 Task: Search one way flight ticket for 2 adults, 4 children and 1 infant on lap in business from Worcester: Worcester Regional Airport to Indianapolis: Indianapolis International Airport on 8-5-2023. Choice of flights is Frontier. Number of bags: 8 checked bags. Price is upto 60000. Outbound departure time preference is 23:30.
Action: Mouse moved to (338, 318)
Screenshot: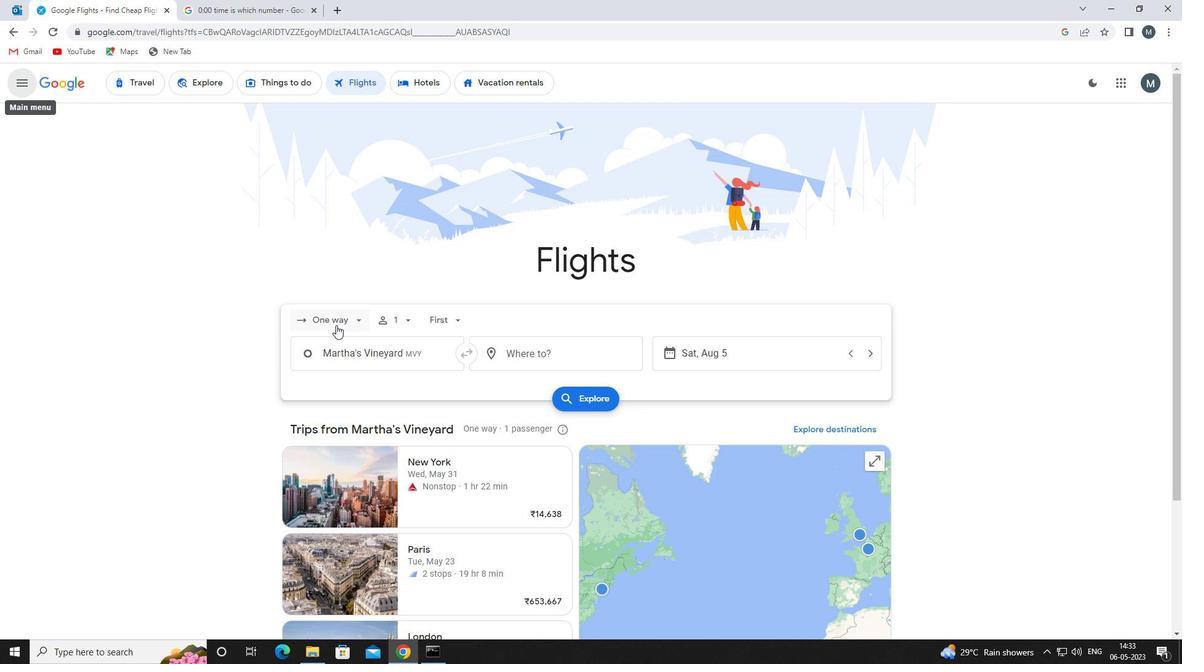 
Action: Mouse pressed left at (338, 318)
Screenshot: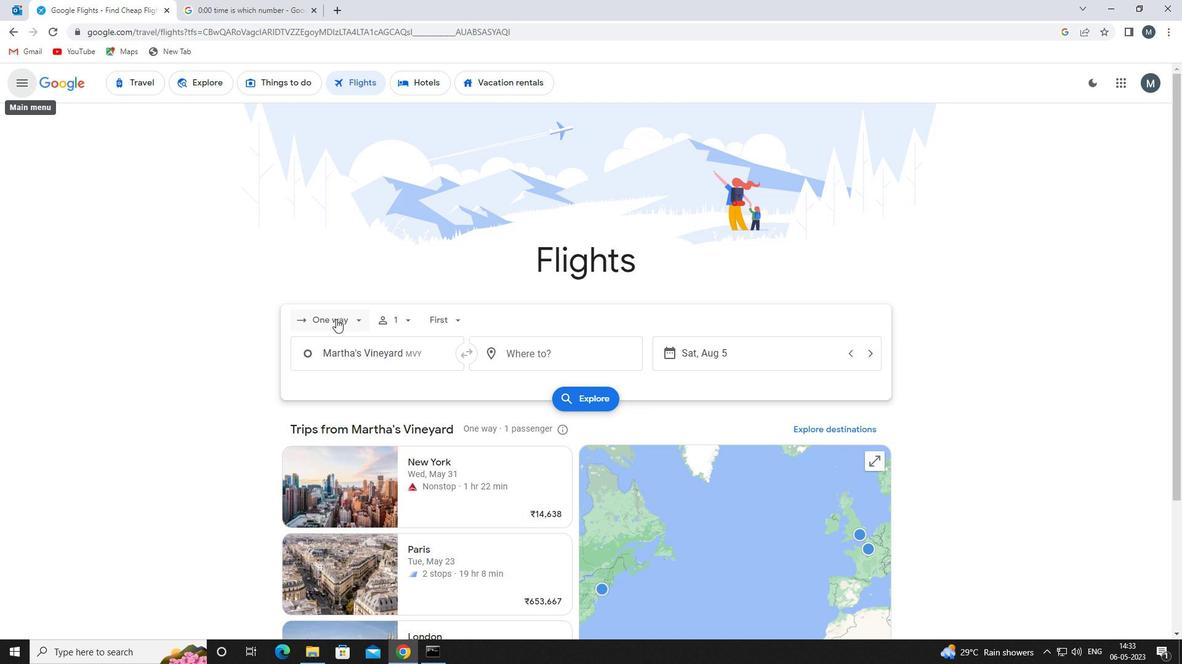 
Action: Mouse moved to (352, 373)
Screenshot: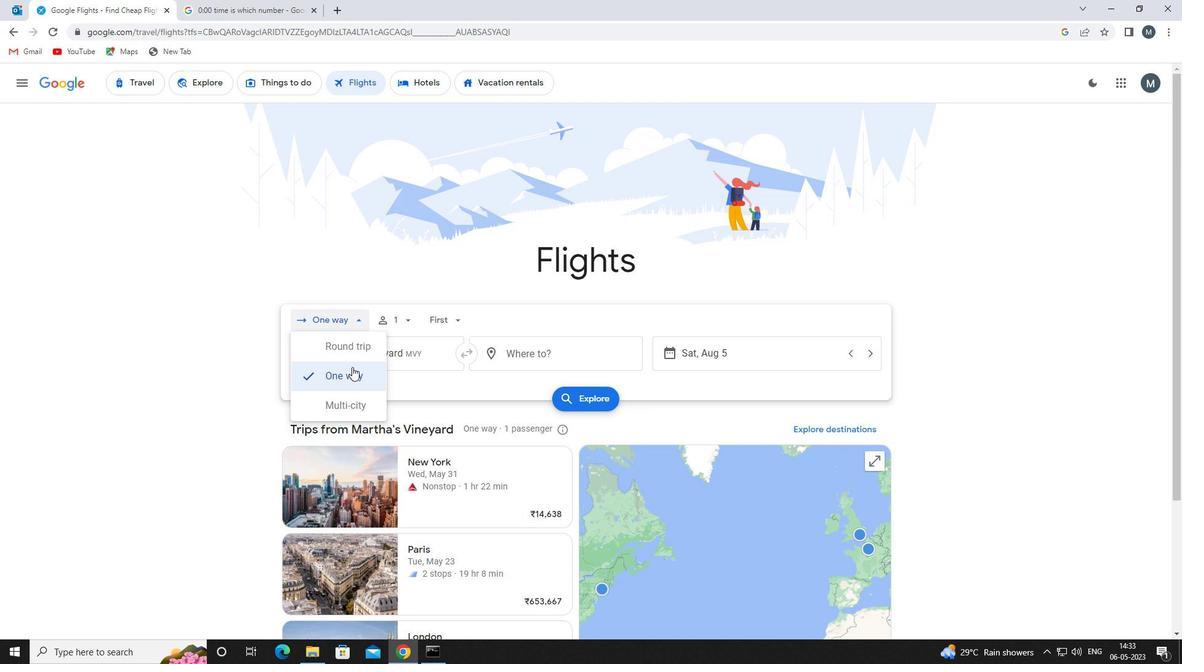 
Action: Mouse pressed left at (352, 373)
Screenshot: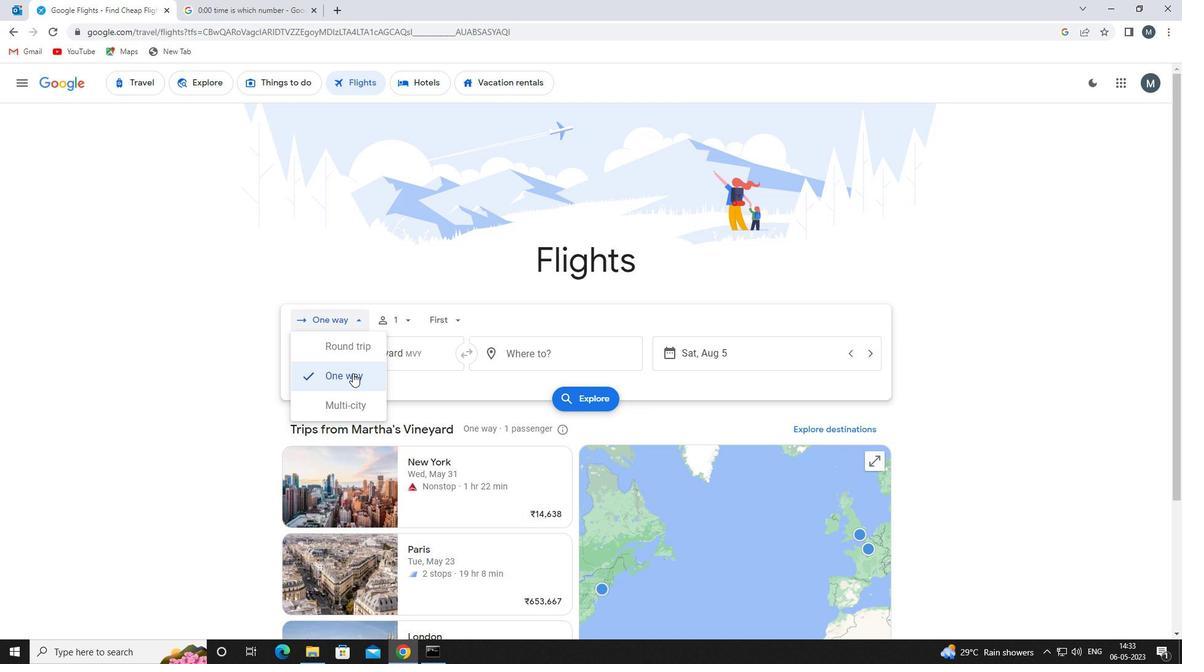 
Action: Mouse moved to (398, 325)
Screenshot: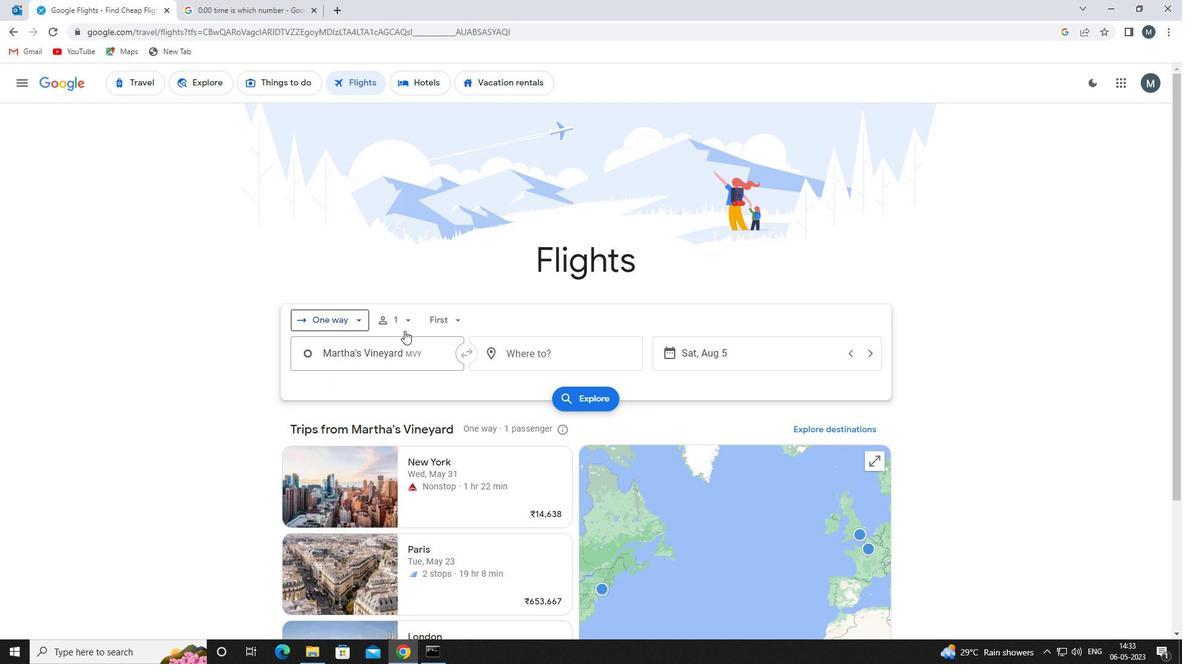 
Action: Mouse pressed left at (398, 325)
Screenshot: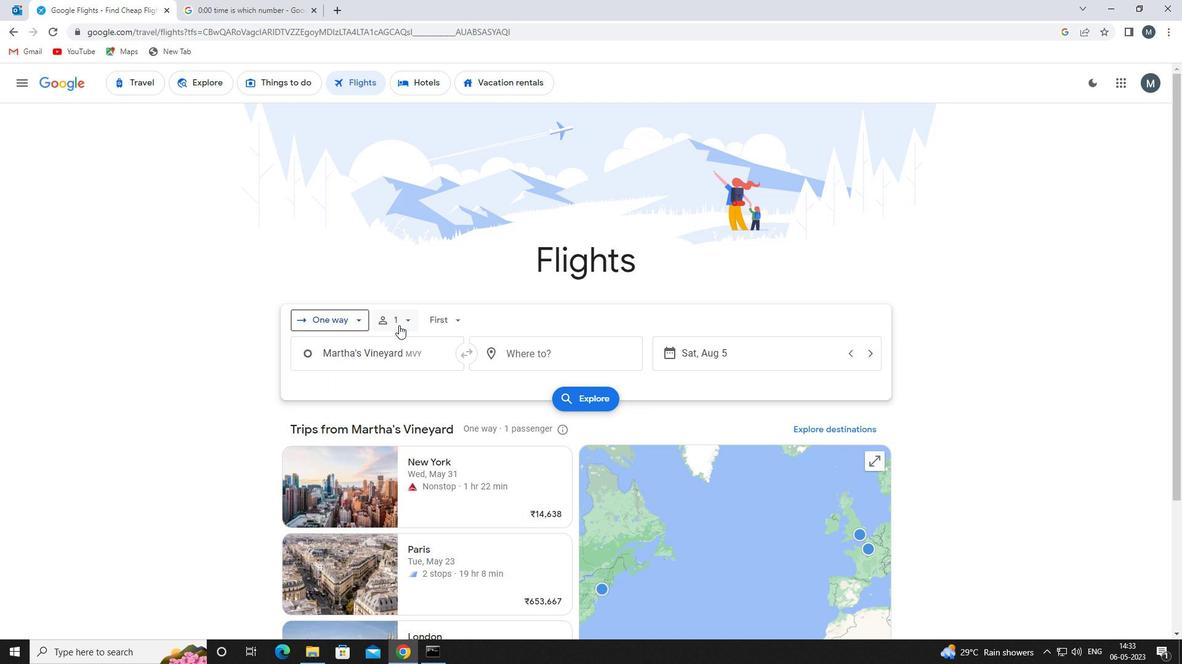 
Action: Mouse moved to (501, 349)
Screenshot: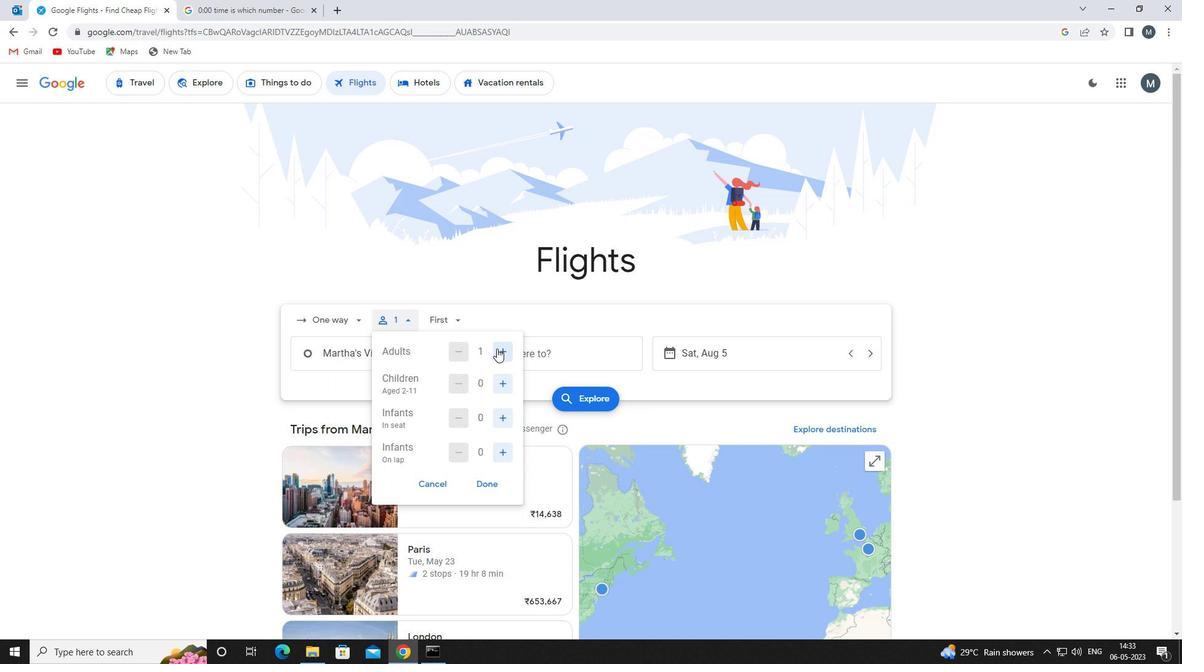 
Action: Mouse pressed left at (501, 349)
Screenshot: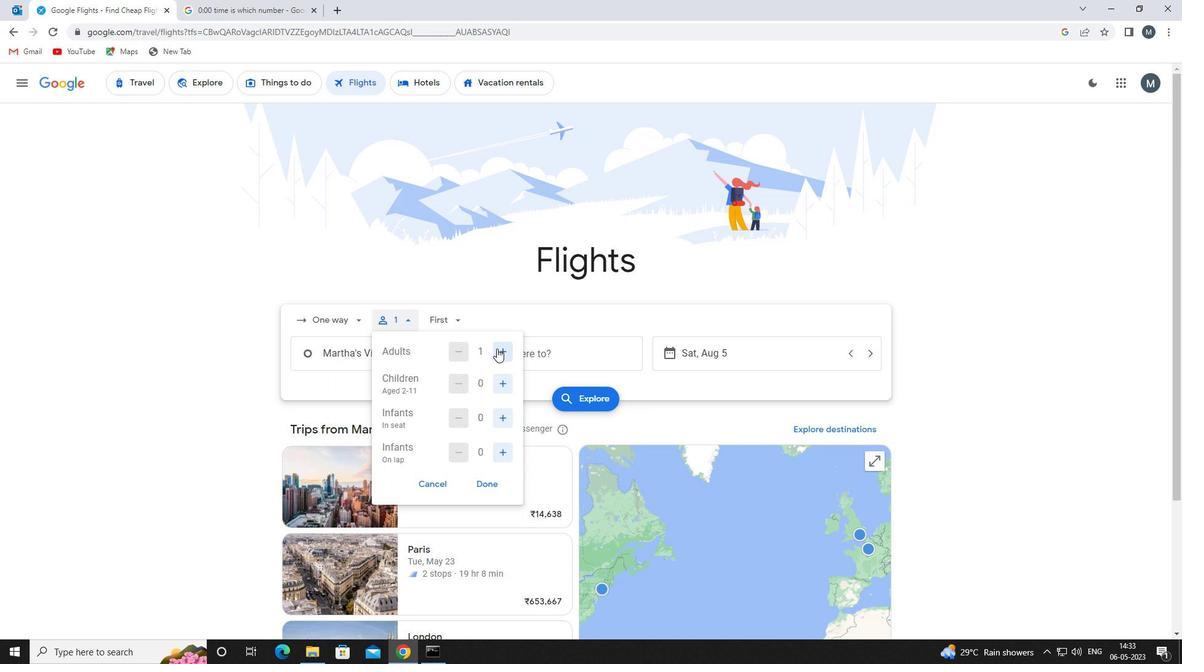 
Action: Mouse moved to (503, 386)
Screenshot: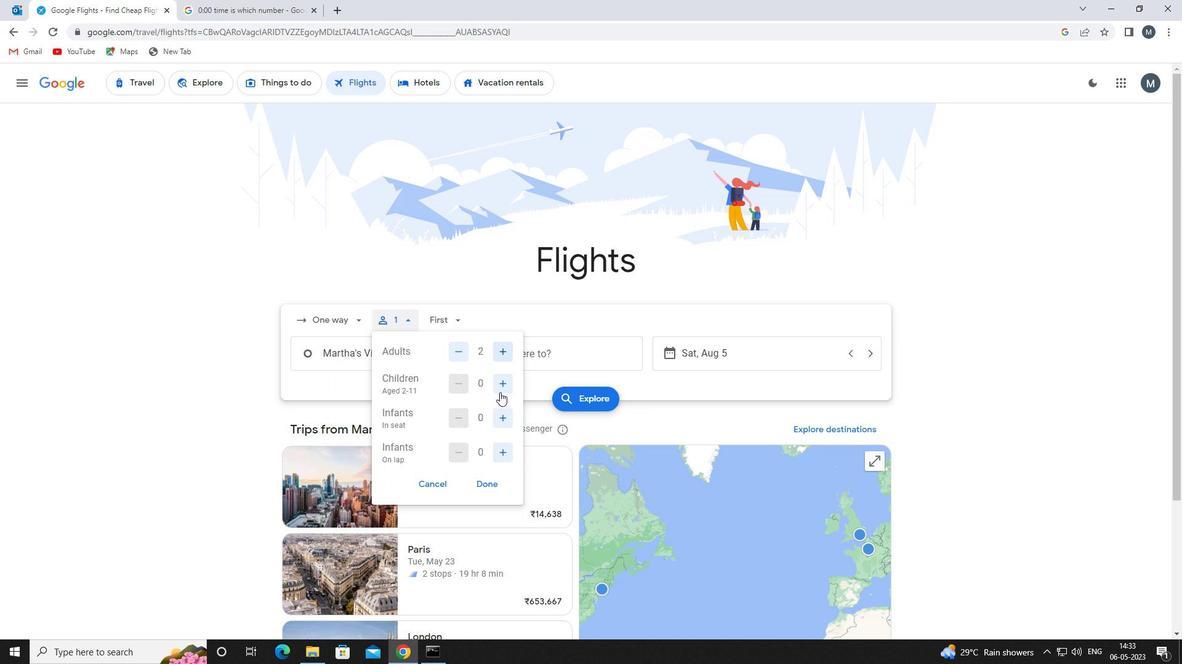 
Action: Mouse pressed left at (503, 386)
Screenshot: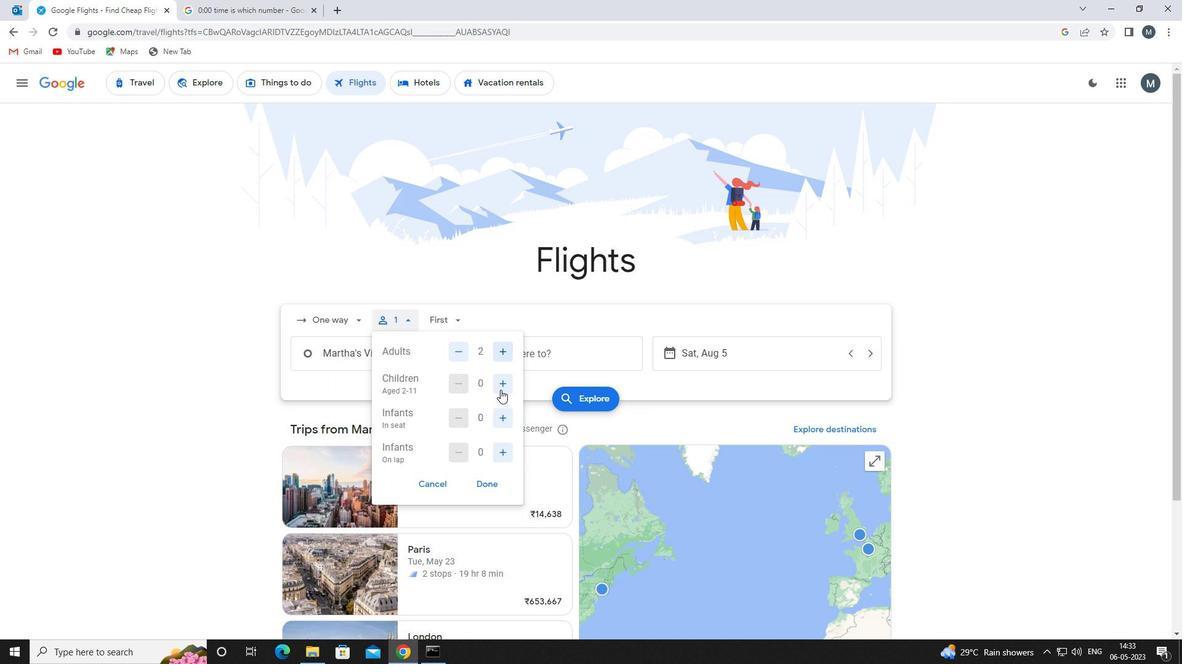 
Action: Mouse pressed left at (503, 386)
Screenshot: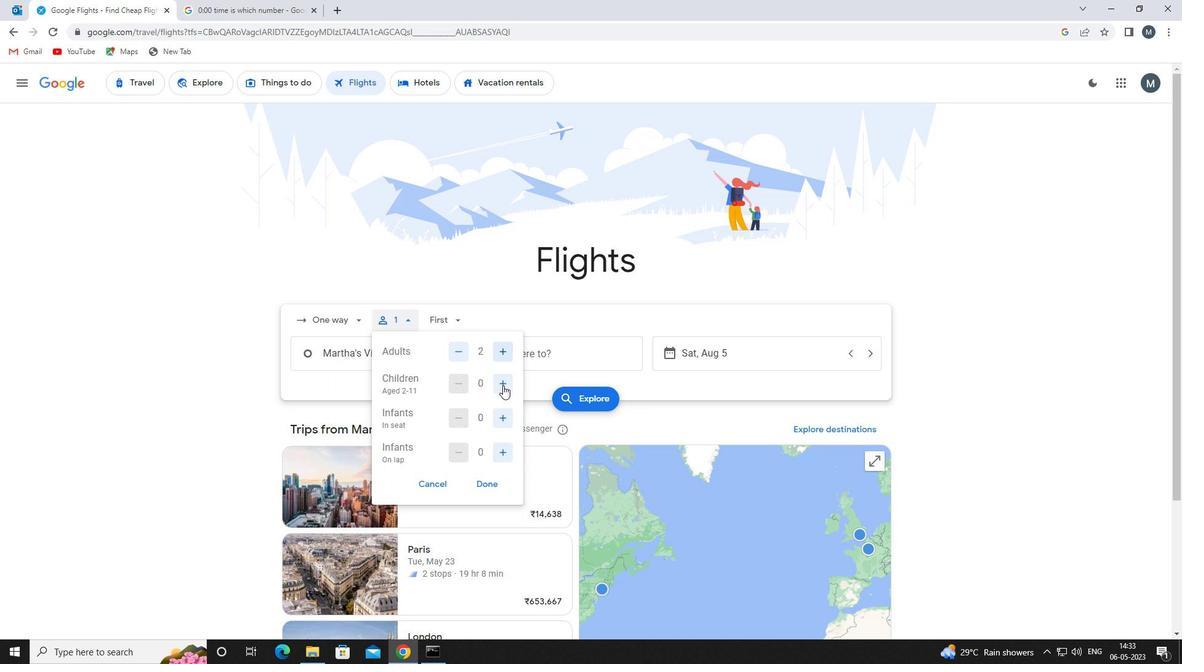 
Action: Mouse pressed left at (503, 386)
Screenshot: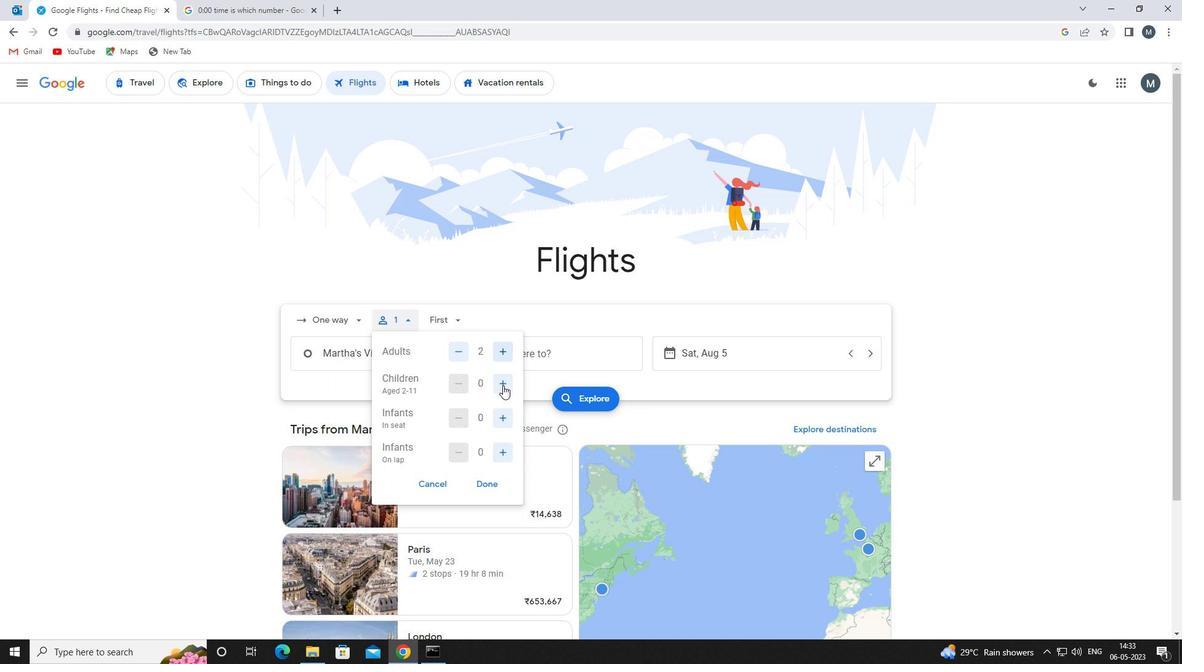
Action: Mouse pressed left at (503, 386)
Screenshot: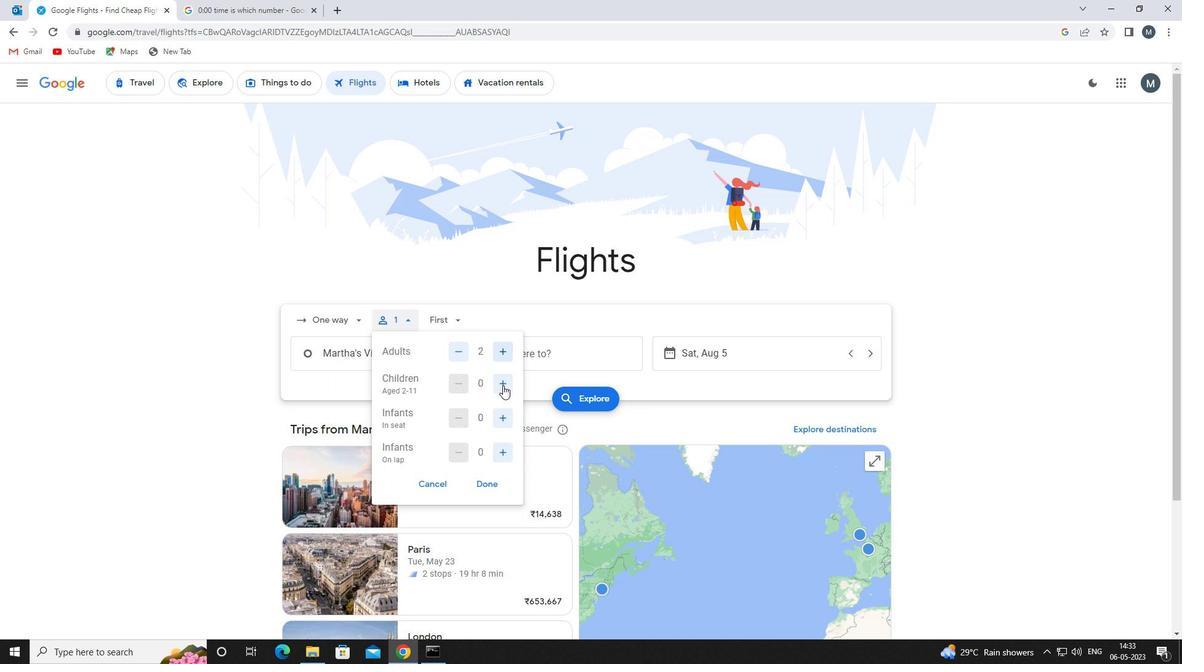 
Action: Mouse moved to (508, 447)
Screenshot: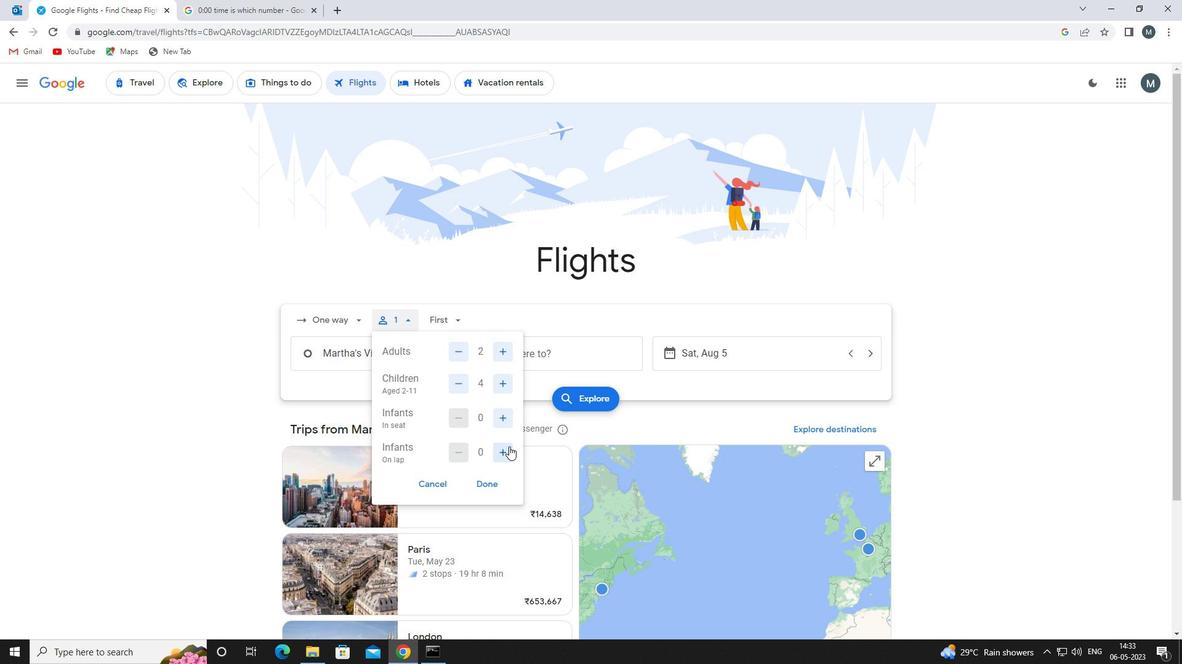 
Action: Mouse pressed left at (508, 447)
Screenshot: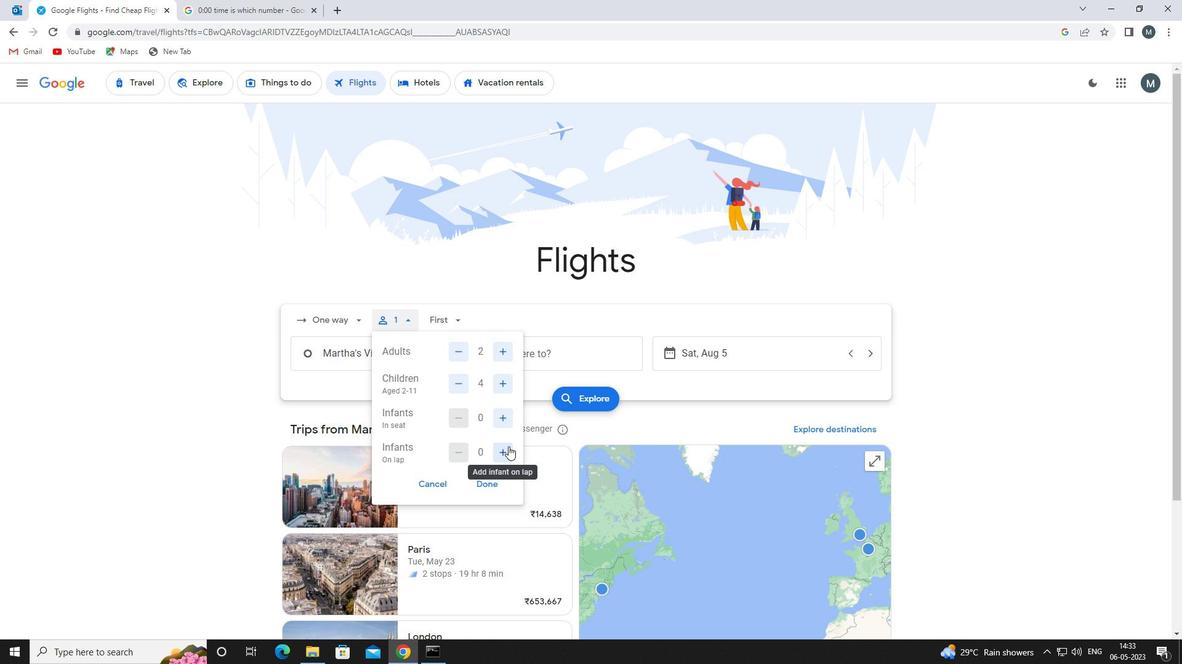 
Action: Mouse moved to (485, 485)
Screenshot: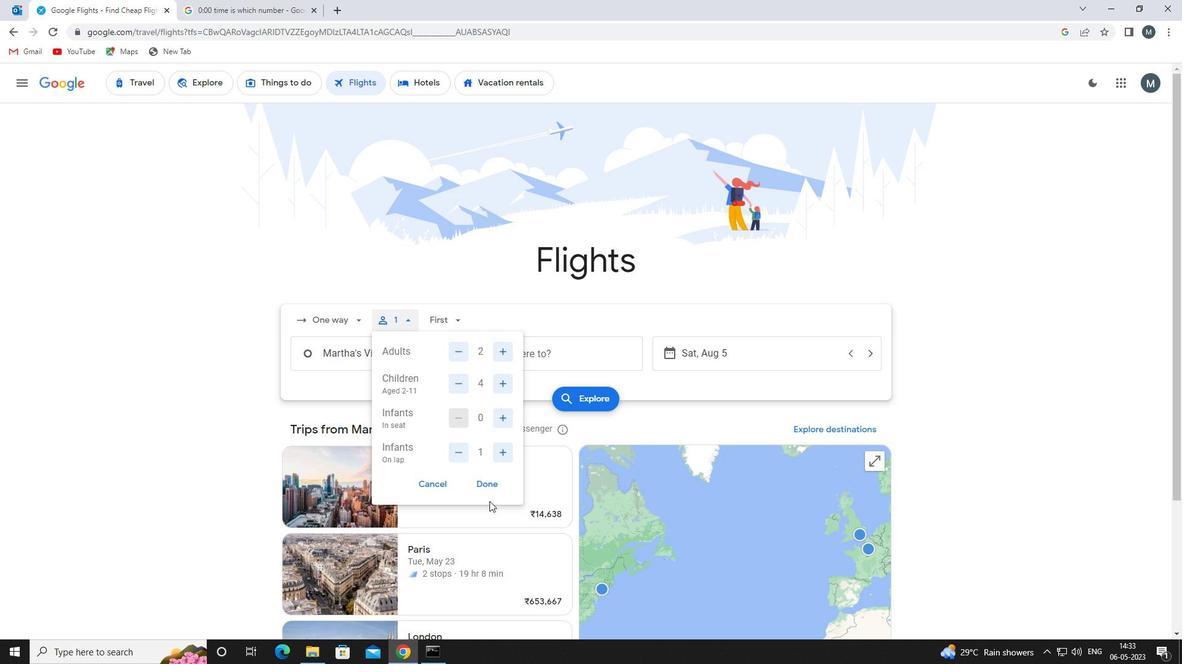 
Action: Mouse pressed left at (485, 485)
Screenshot: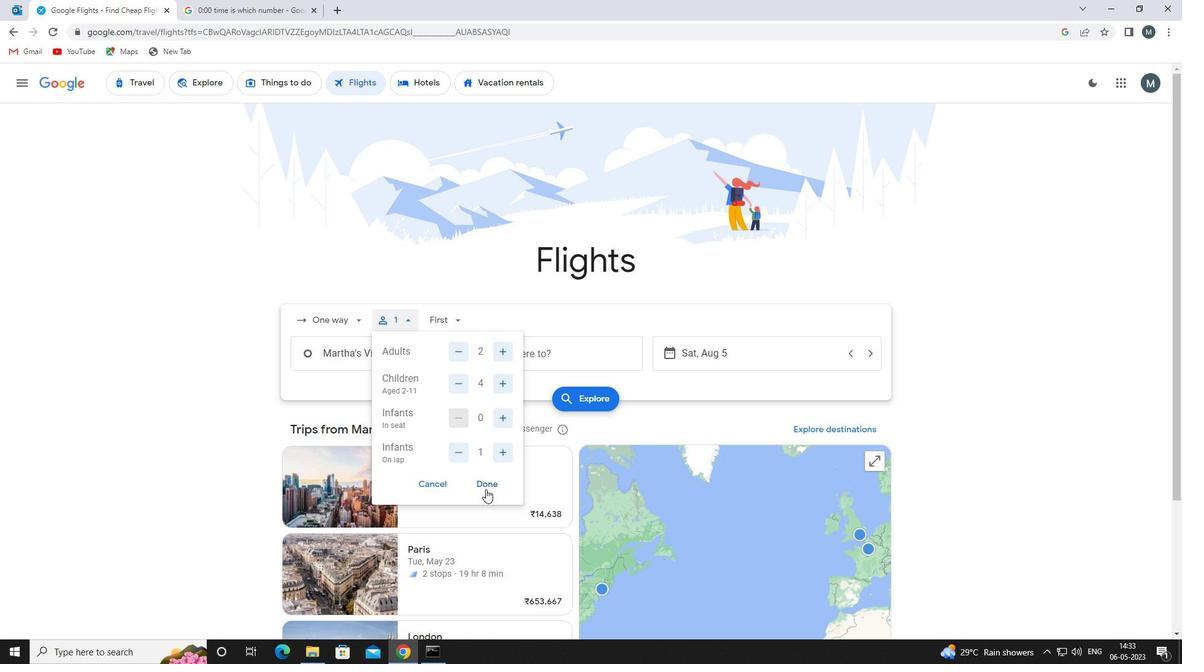 
Action: Mouse moved to (441, 319)
Screenshot: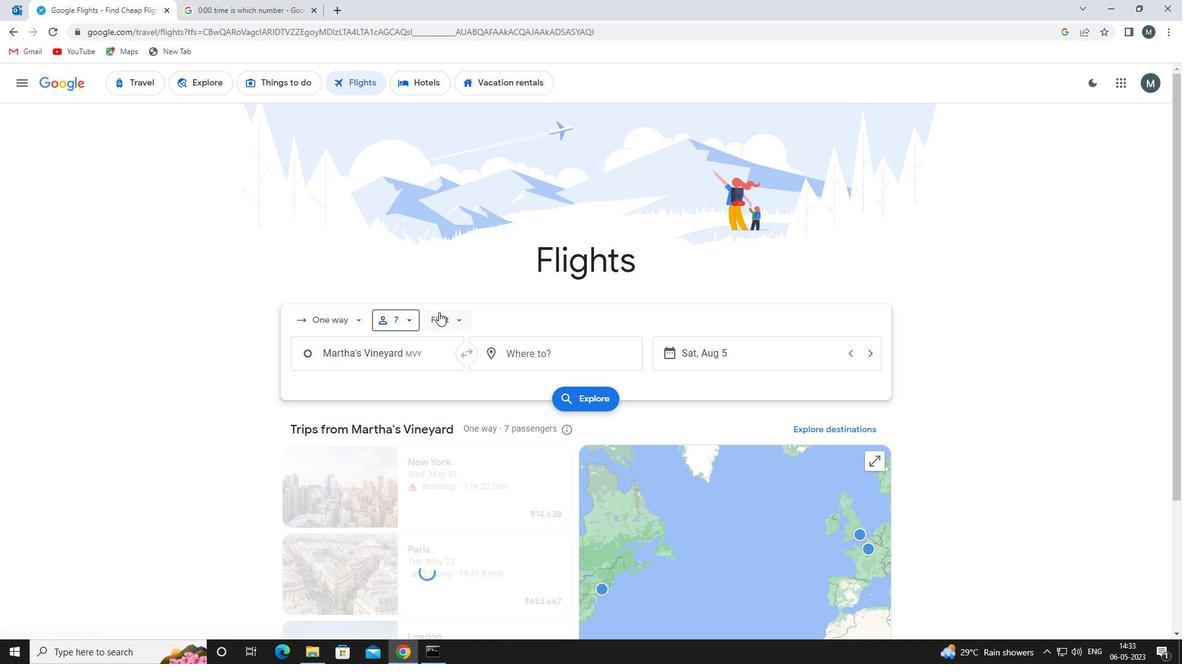 
Action: Mouse pressed left at (441, 319)
Screenshot: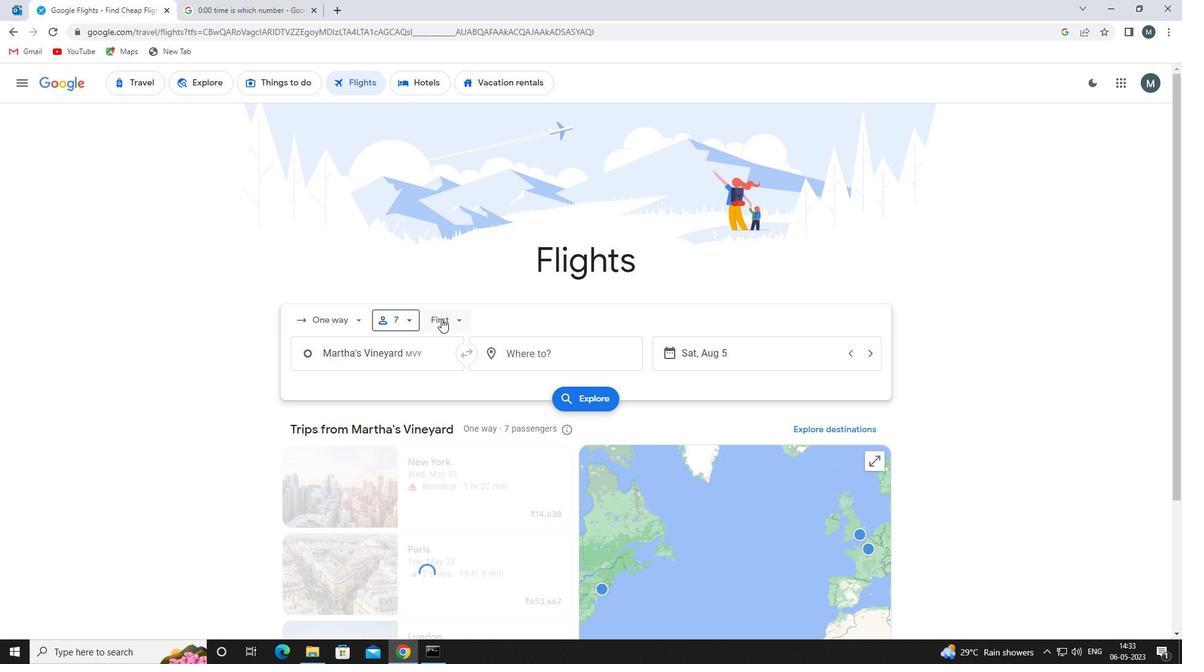 
Action: Mouse moved to (475, 403)
Screenshot: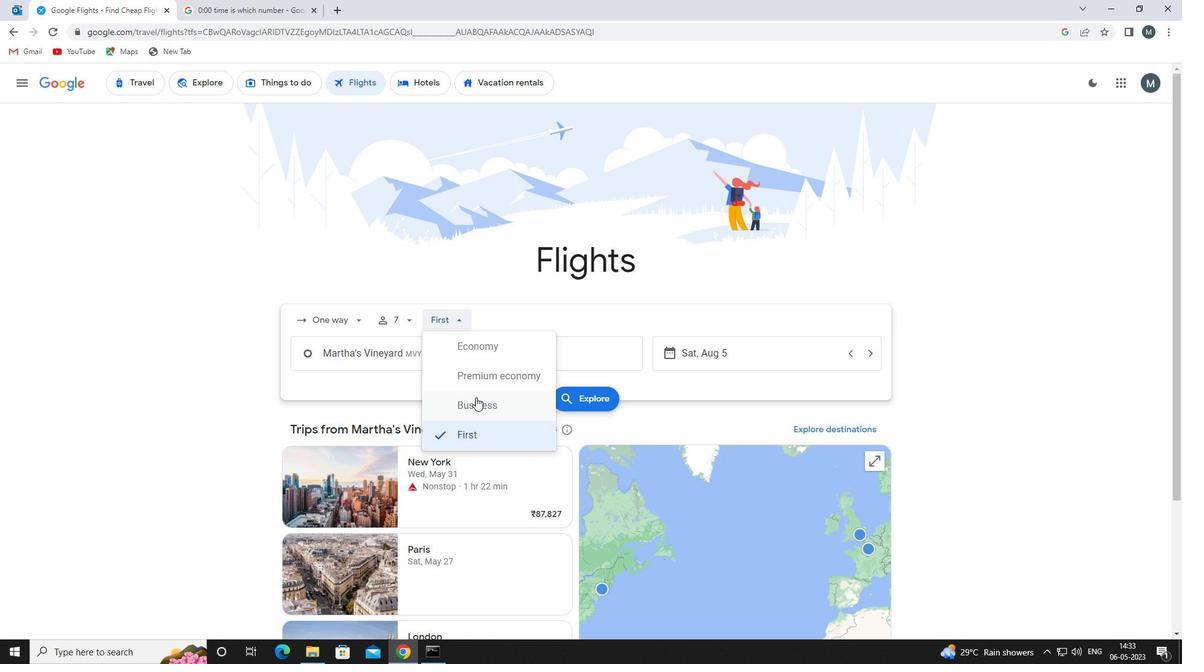 
Action: Mouse pressed left at (475, 403)
Screenshot: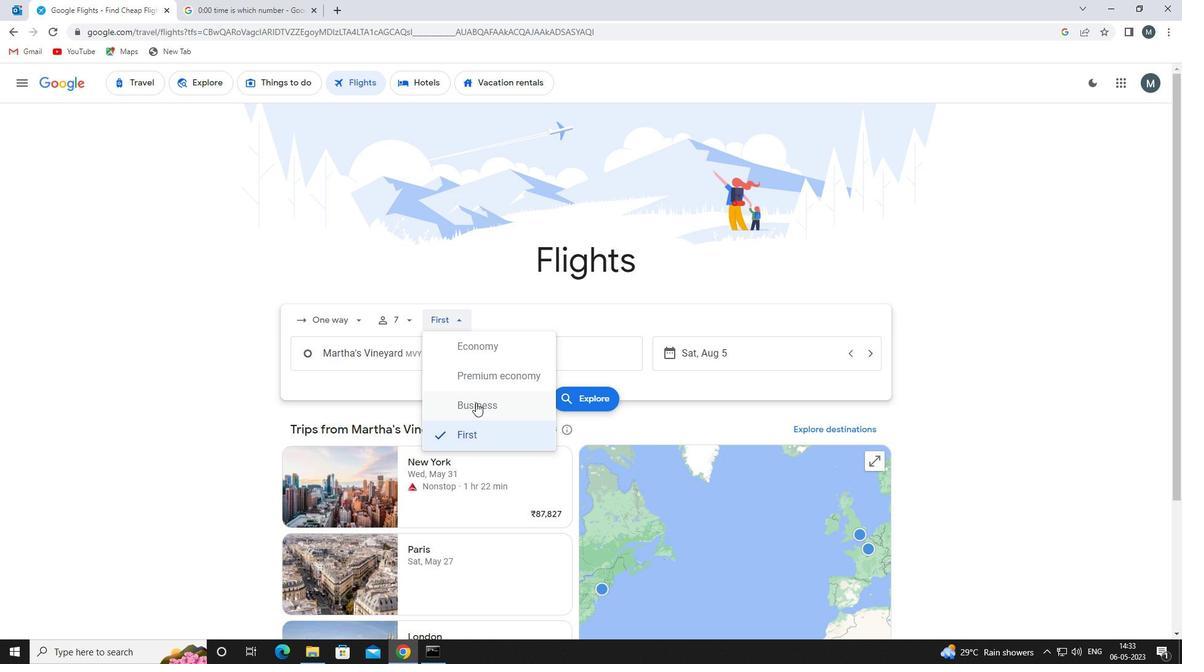 
Action: Mouse moved to (423, 357)
Screenshot: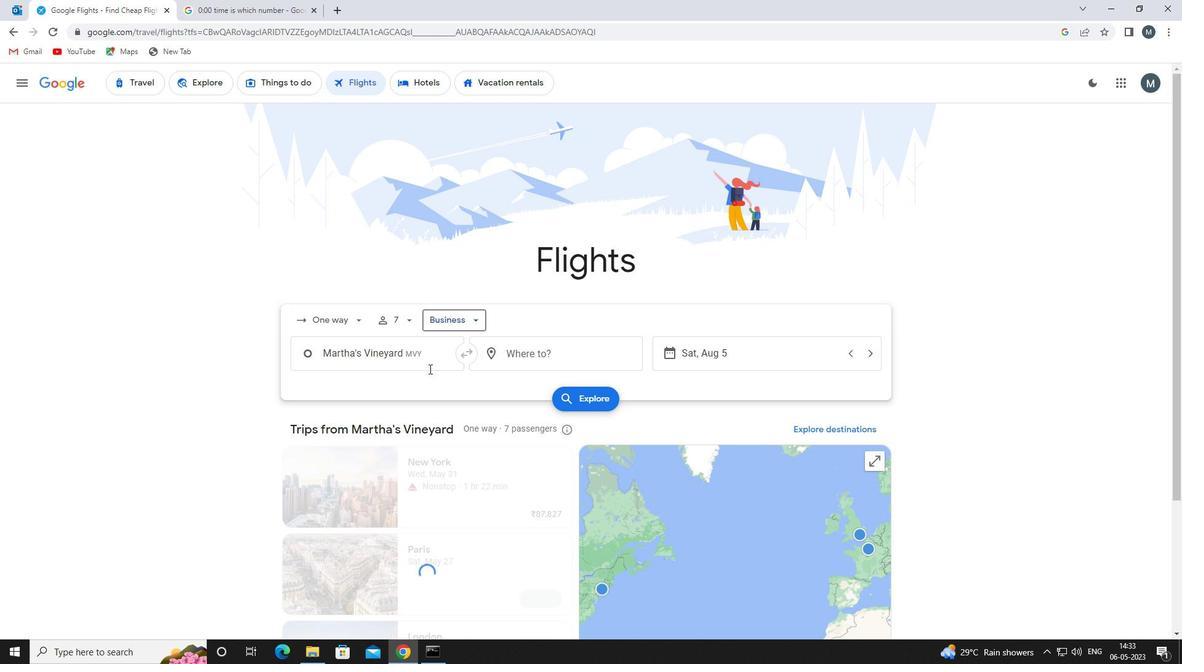 
Action: Mouse pressed left at (423, 357)
Screenshot: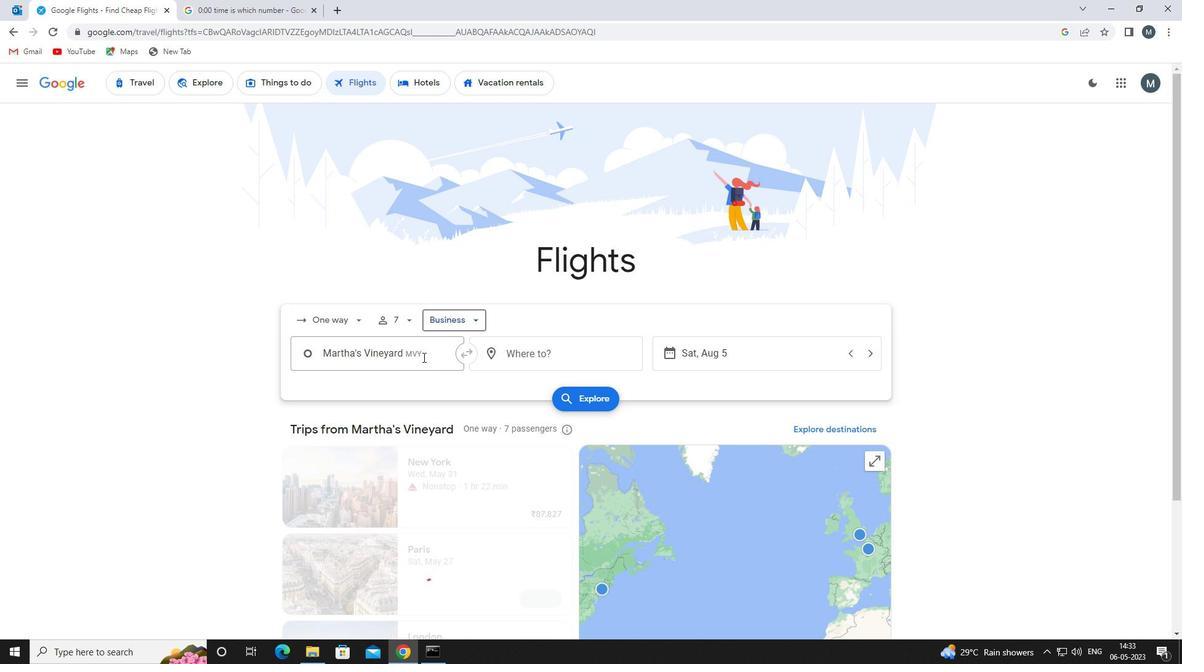 
Action: Key pressed wore<Key.backspace>cester<Key.space>re
Screenshot: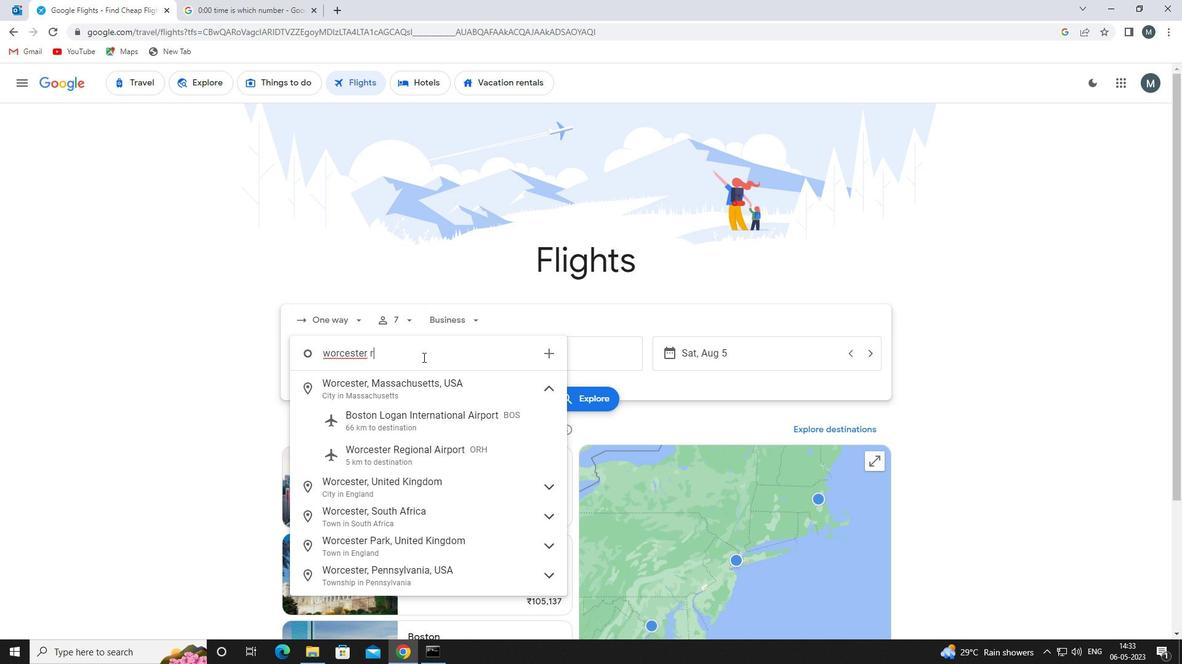 
Action: Mouse moved to (419, 385)
Screenshot: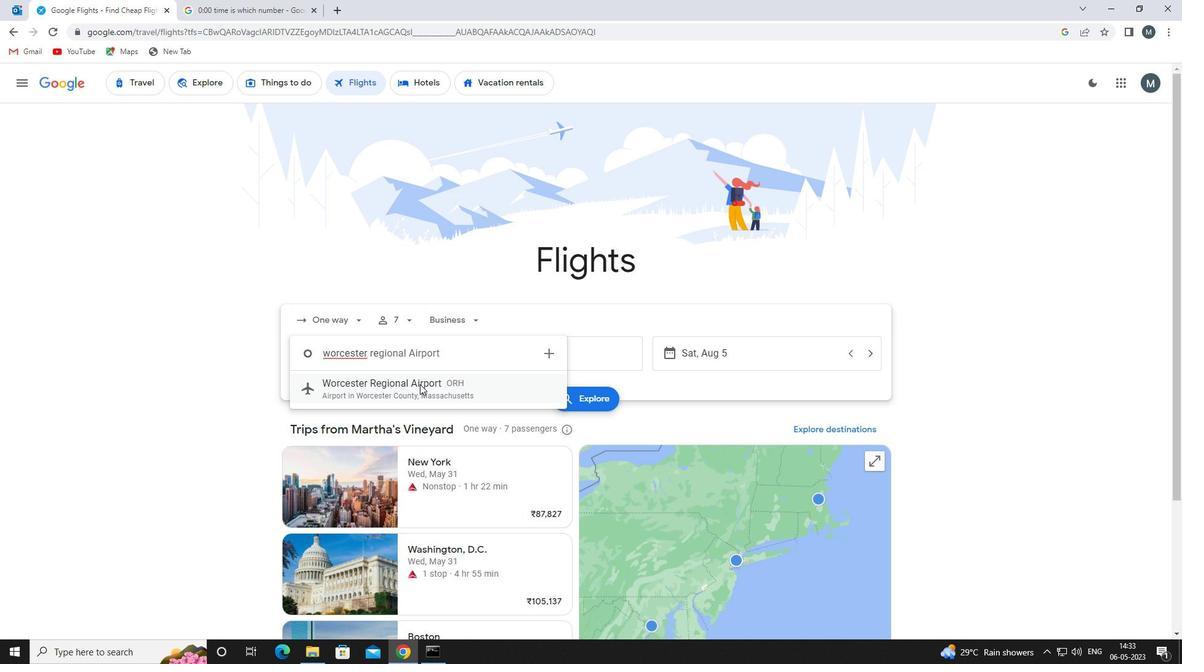 
Action: Mouse pressed left at (419, 385)
Screenshot: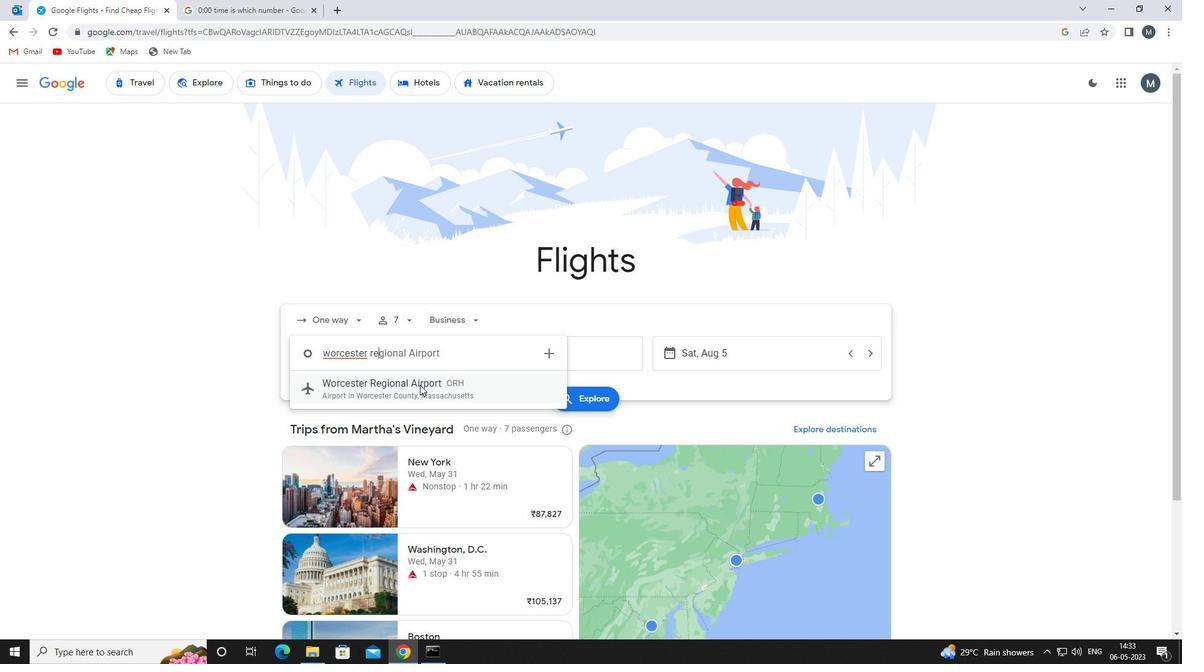 
Action: Mouse moved to (557, 347)
Screenshot: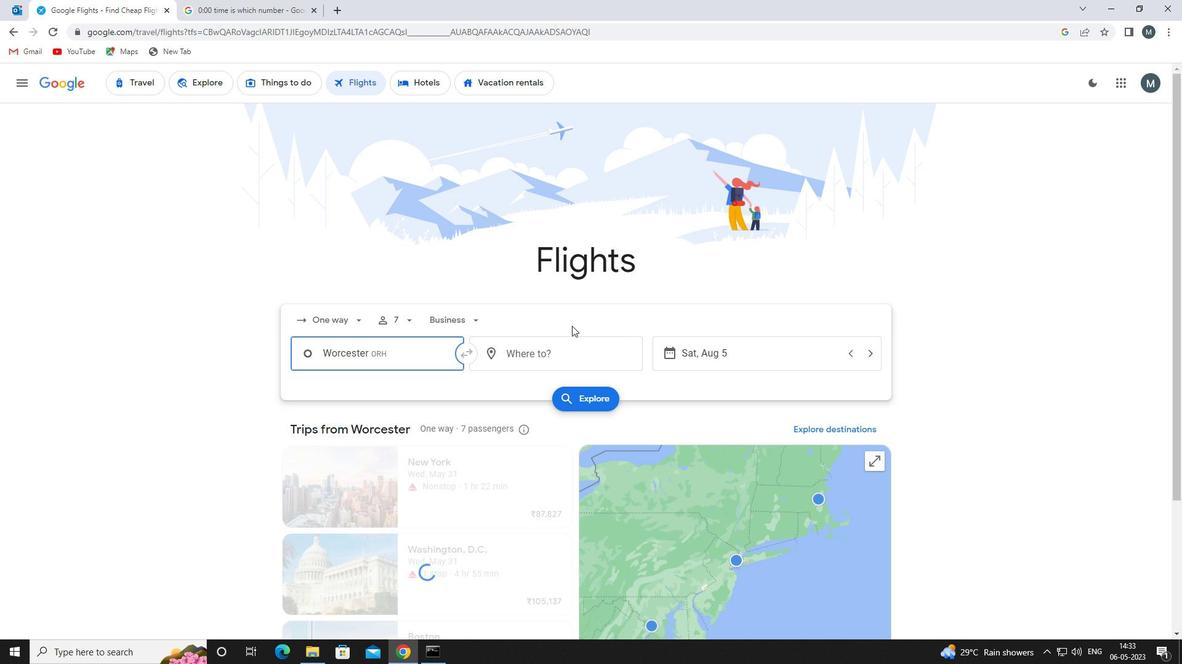 
Action: Mouse pressed left at (557, 347)
Screenshot: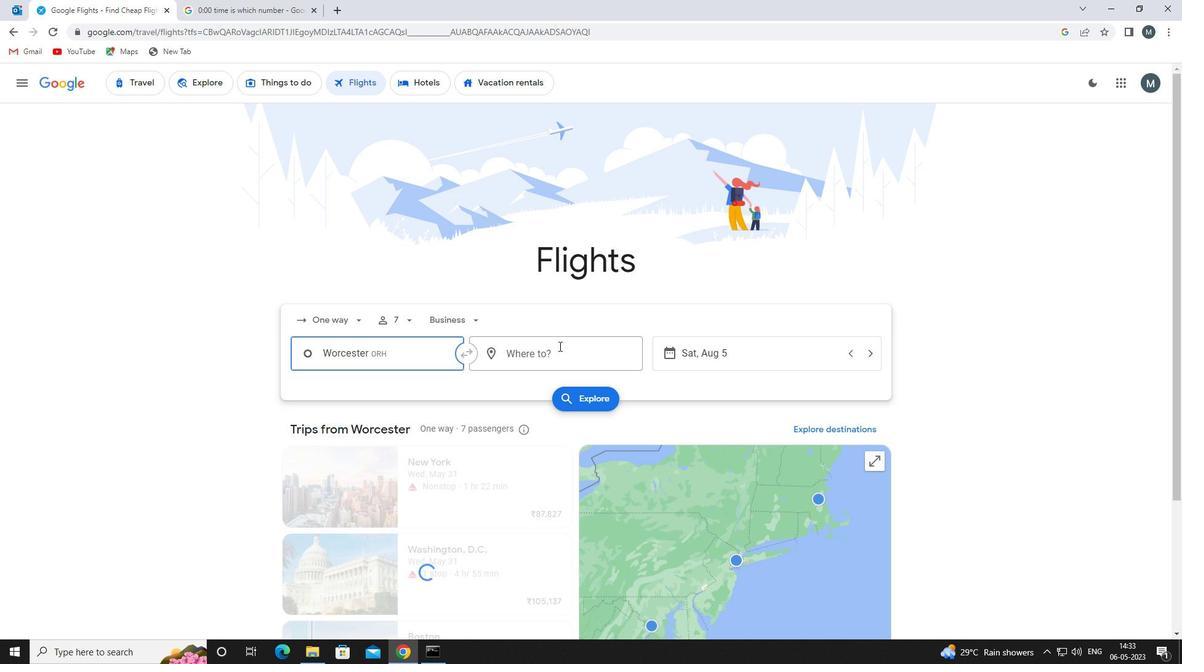 
Action: Key pressed ind
Screenshot: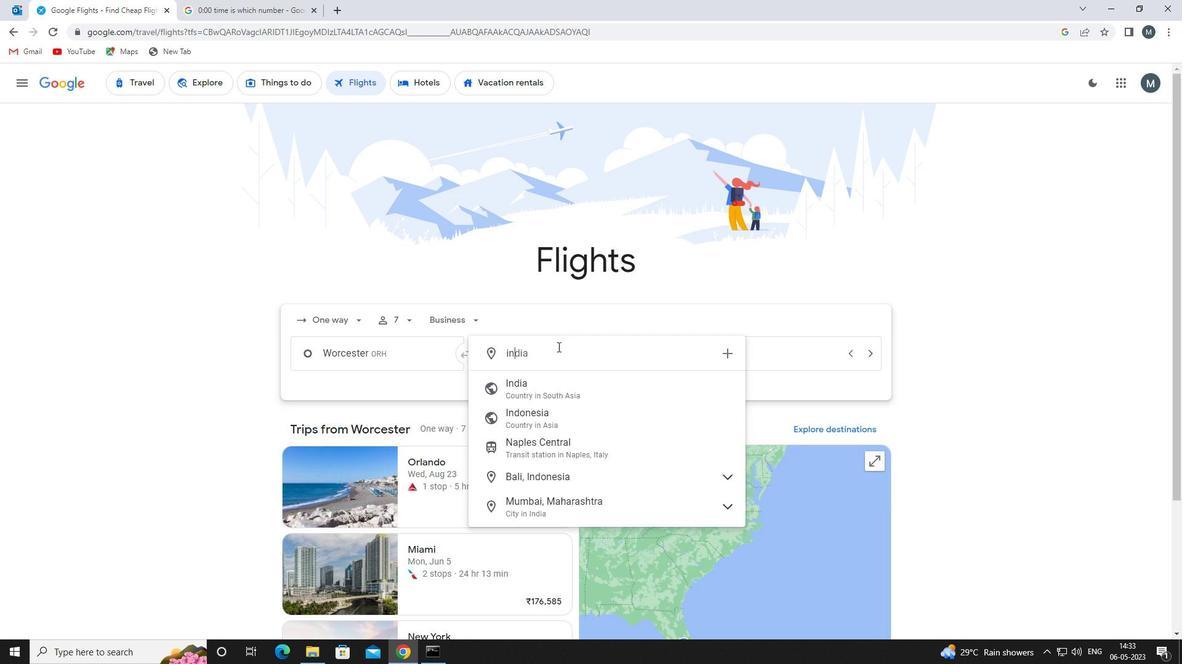 
Action: Mouse moved to (536, 392)
Screenshot: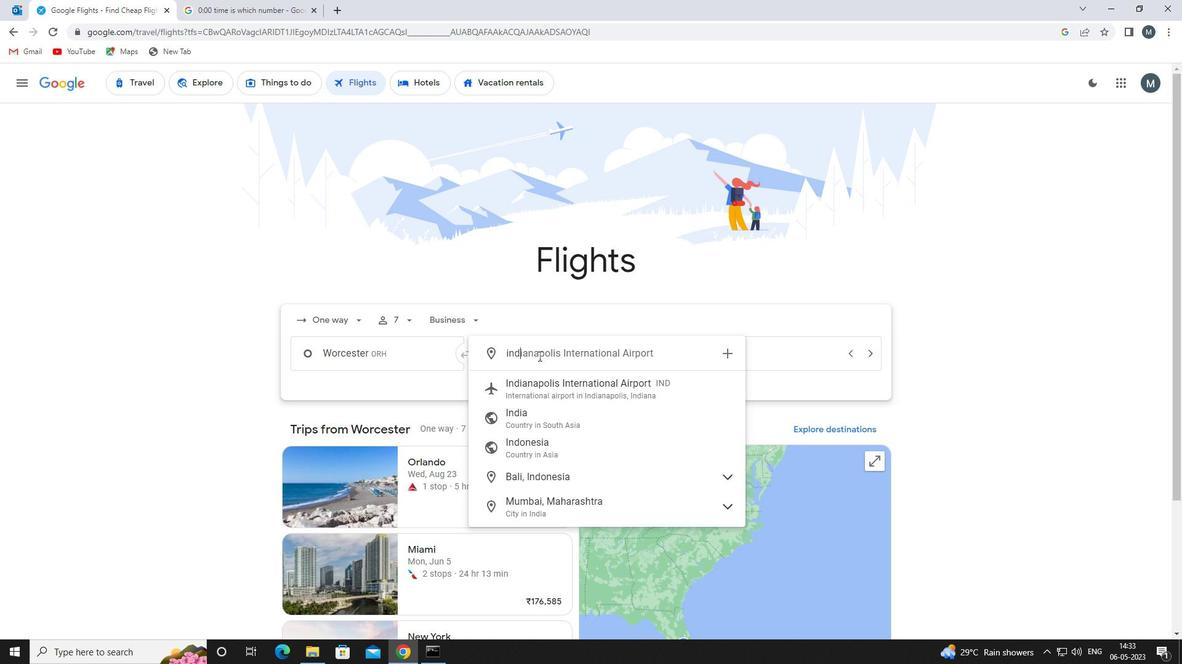 
Action: Mouse pressed left at (536, 392)
Screenshot: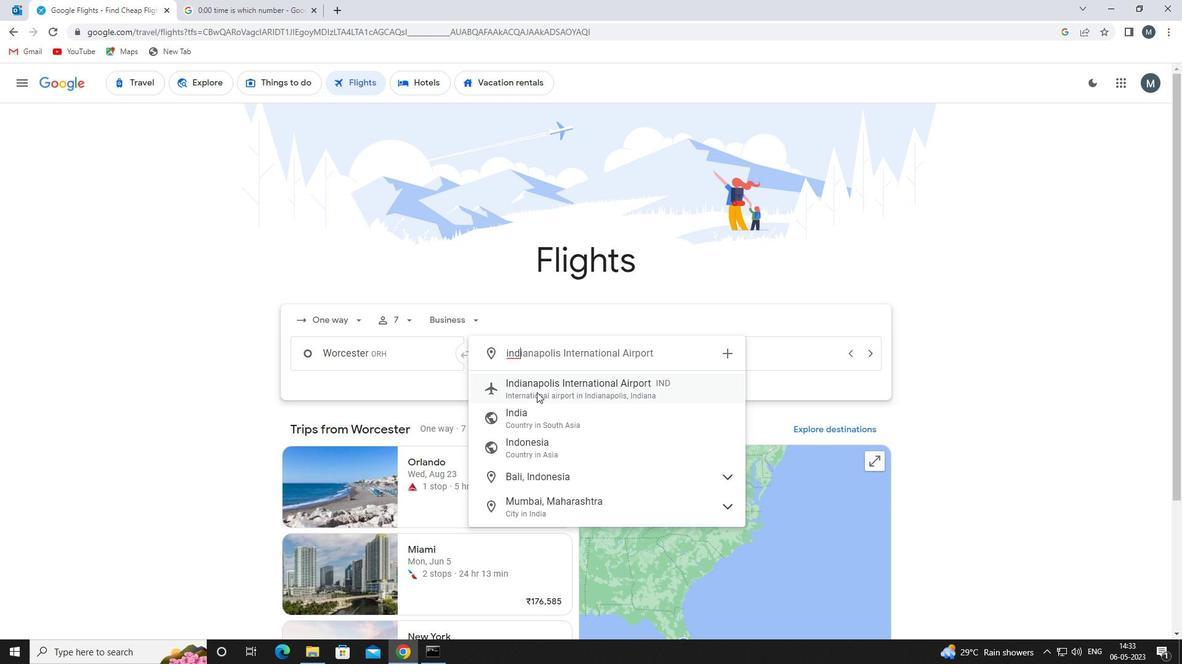 
Action: Mouse moved to (725, 358)
Screenshot: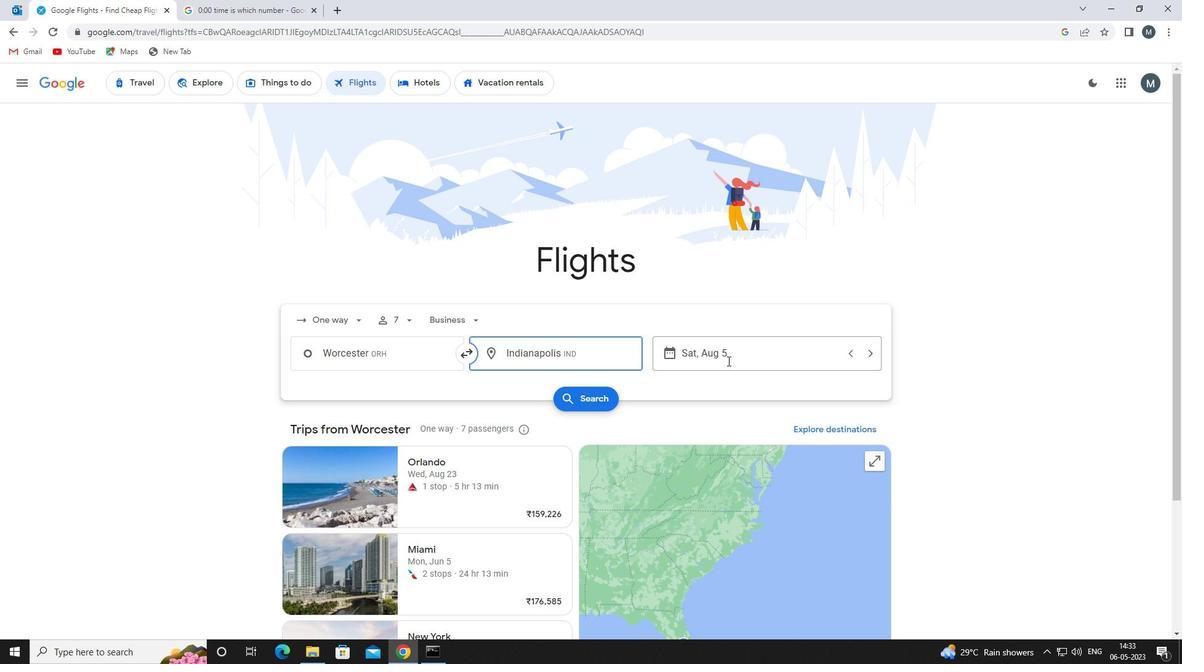 
Action: Mouse pressed left at (725, 358)
Screenshot: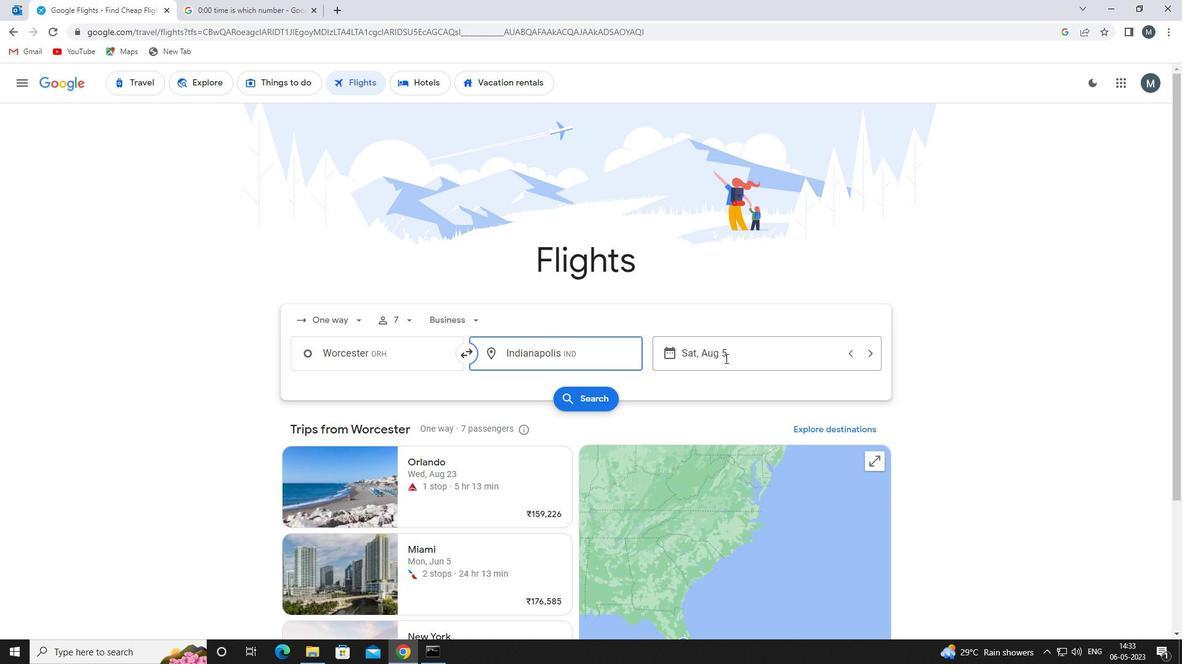 
Action: Mouse moved to (615, 417)
Screenshot: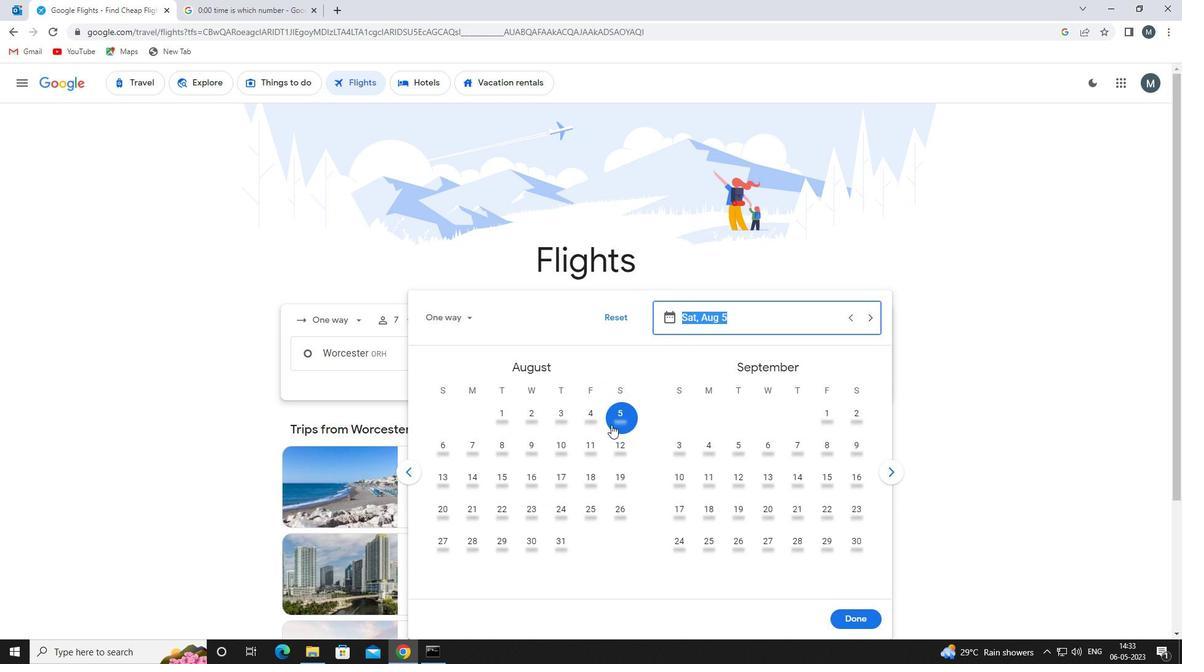 
Action: Mouse pressed left at (615, 417)
Screenshot: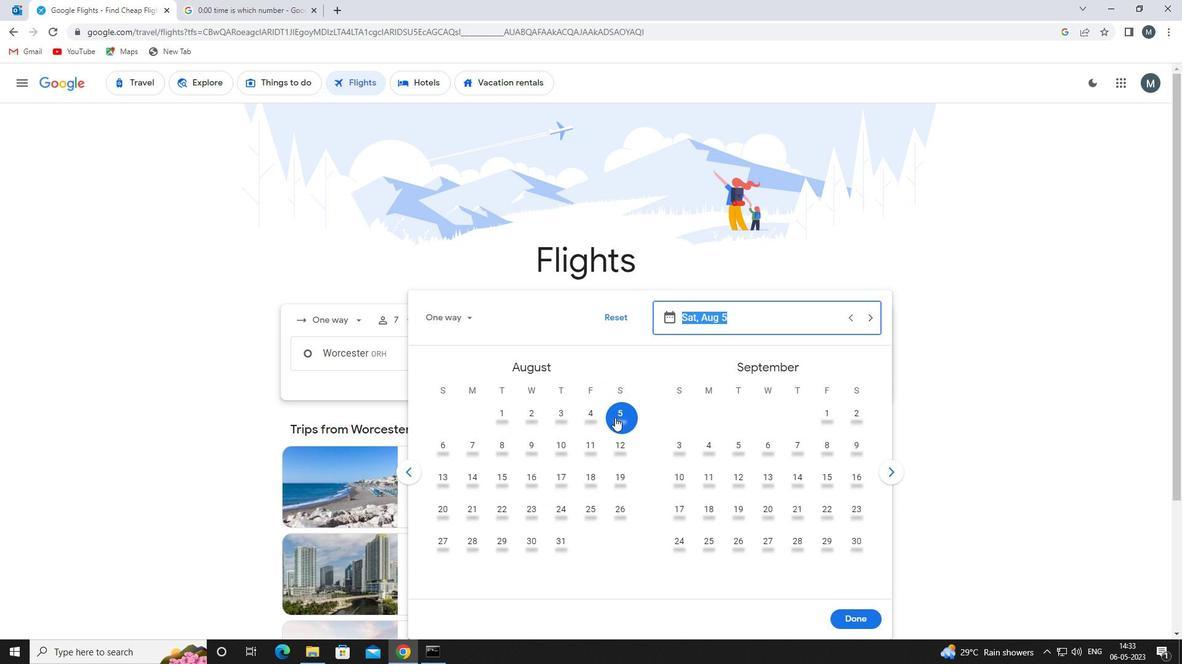 
Action: Mouse moved to (861, 619)
Screenshot: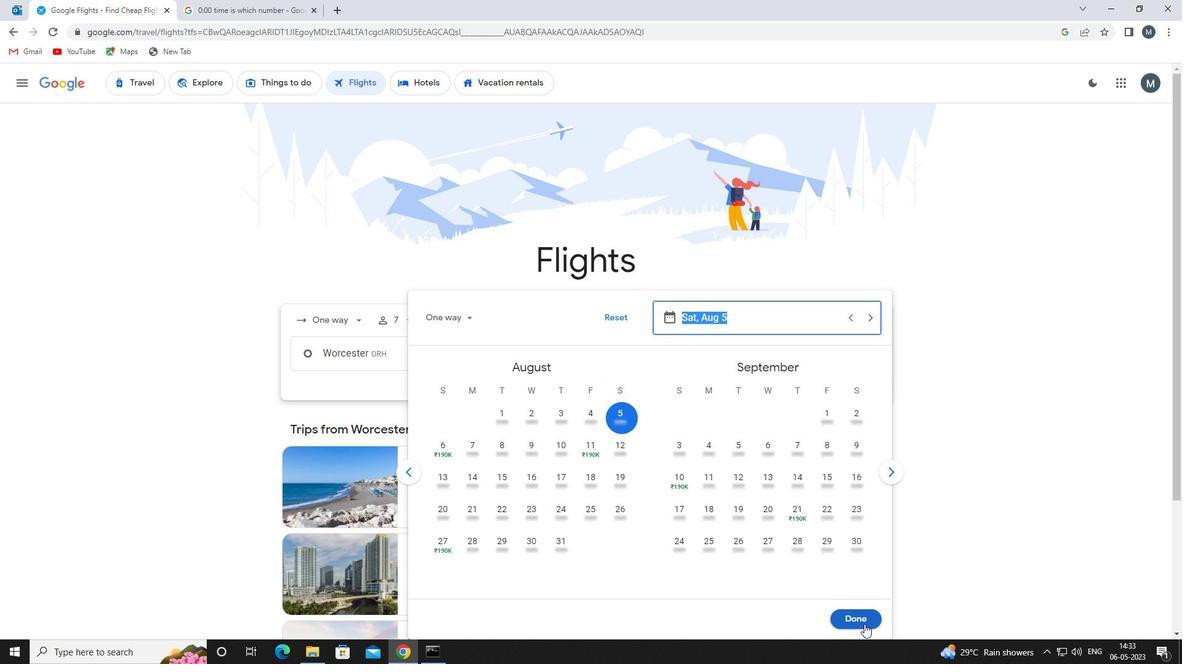 
Action: Mouse pressed left at (861, 619)
Screenshot: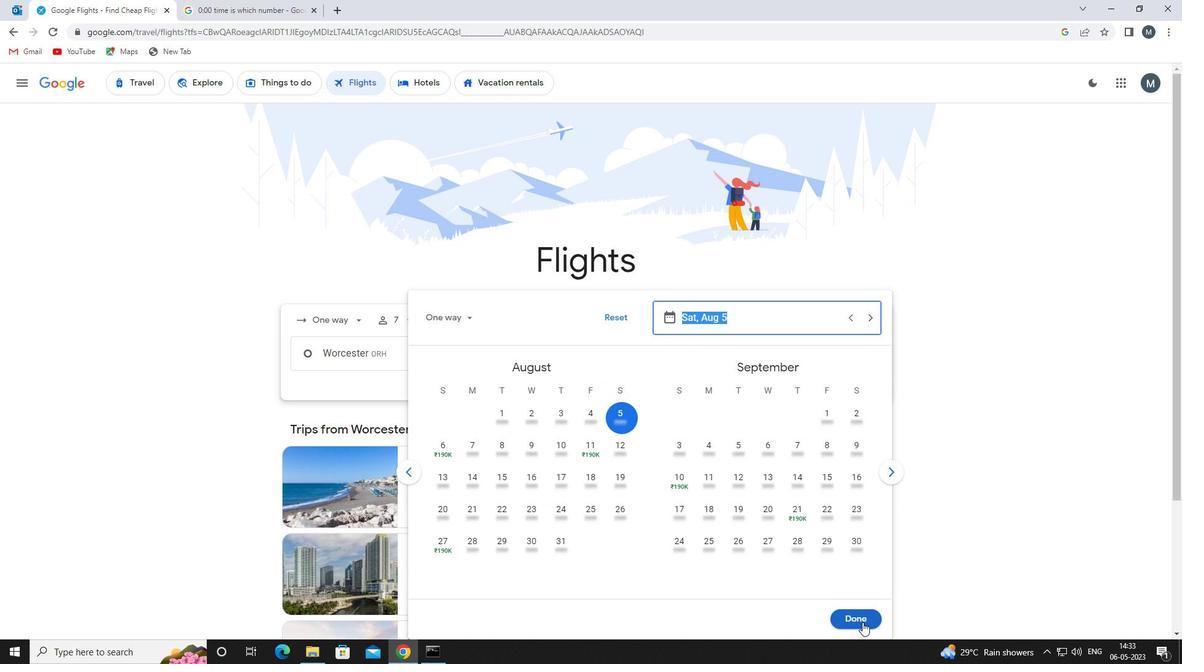 
Action: Mouse moved to (600, 403)
Screenshot: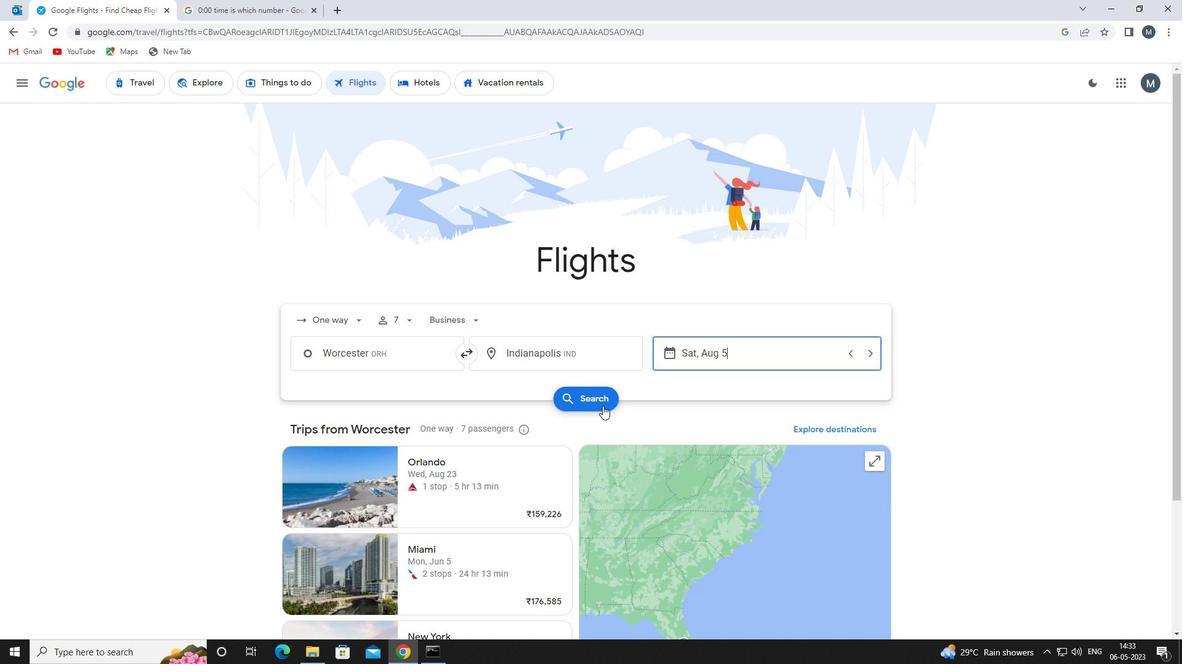 
Action: Mouse pressed left at (600, 403)
Screenshot: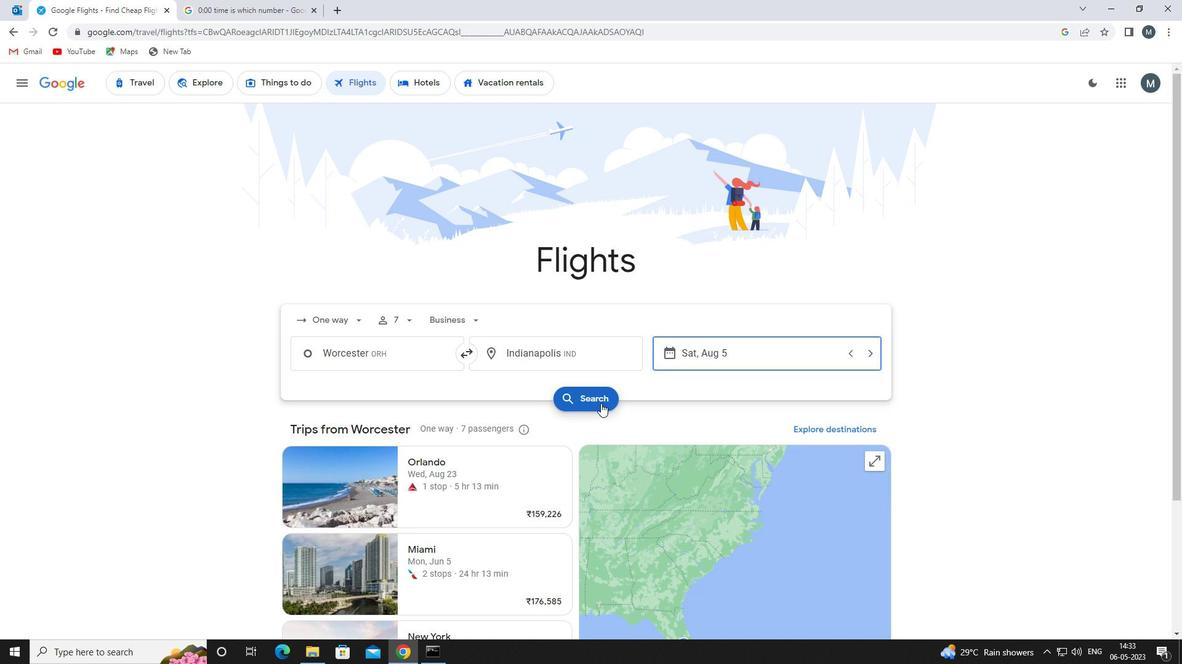 
Action: Mouse moved to (306, 194)
Screenshot: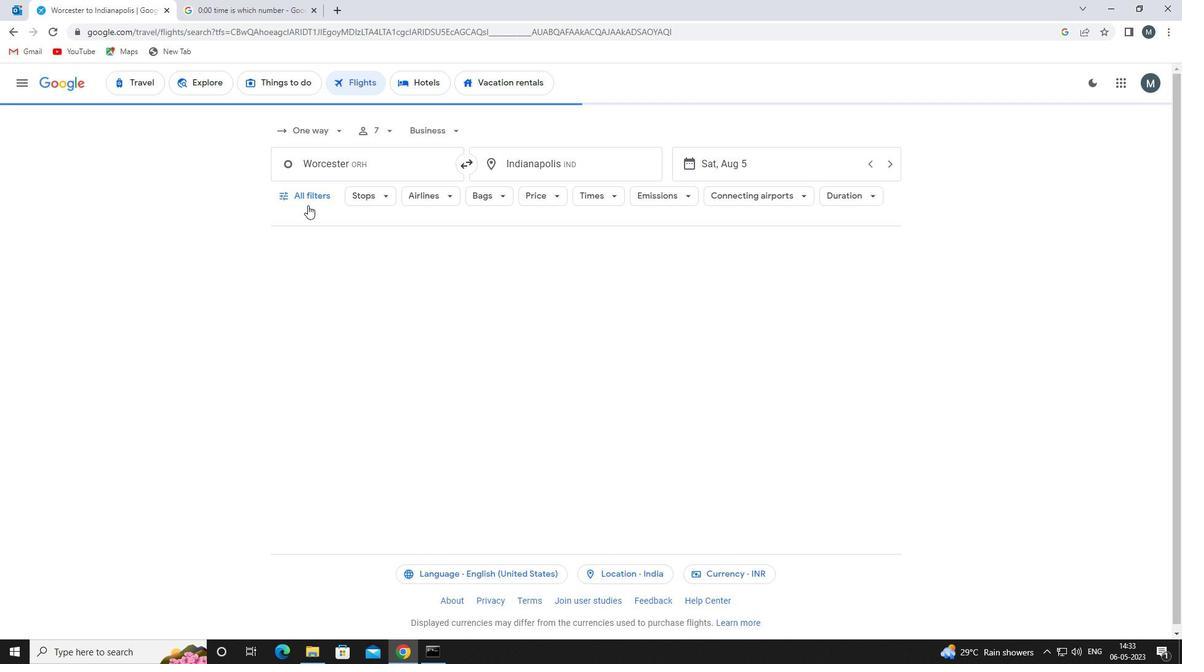 
Action: Mouse pressed left at (306, 194)
Screenshot: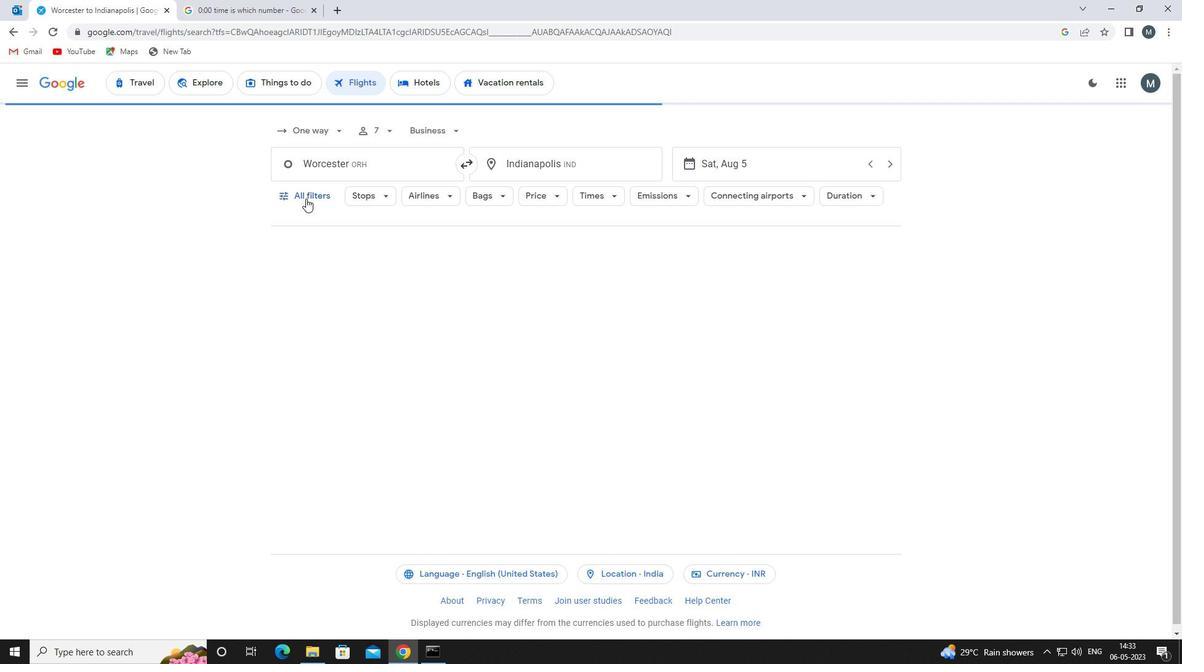
Action: Mouse moved to (391, 376)
Screenshot: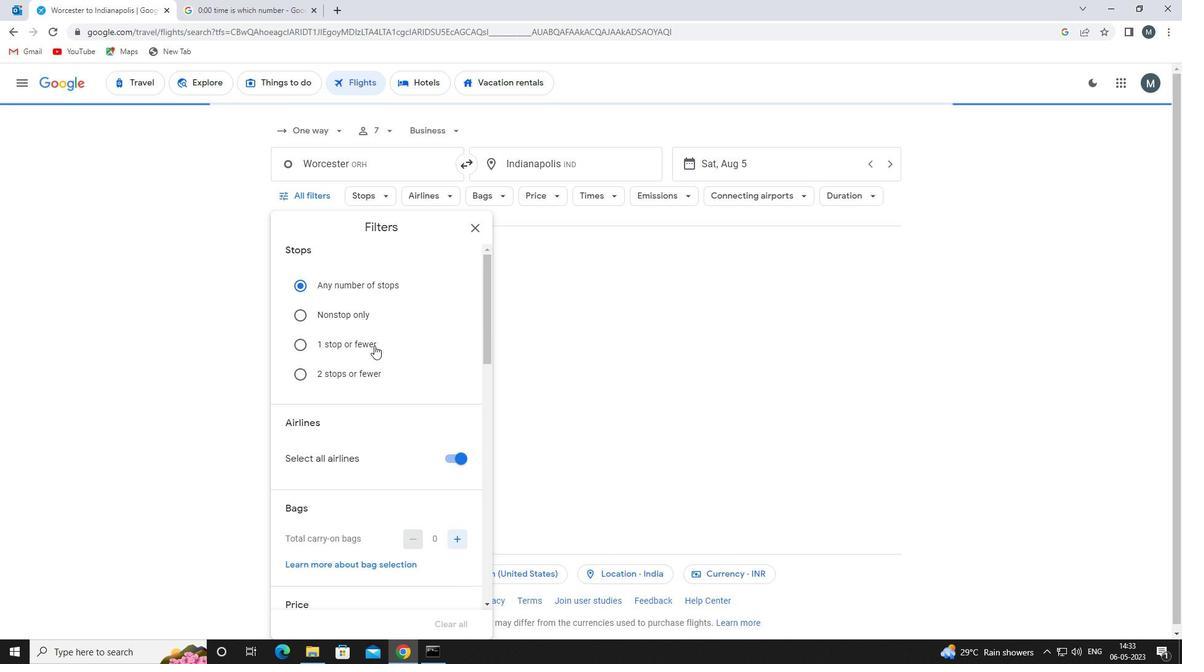
Action: Mouse scrolled (391, 376) with delta (0, 0)
Screenshot: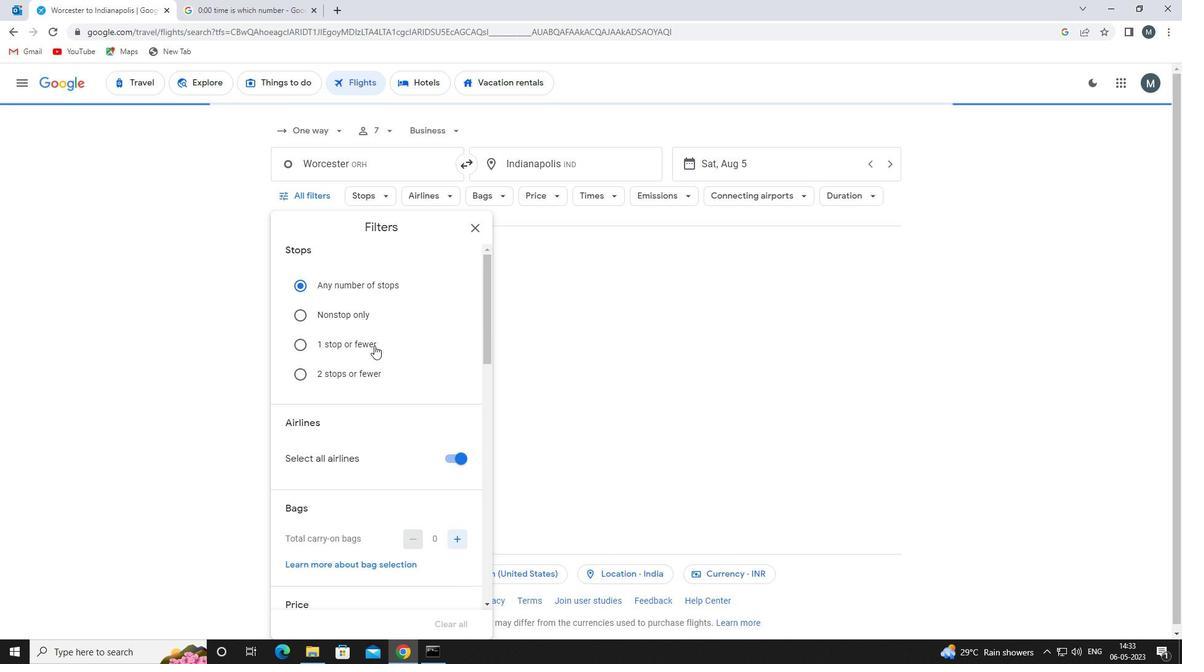 
Action: Mouse moved to (454, 396)
Screenshot: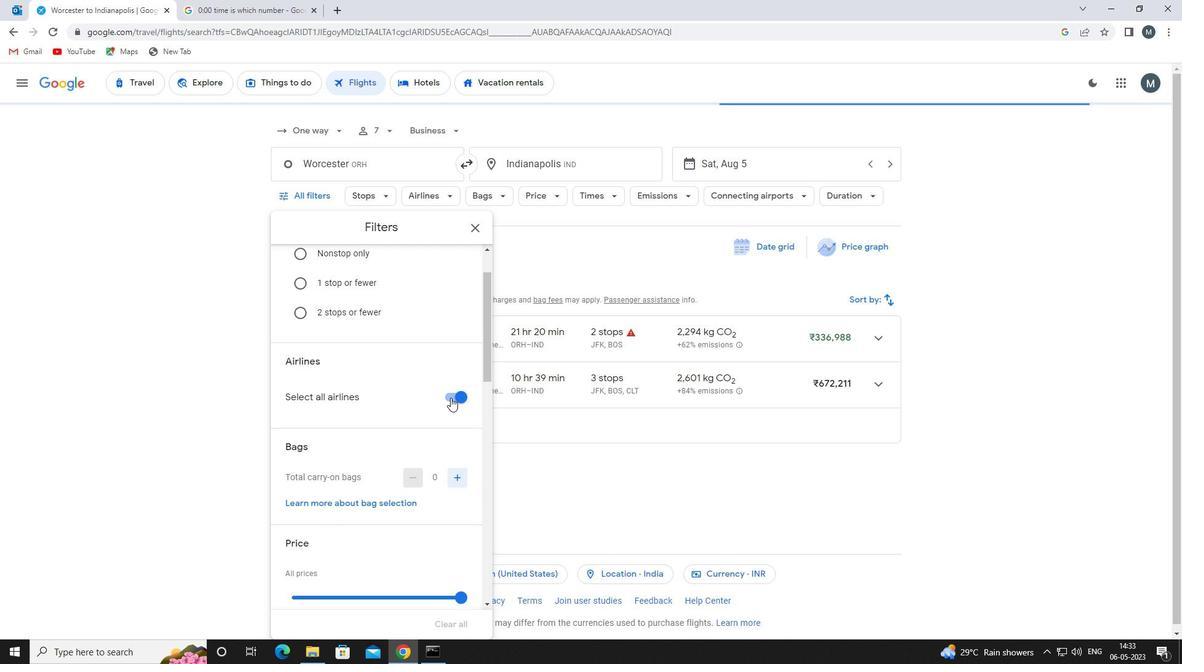 
Action: Mouse pressed left at (454, 396)
Screenshot: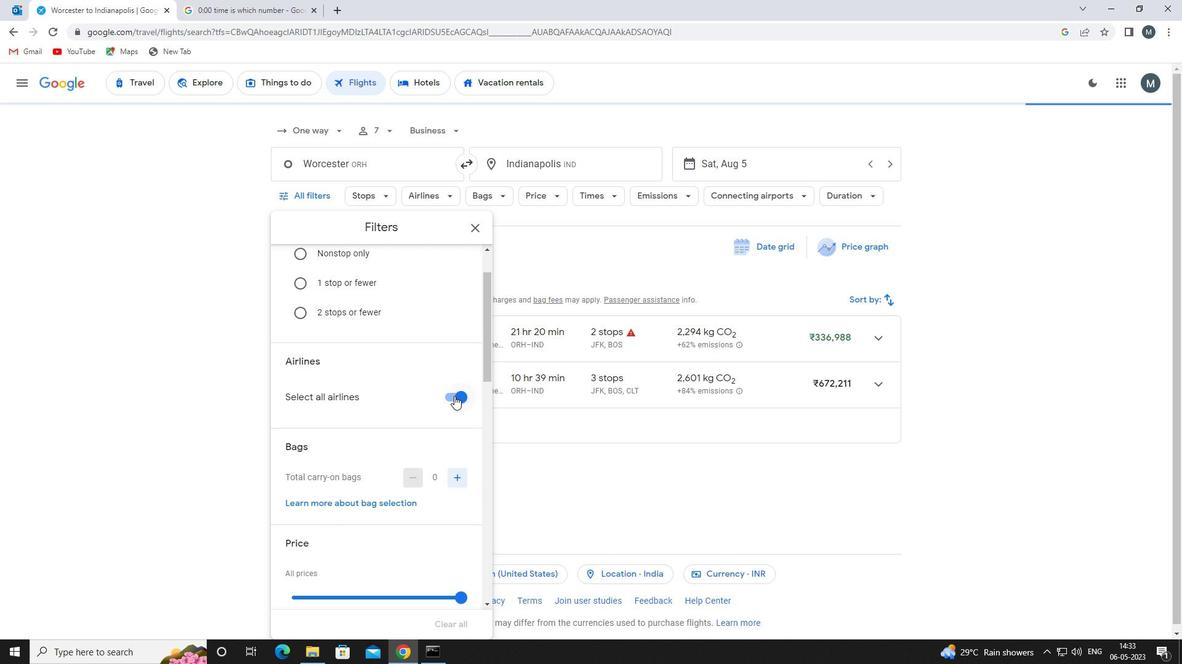 
Action: Mouse moved to (461, 397)
Screenshot: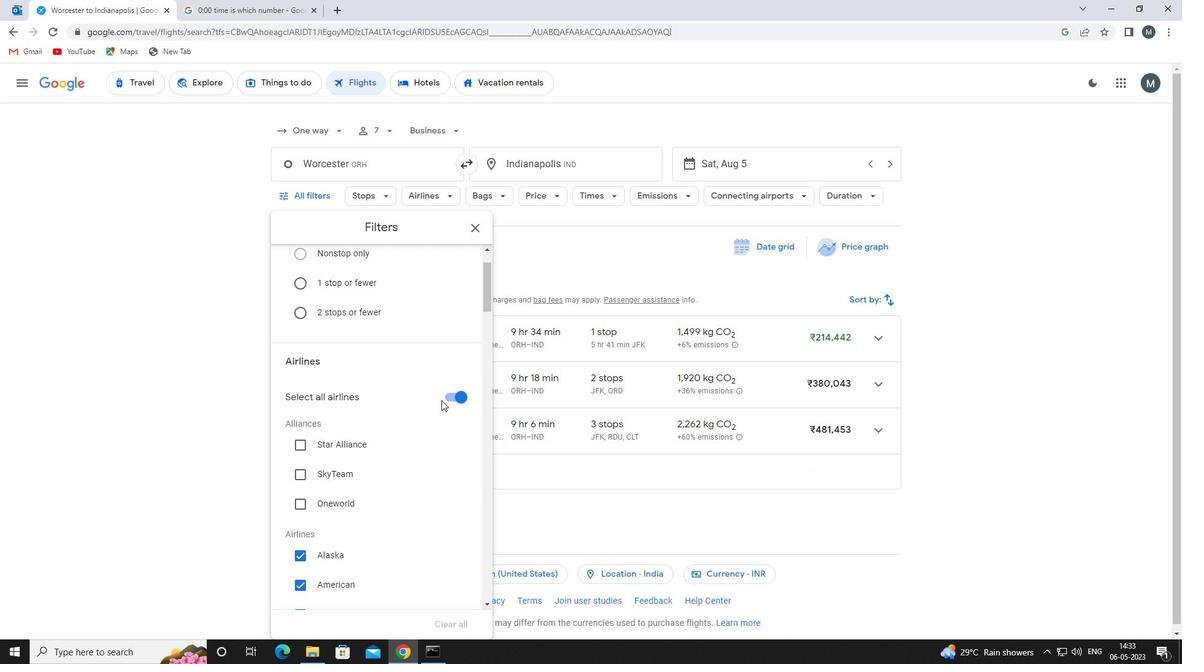 
Action: Mouse pressed left at (461, 397)
Screenshot: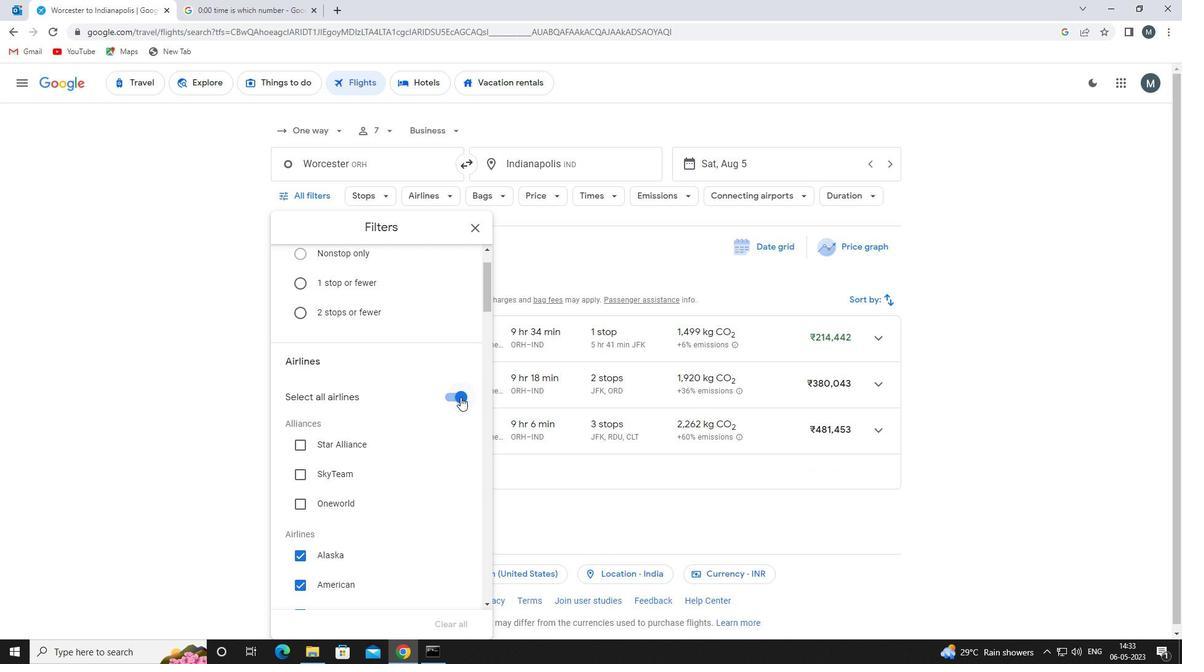 
Action: Mouse moved to (418, 403)
Screenshot: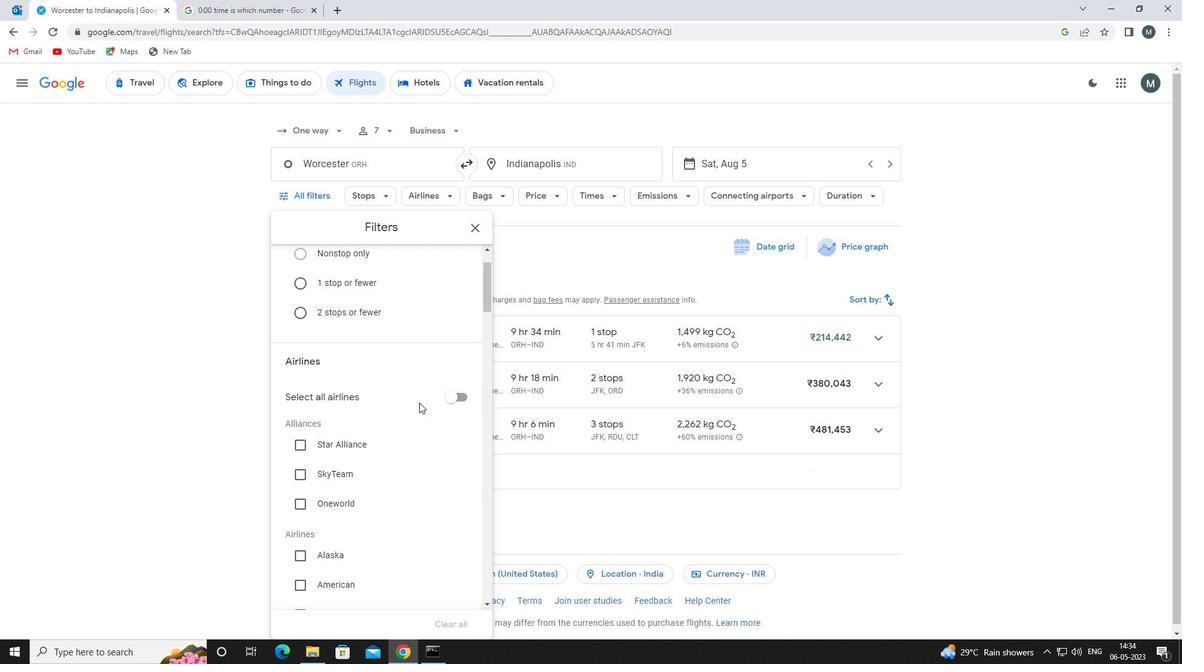 
Action: Mouse scrolled (418, 402) with delta (0, 0)
Screenshot: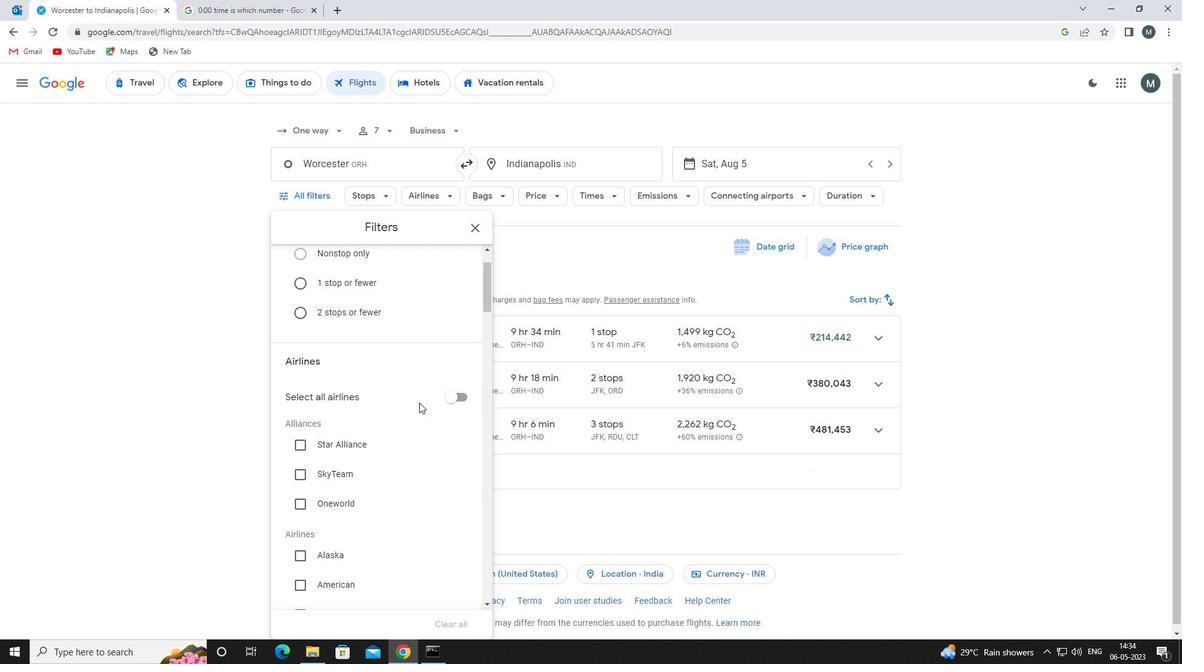 
Action: Mouse moved to (411, 404)
Screenshot: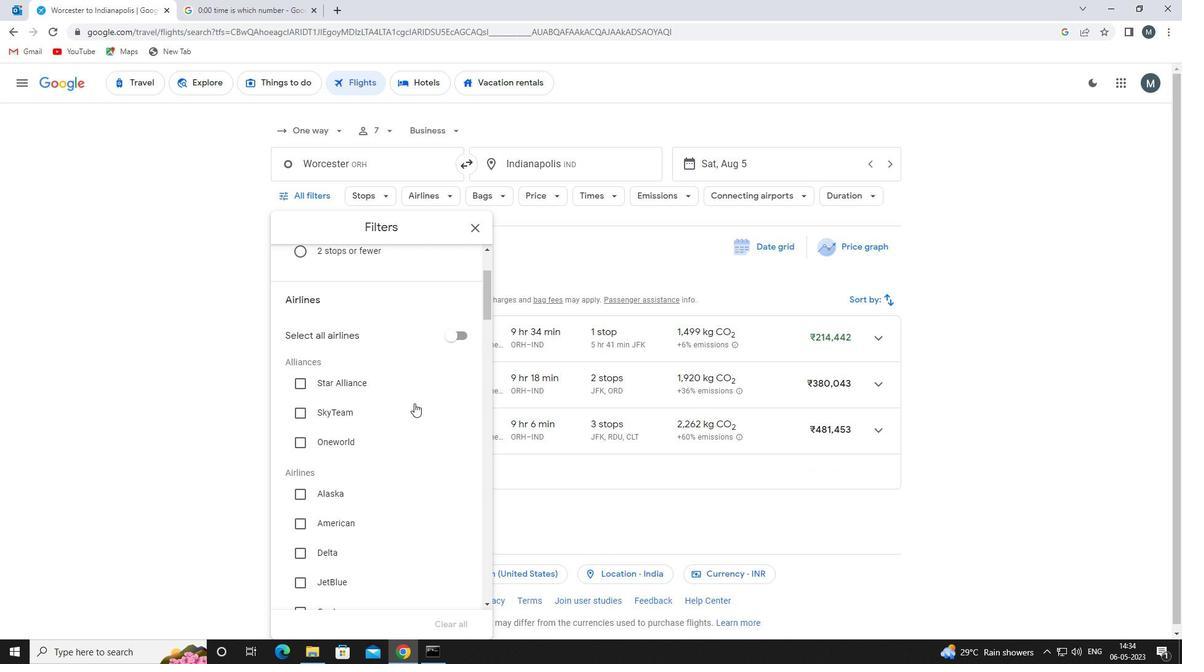
Action: Mouse scrolled (411, 403) with delta (0, 0)
Screenshot: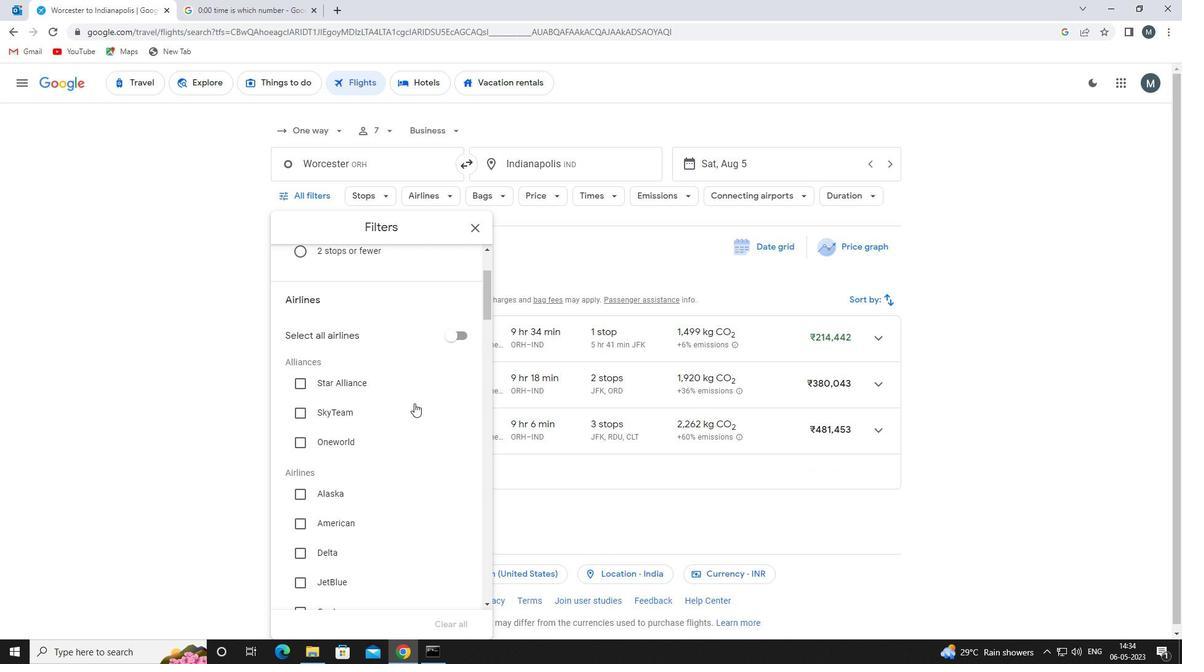 
Action: Mouse moved to (410, 405)
Screenshot: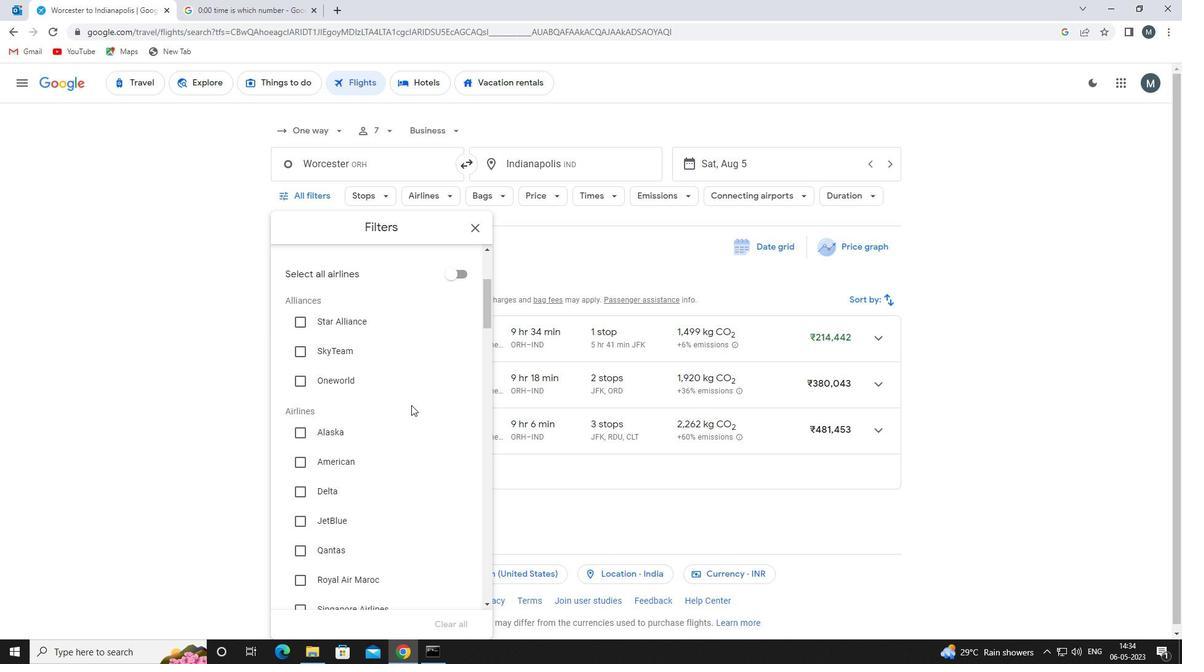 
Action: Mouse scrolled (410, 405) with delta (0, 0)
Screenshot: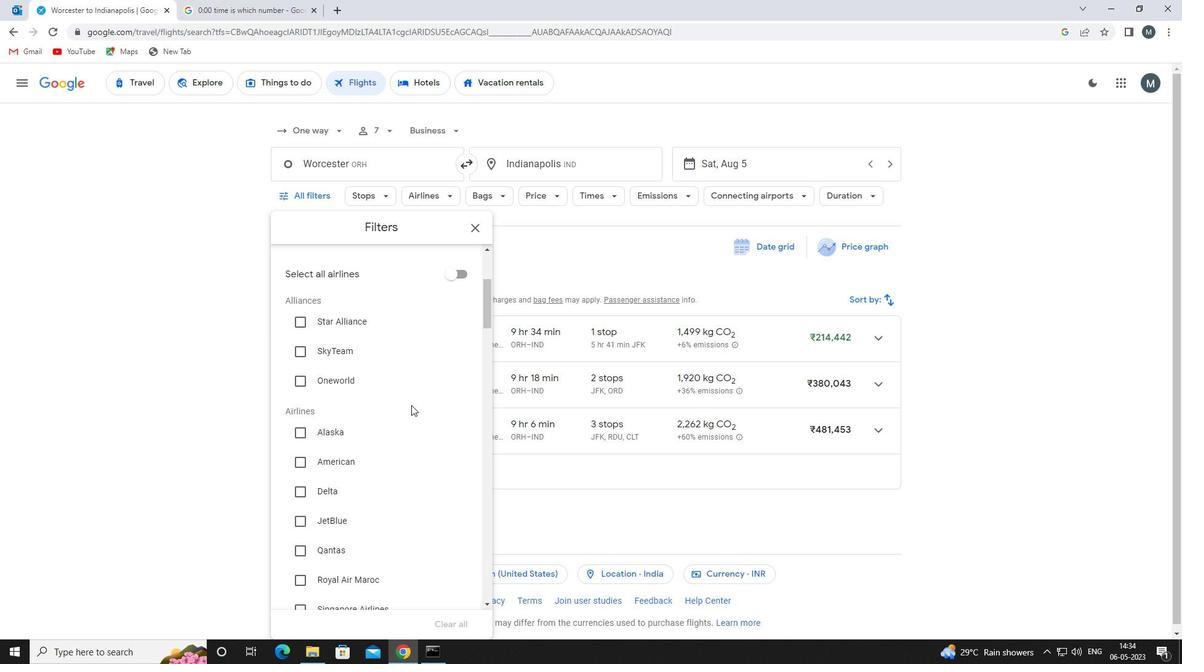 
Action: Mouse moved to (409, 407)
Screenshot: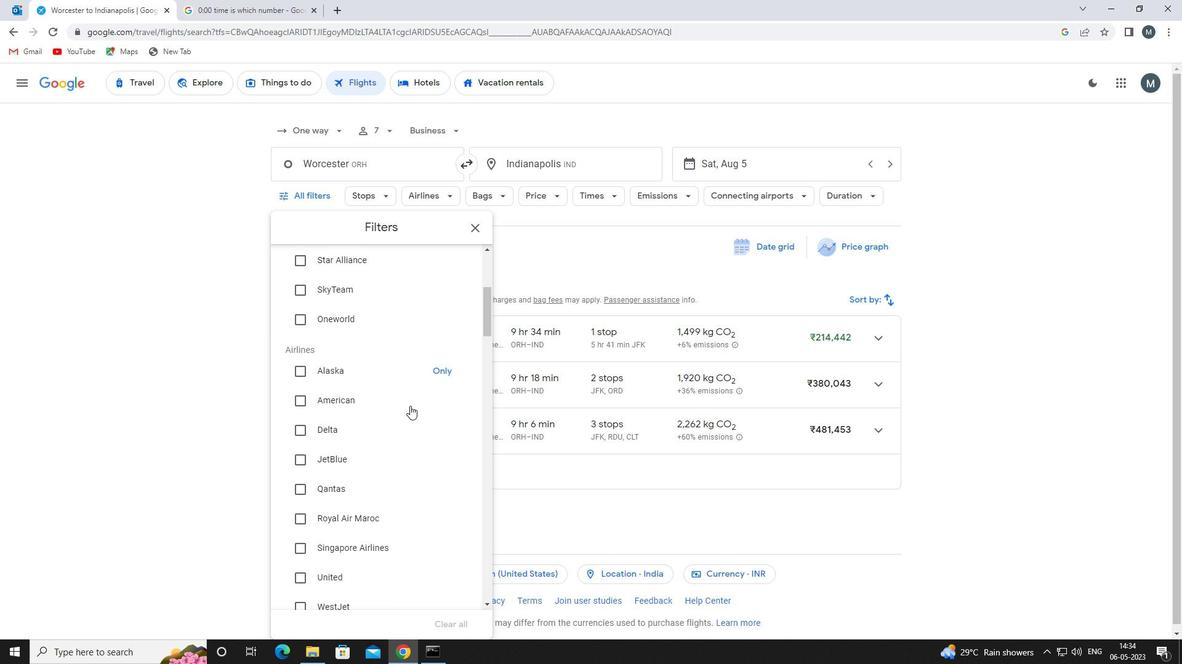 
Action: Mouse scrolled (409, 406) with delta (0, 0)
Screenshot: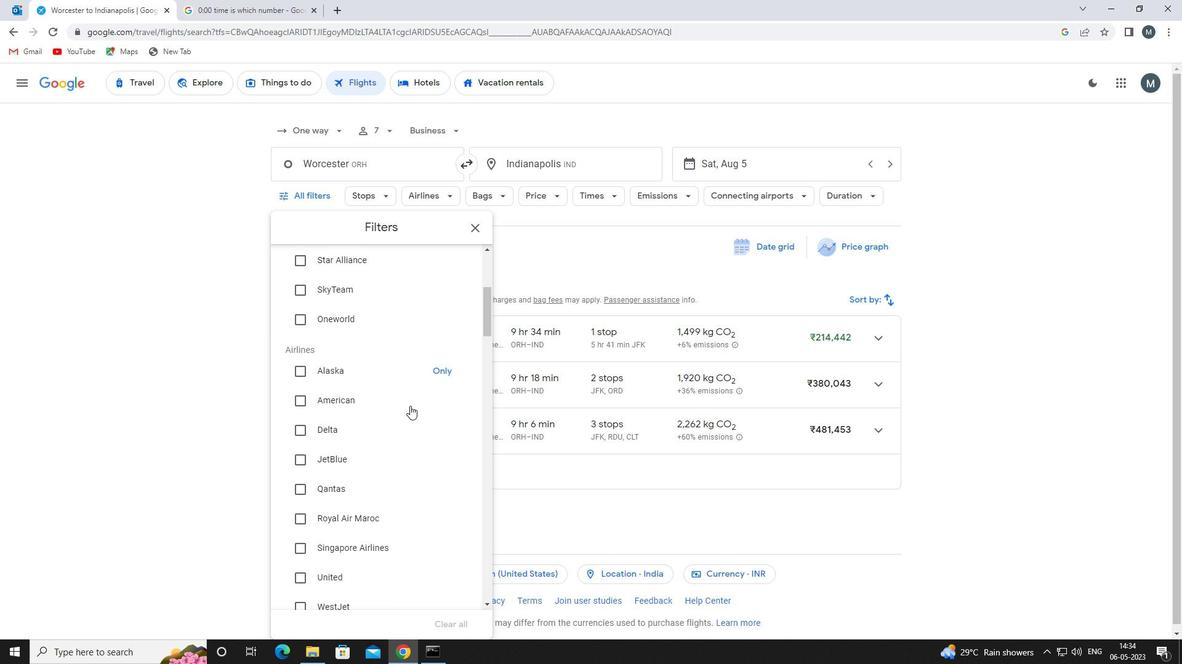 
Action: Mouse moved to (407, 408)
Screenshot: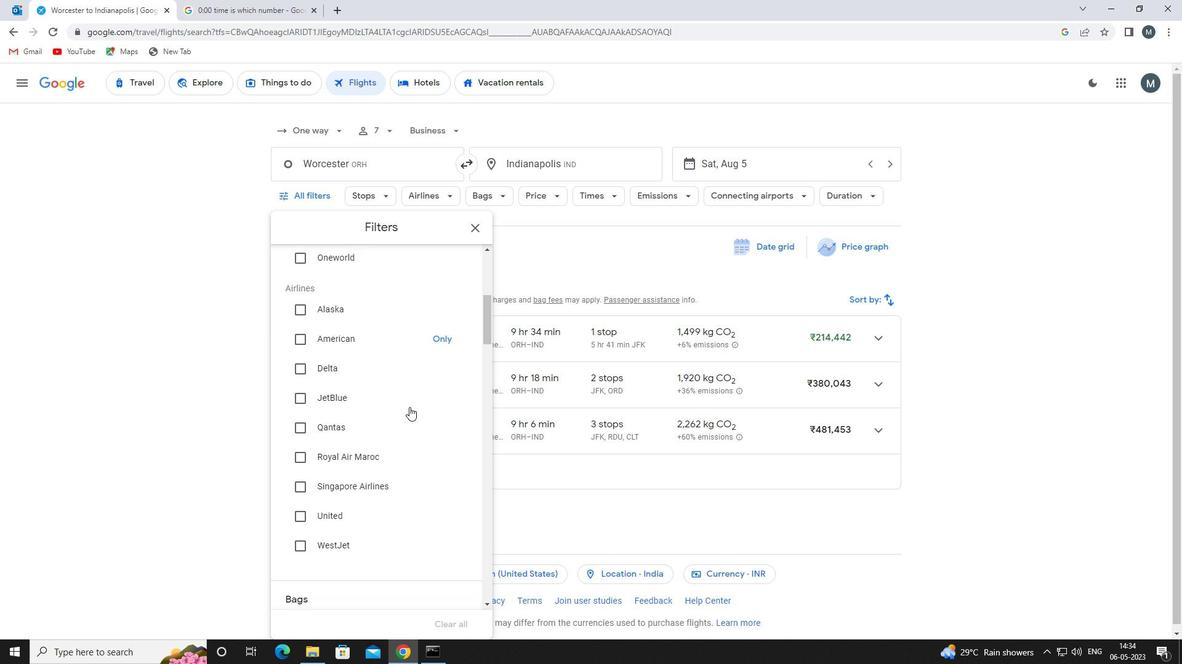
Action: Mouse scrolled (407, 408) with delta (0, 0)
Screenshot: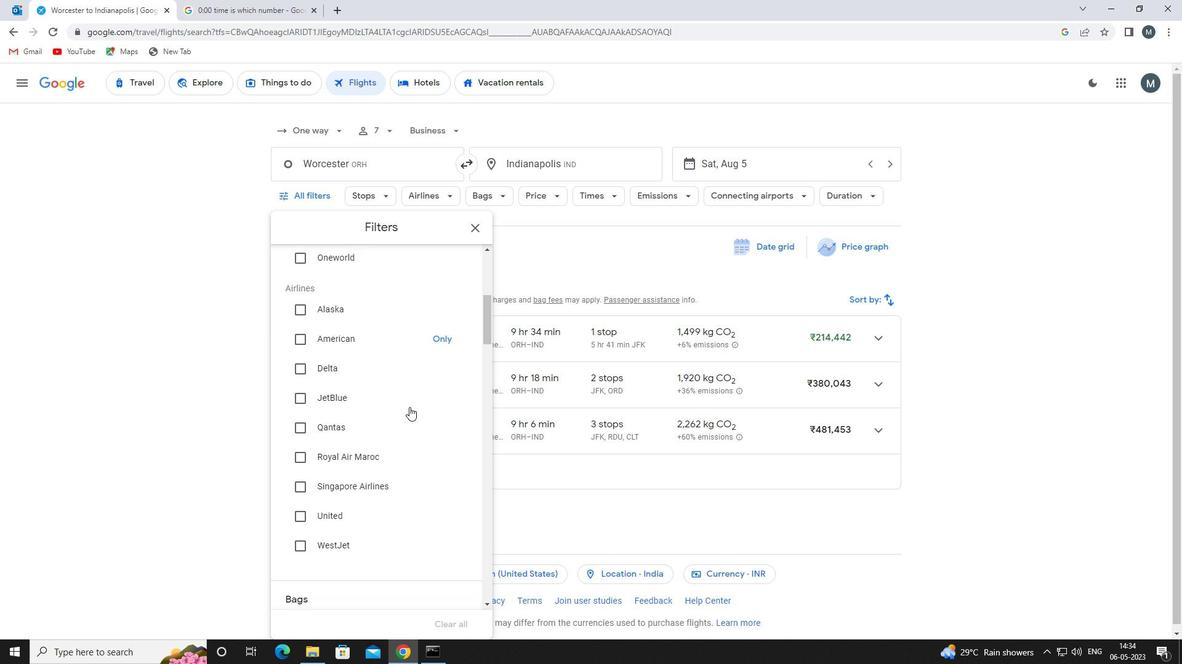 
Action: Mouse moved to (405, 415)
Screenshot: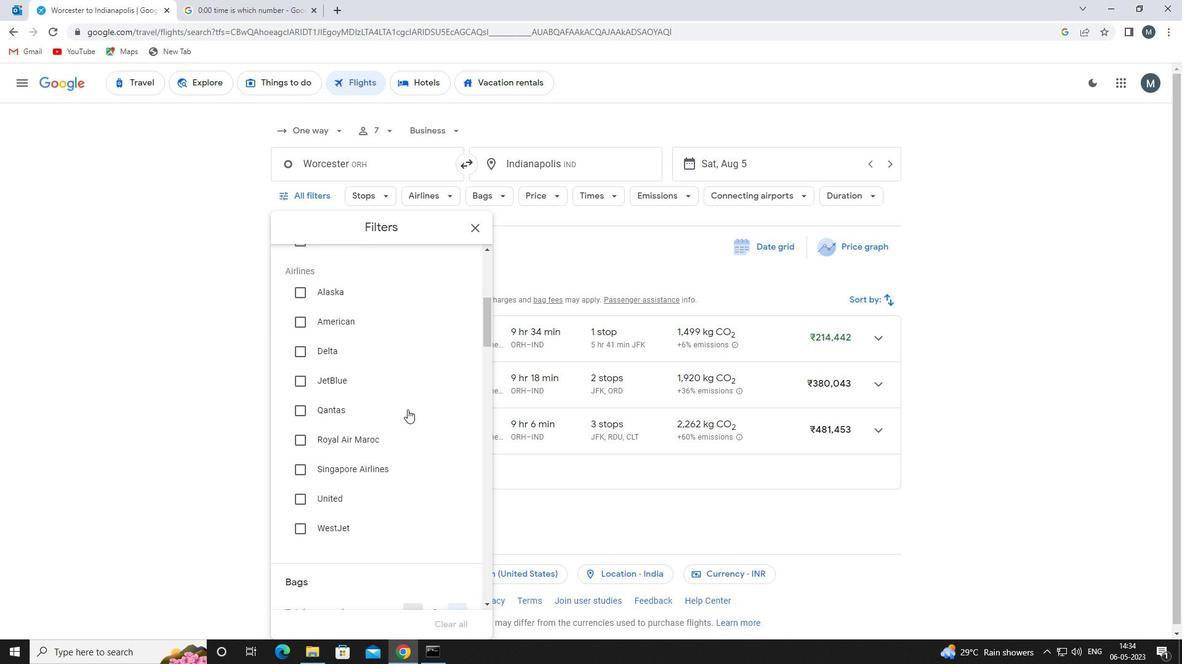 
Action: Mouse scrolled (405, 415) with delta (0, 0)
Screenshot: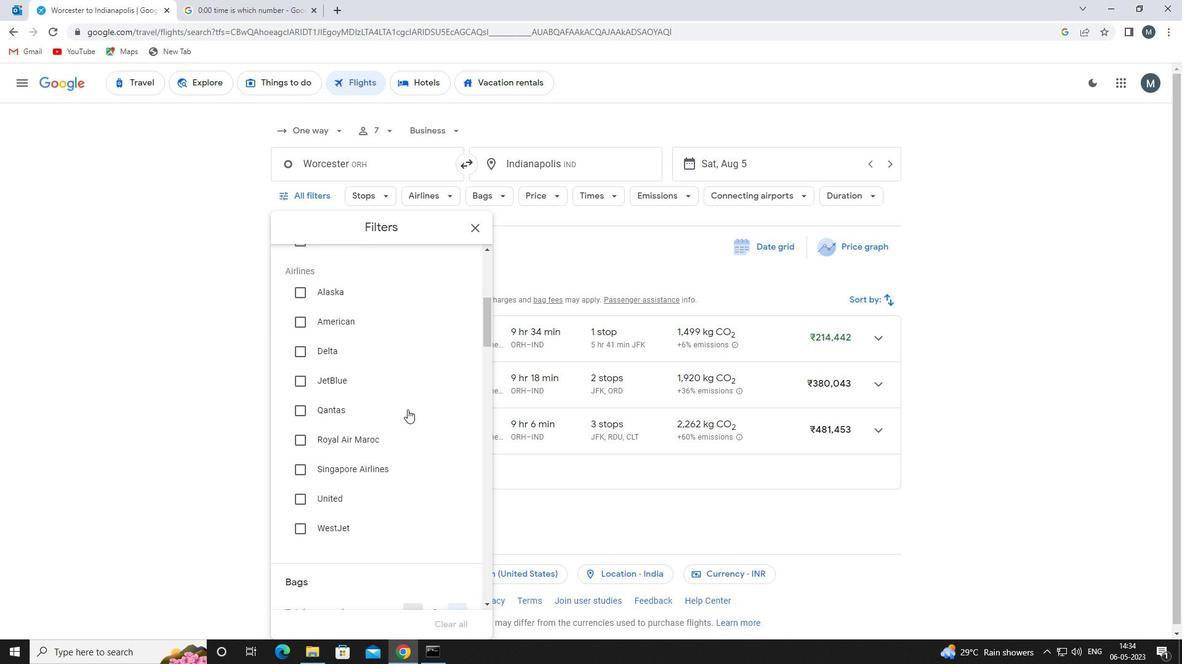 
Action: Mouse moved to (394, 418)
Screenshot: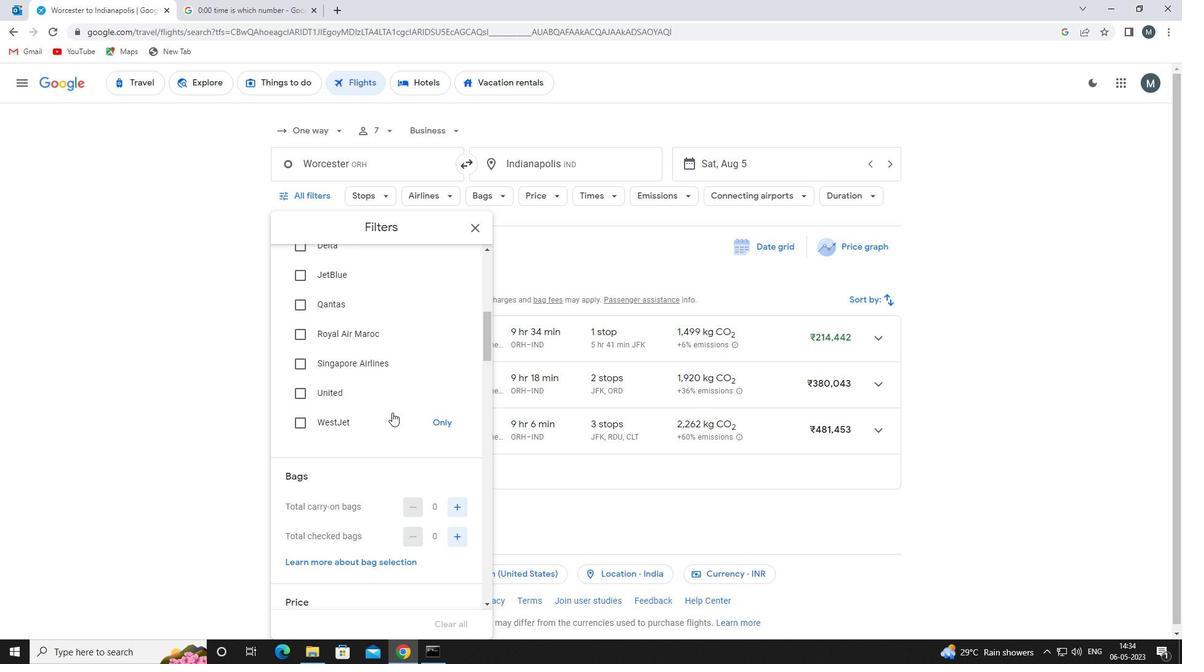 
Action: Mouse scrolled (394, 418) with delta (0, 0)
Screenshot: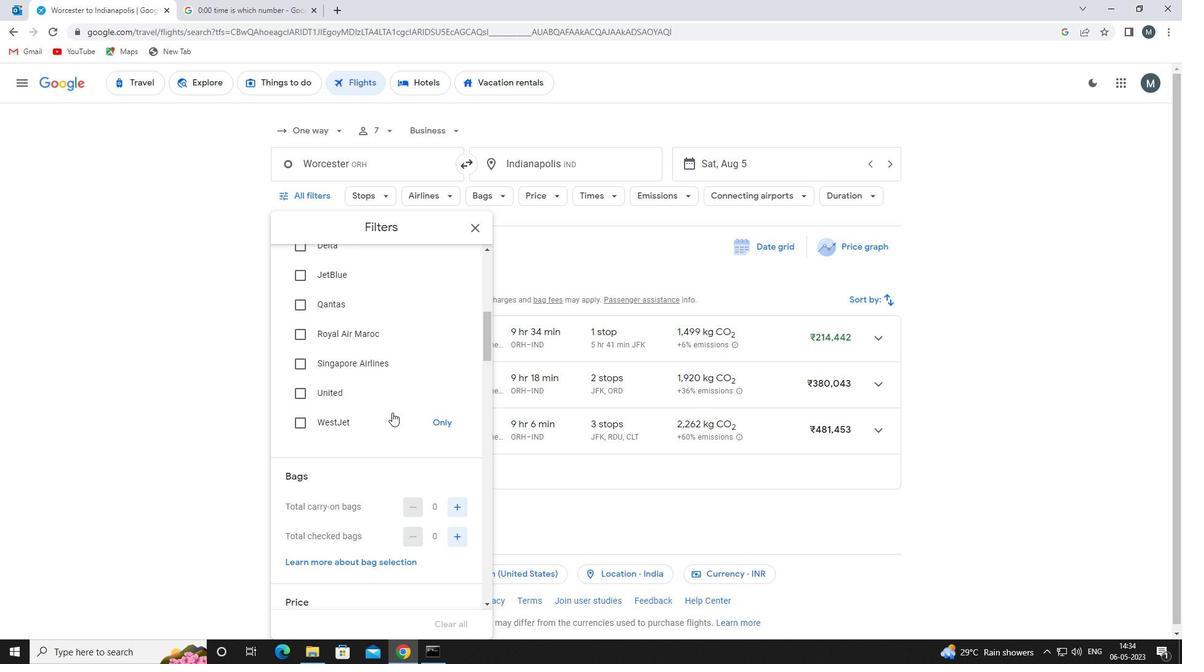 
Action: Mouse moved to (394, 423)
Screenshot: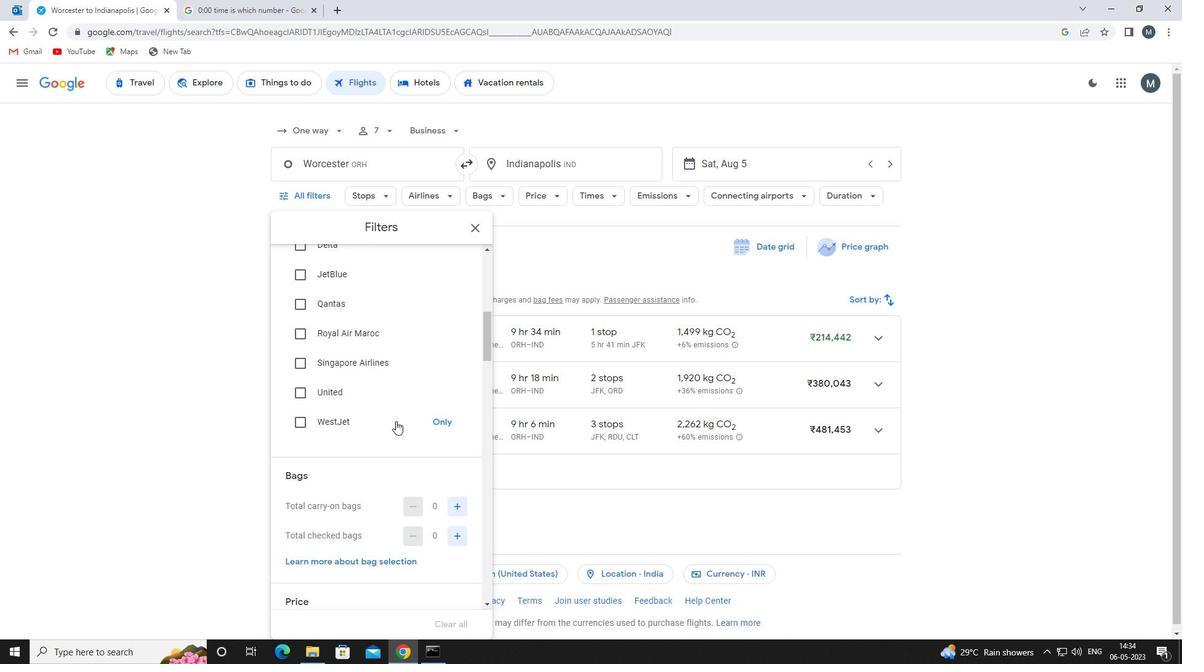 
Action: Mouse scrolled (394, 423) with delta (0, 0)
Screenshot: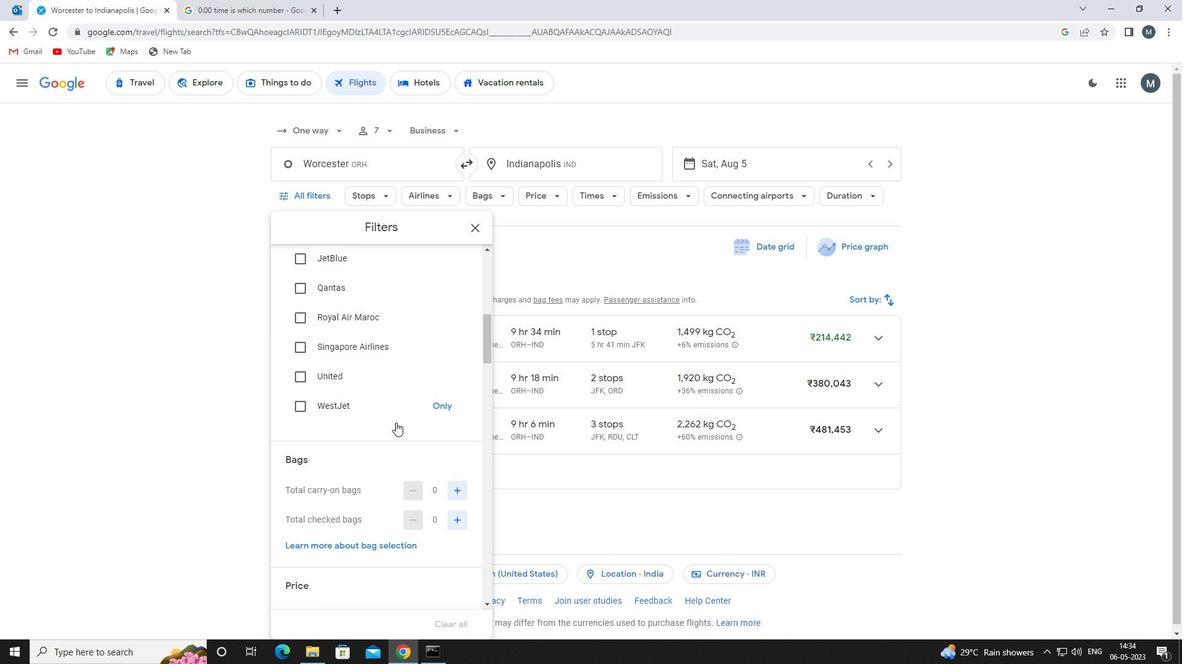 
Action: Mouse moved to (458, 414)
Screenshot: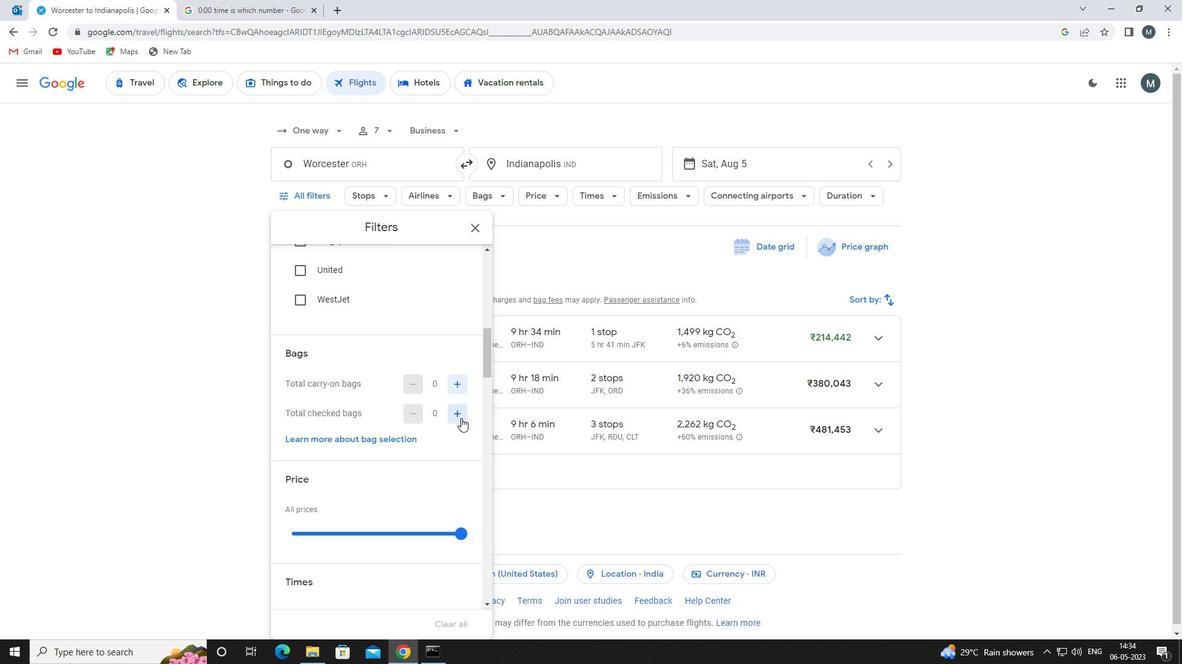 
Action: Mouse pressed left at (458, 414)
Screenshot: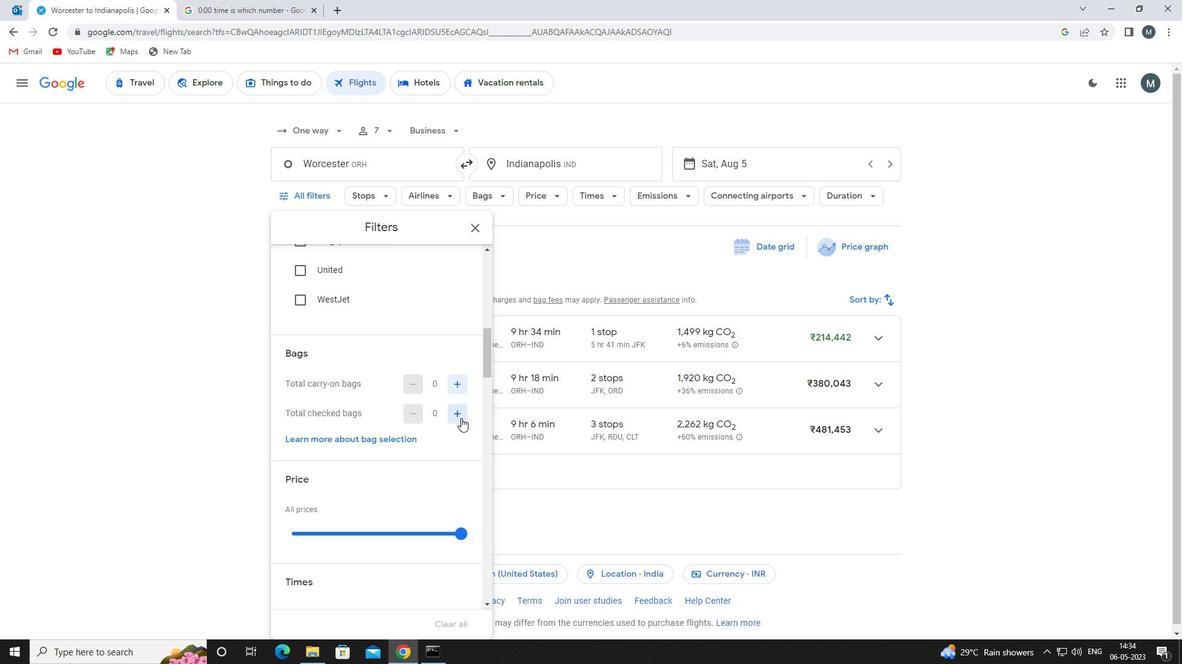 
Action: Mouse pressed left at (458, 414)
Screenshot: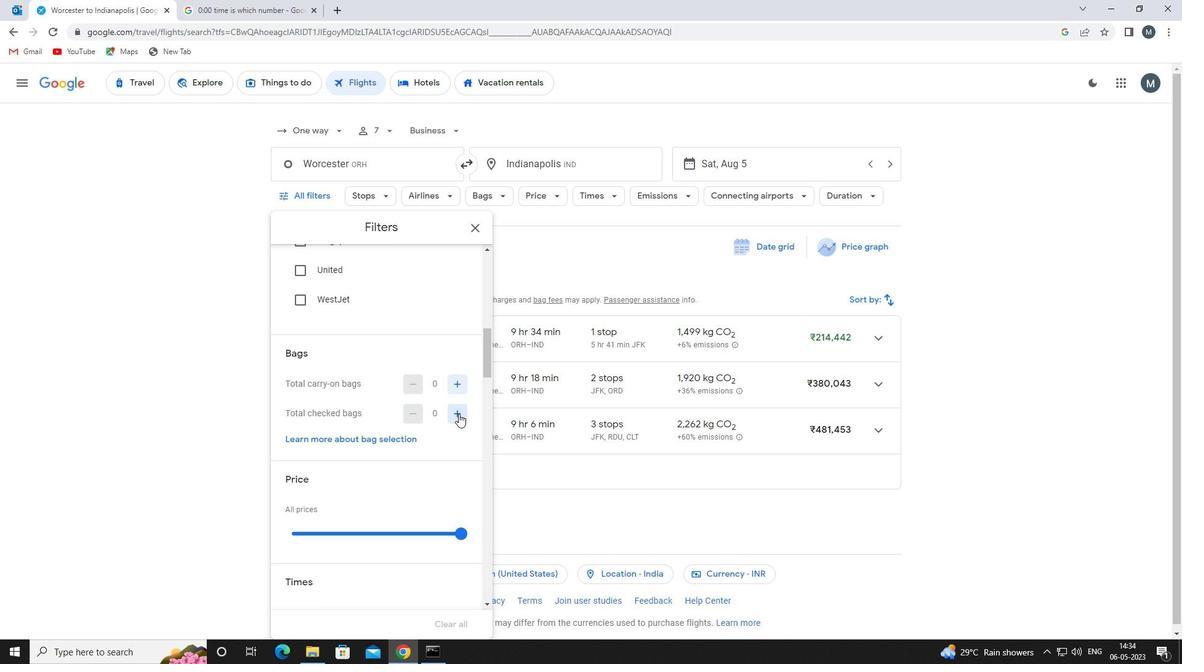 
Action: Mouse pressed left at (458, 414)
Screenshot: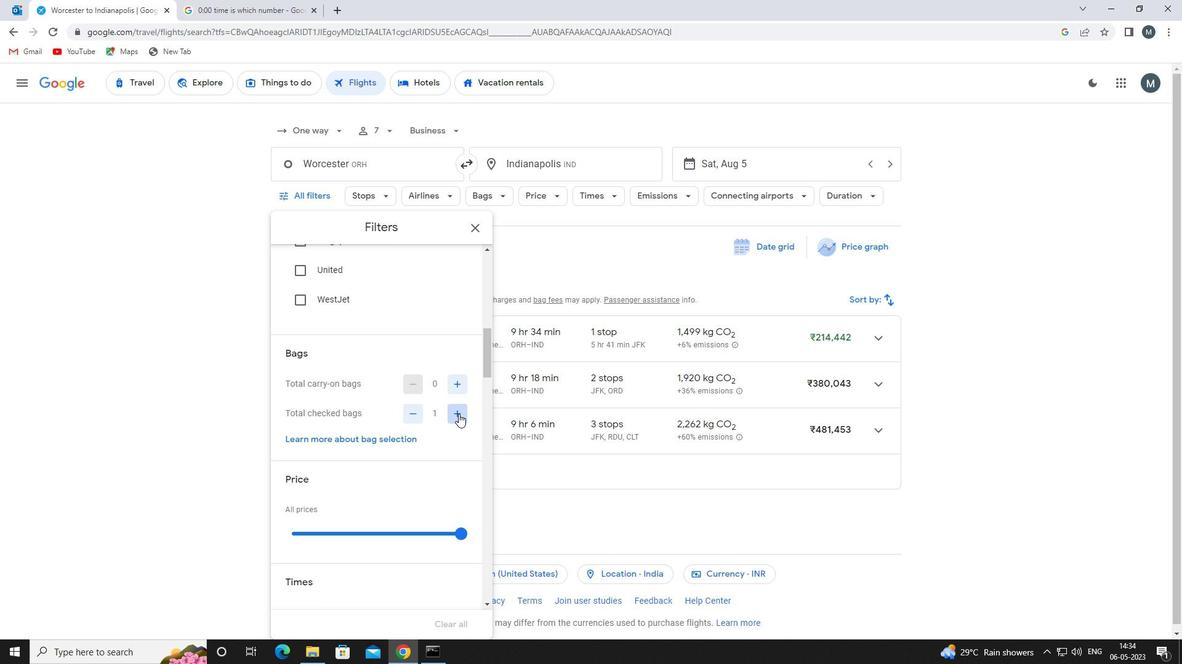 
Action: Mouse pressed left at (458, 414)
Screenshot: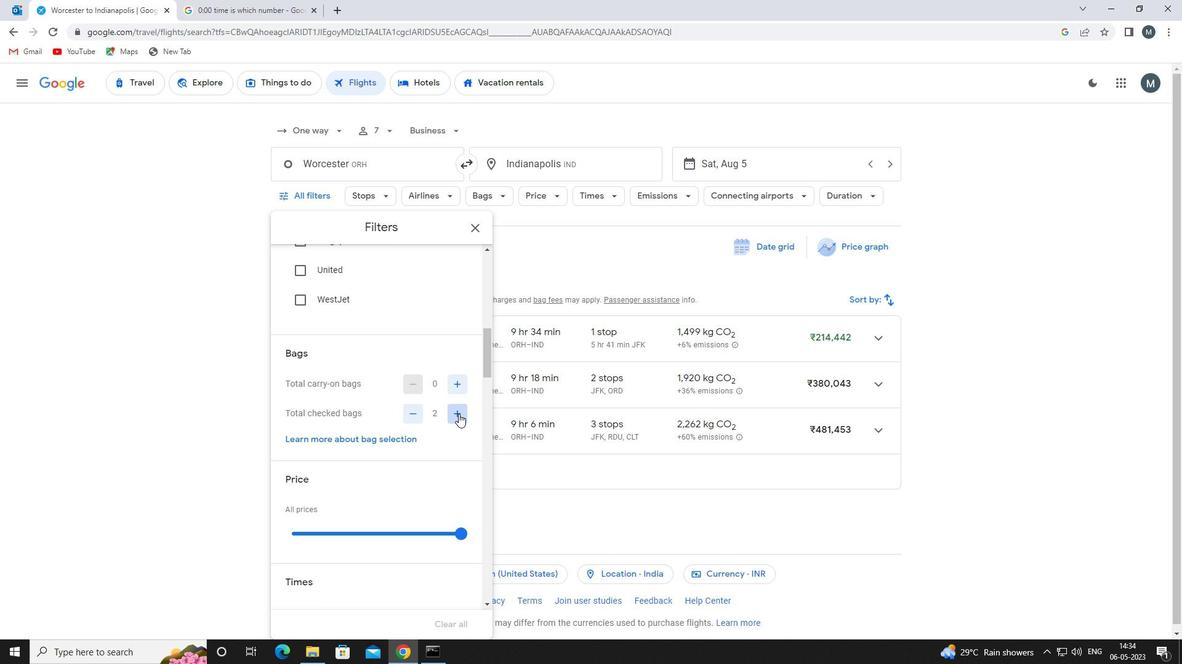 
Action: Mouse pressed left at (458, 414)
Screenshot: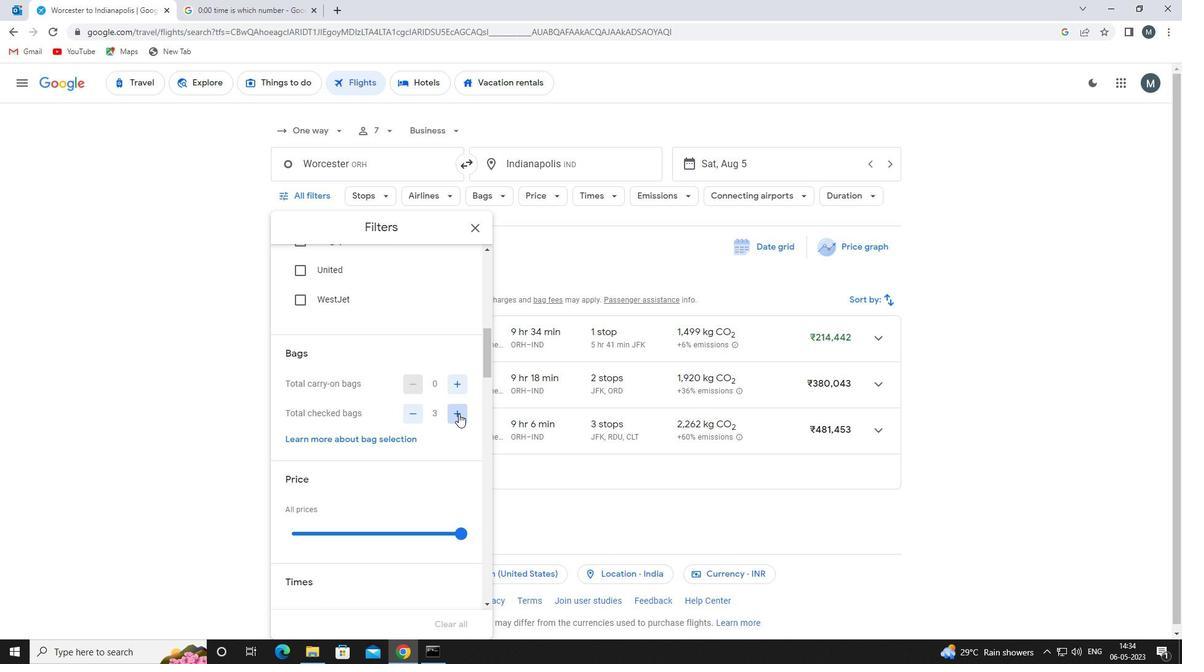 
Action: Mouse pressed left at (458, 414)
Screenshot: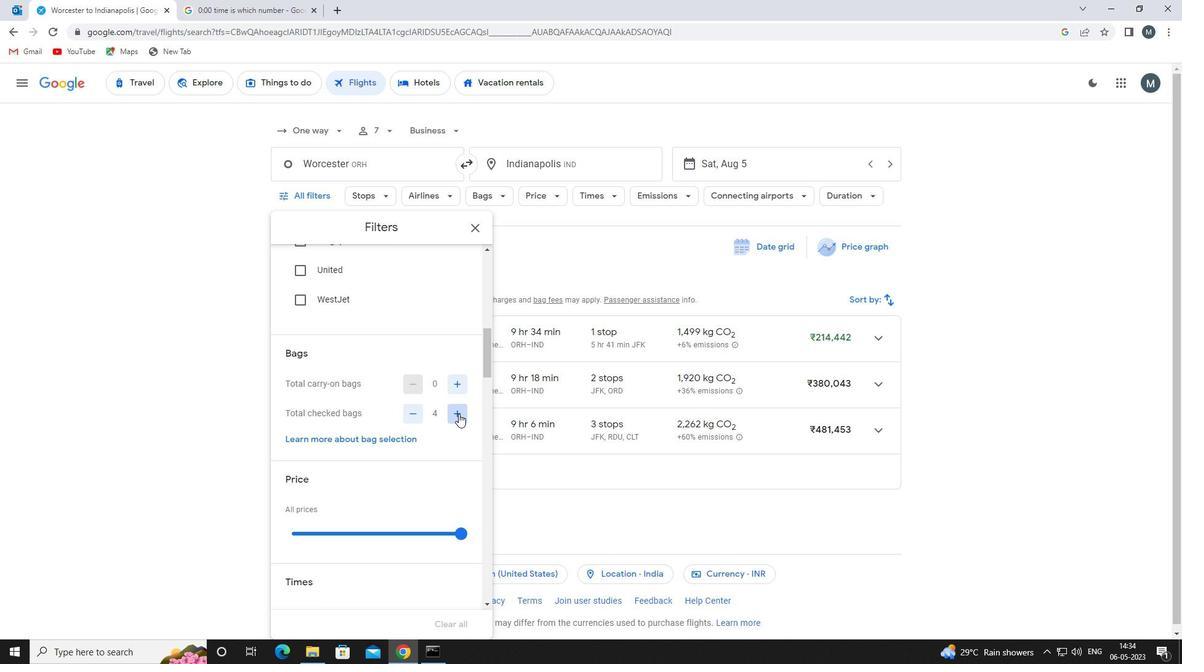 
Action: Mouse pressed left at (458, 414)
Screenshot: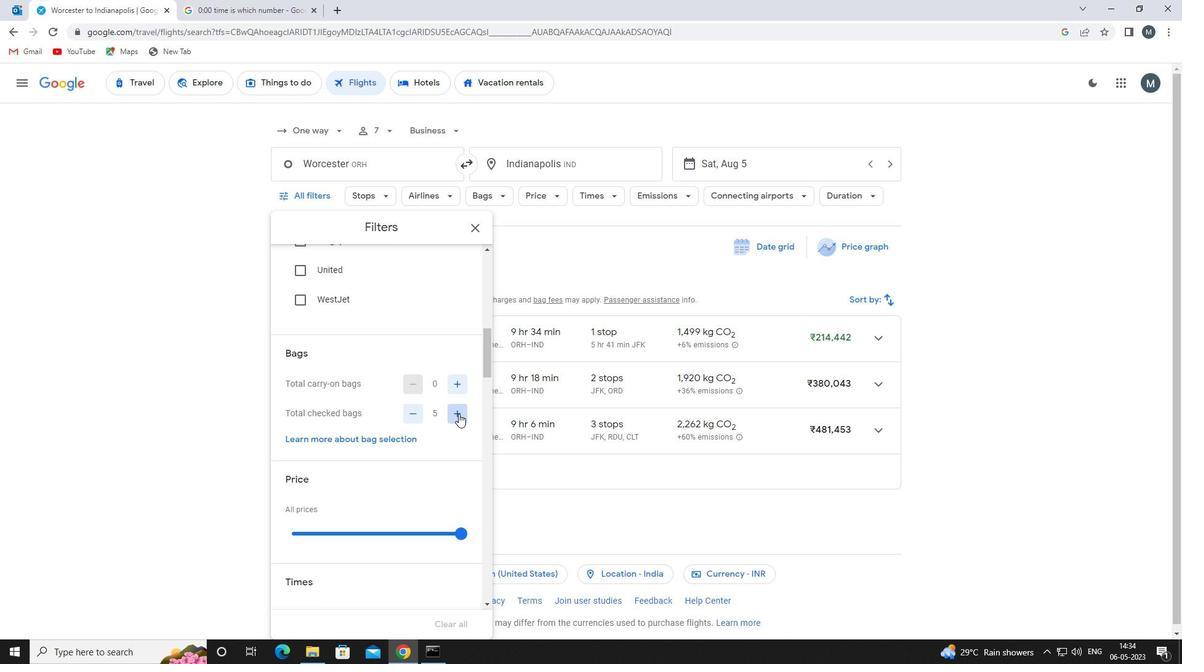 
Action: Mouse pressed left at (458, 414)
Screenshot: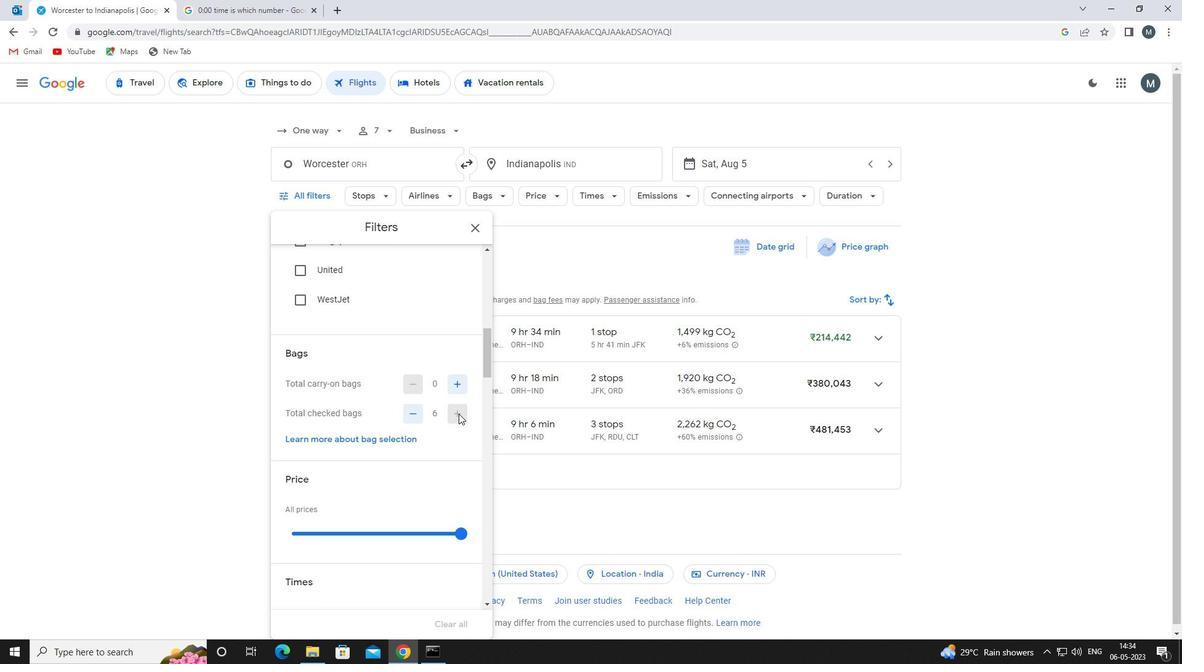 
Action: Mouse pressed left at (458, 414)
Screenshot: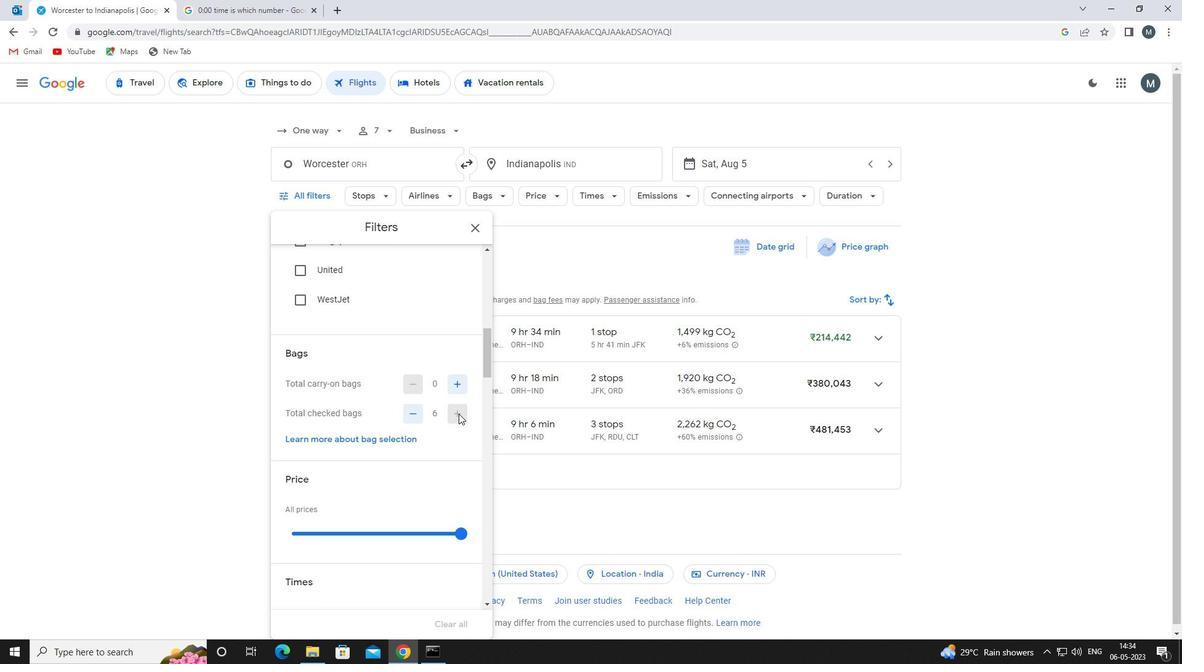 
Action: Mouse moved to (422, 415)
Screenshot: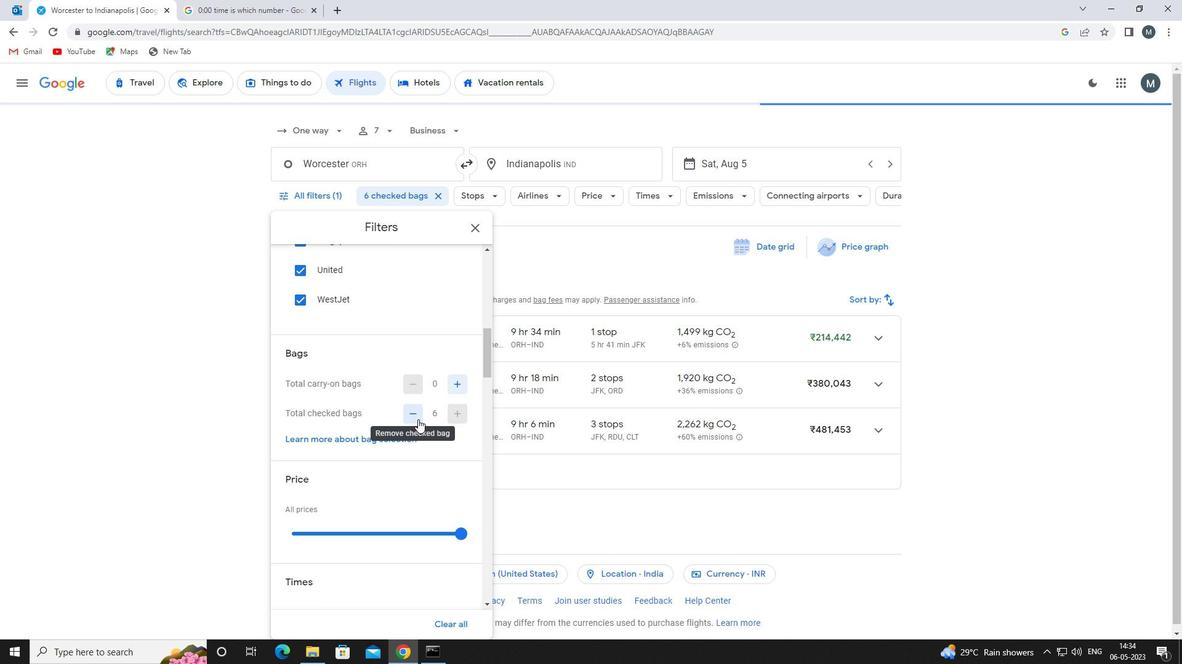 
Action: Mouse scrolled (422, 414) with delta (0, 0)
Screenshot: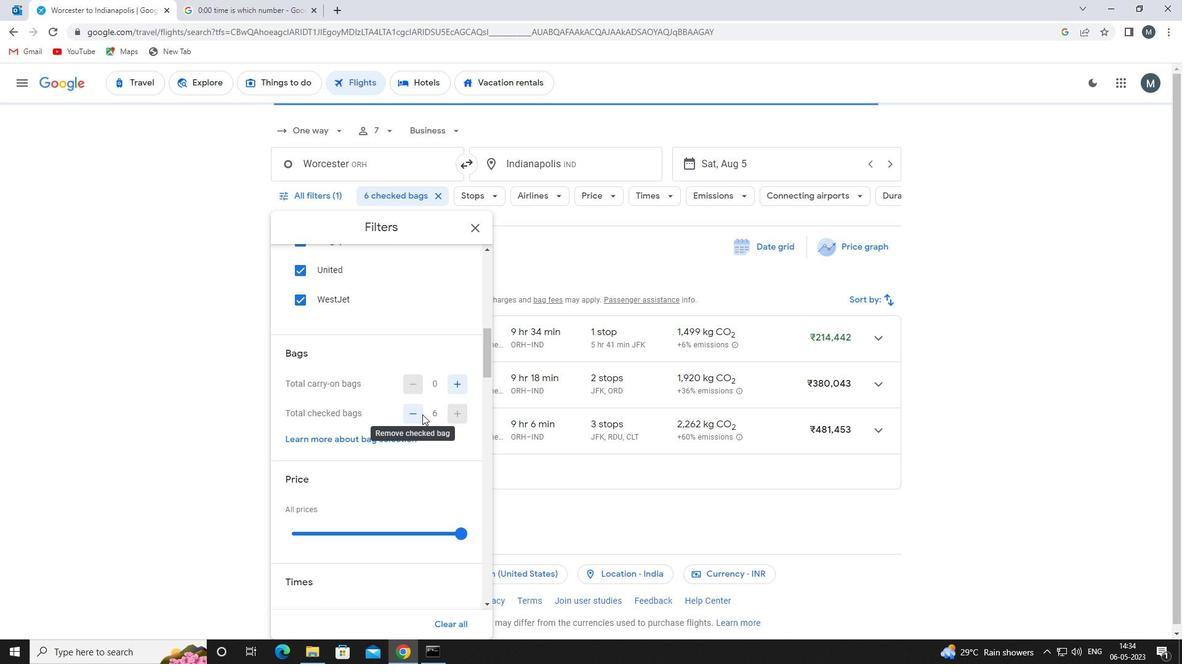 
Action: Mouse scrolled (422, 414) with delta (0, 0)
Screenshot: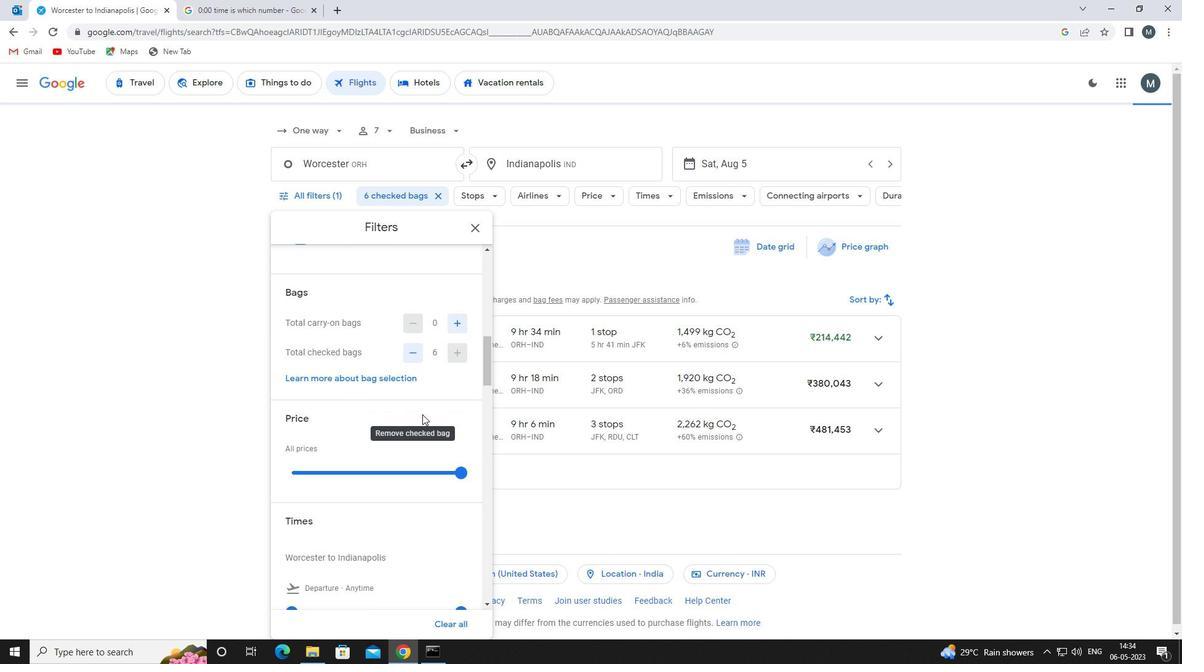 
Action: Mouse moved to (402, 400)
Screenshot: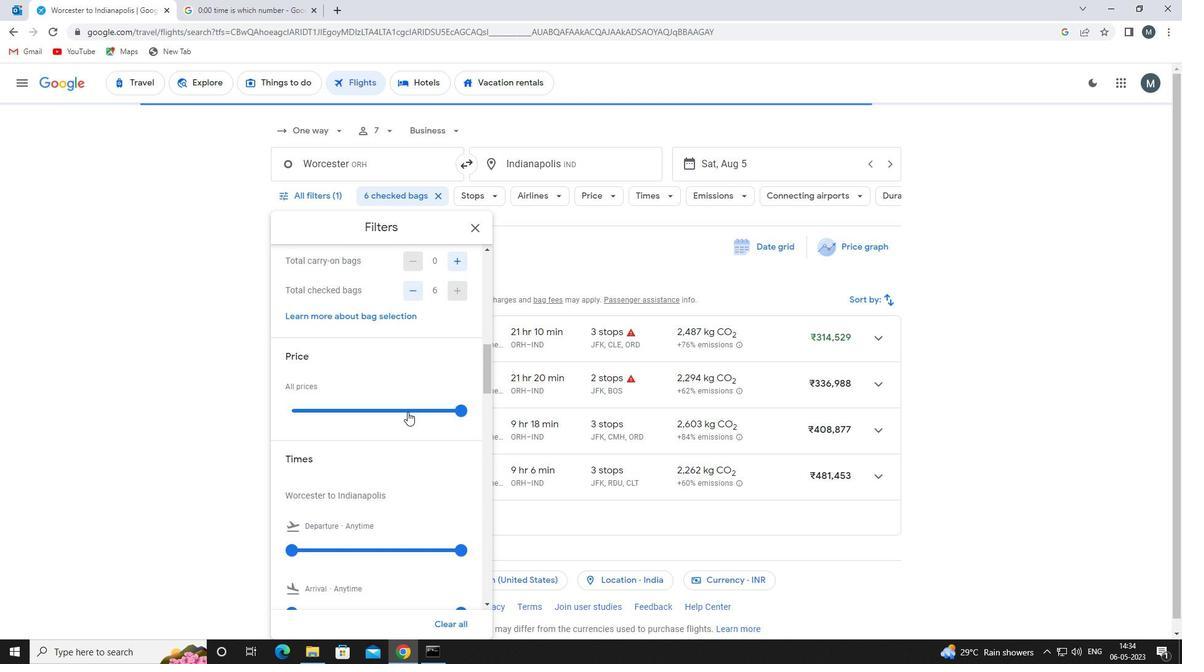 
Action: Mouse pressed left at (402, 400)
Screenshot: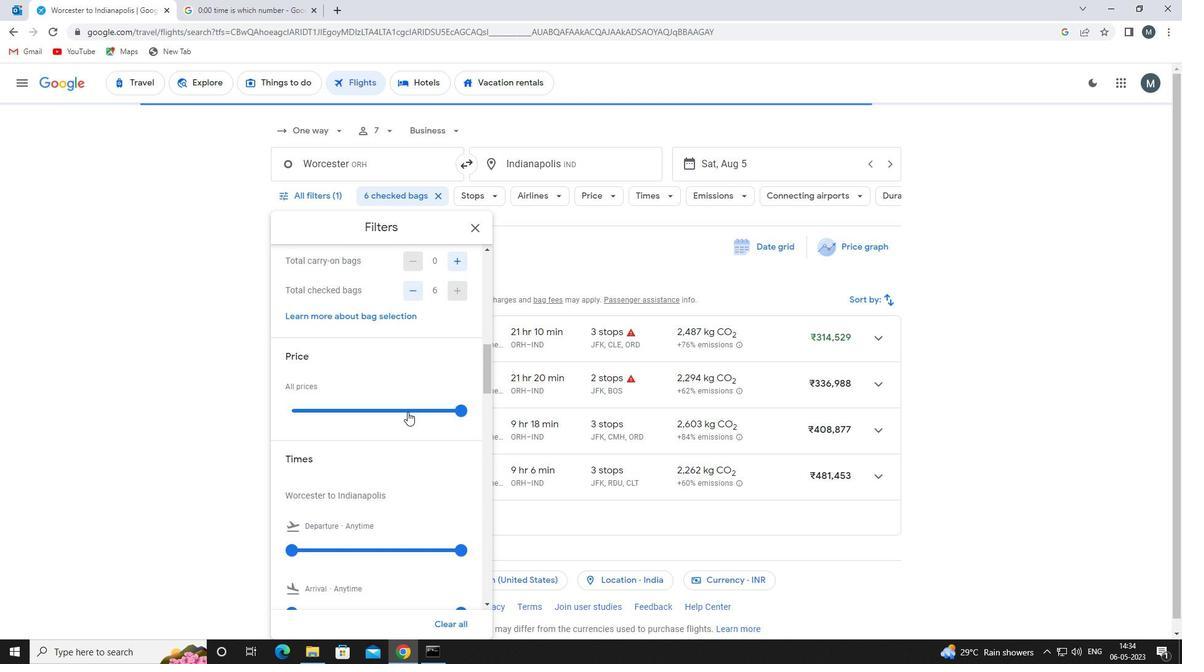 
Action: Mouse moved to (405, 410)
Screenshot: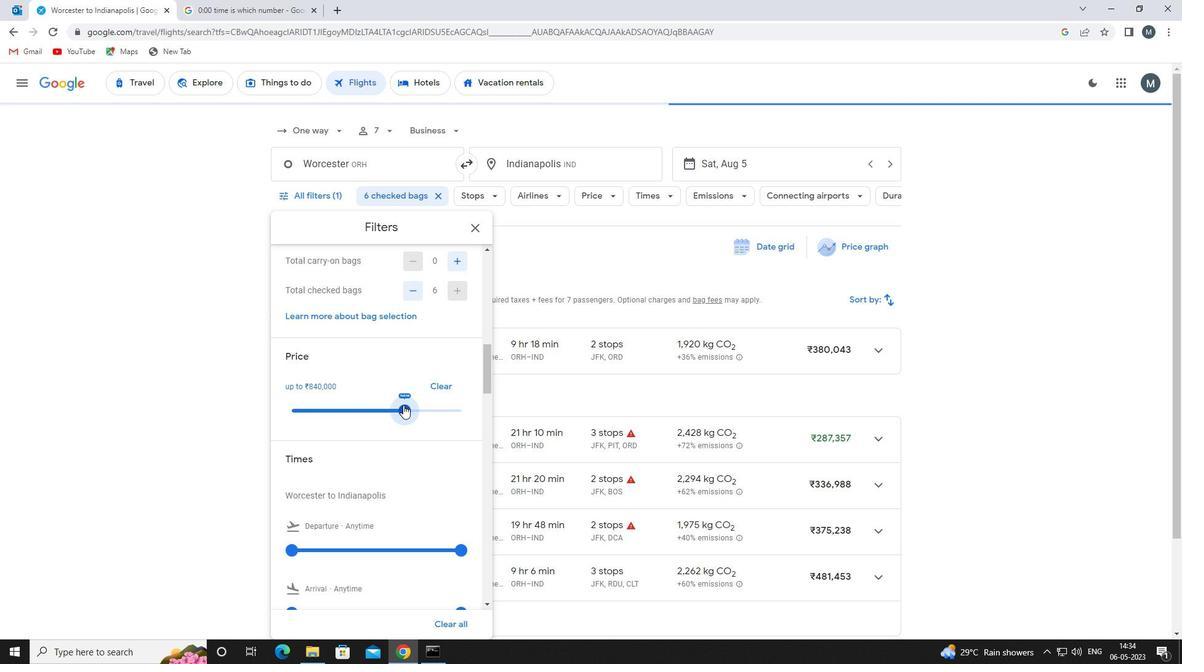 
Action: Mouse pressed left at (405, 410)
Screenshot: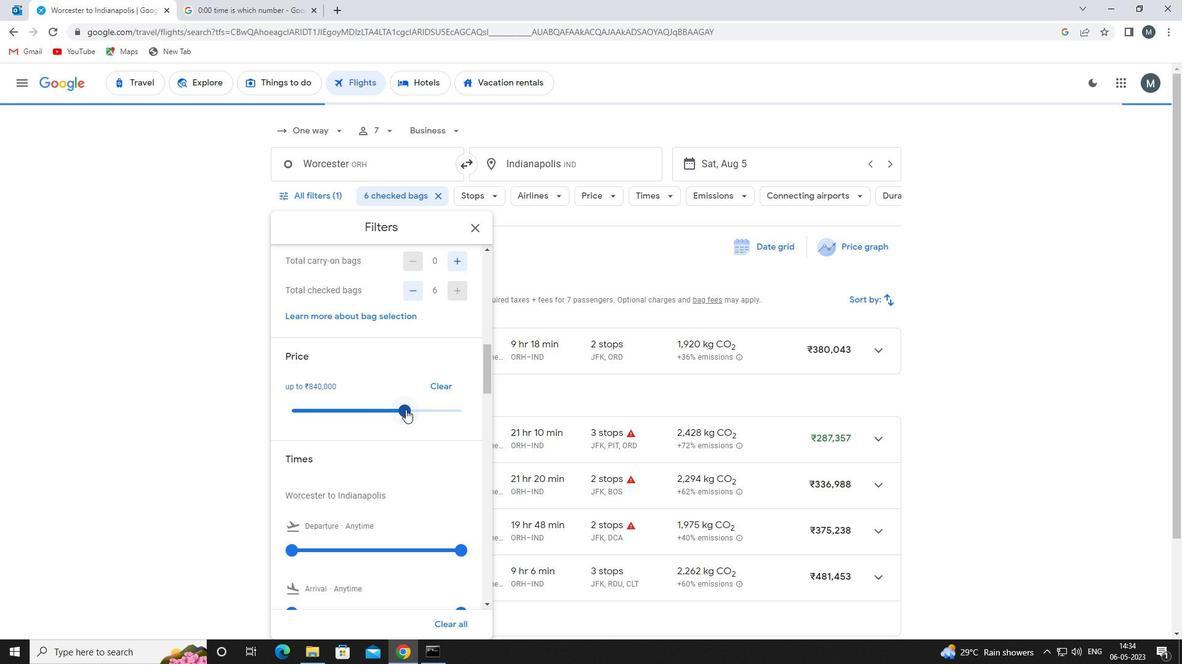 
Action: Mouse moved to (405, 402)
Screenshot: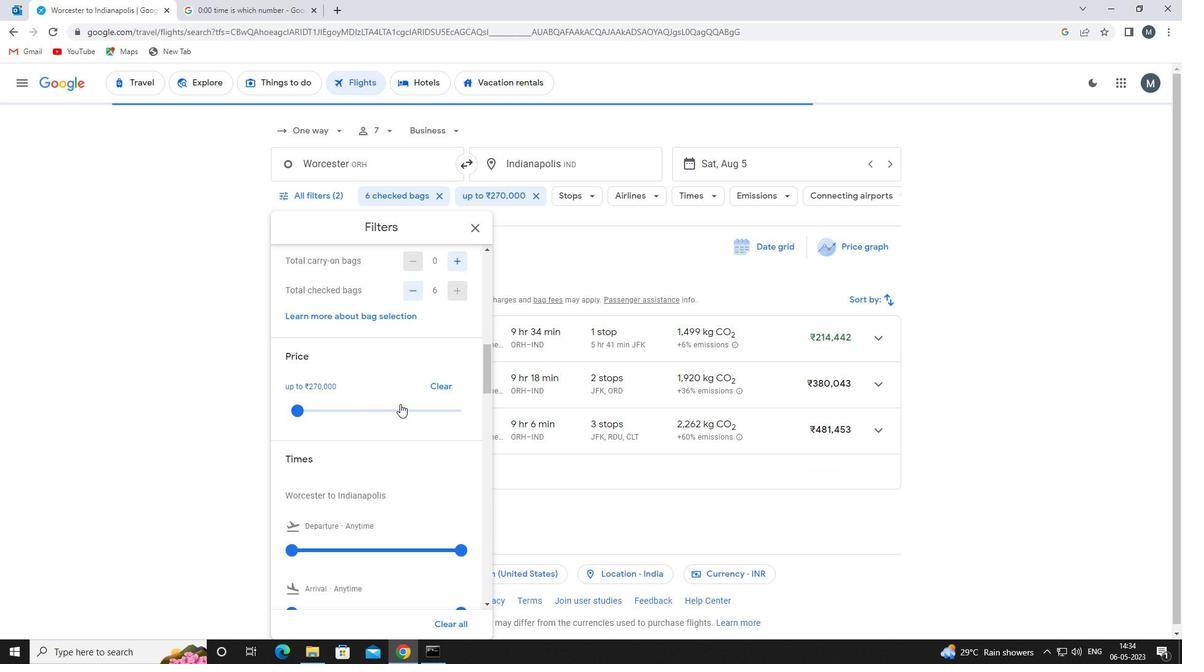 
Action: Mouse scrolled (405, 401) with delta (0, 0)
Screenshot: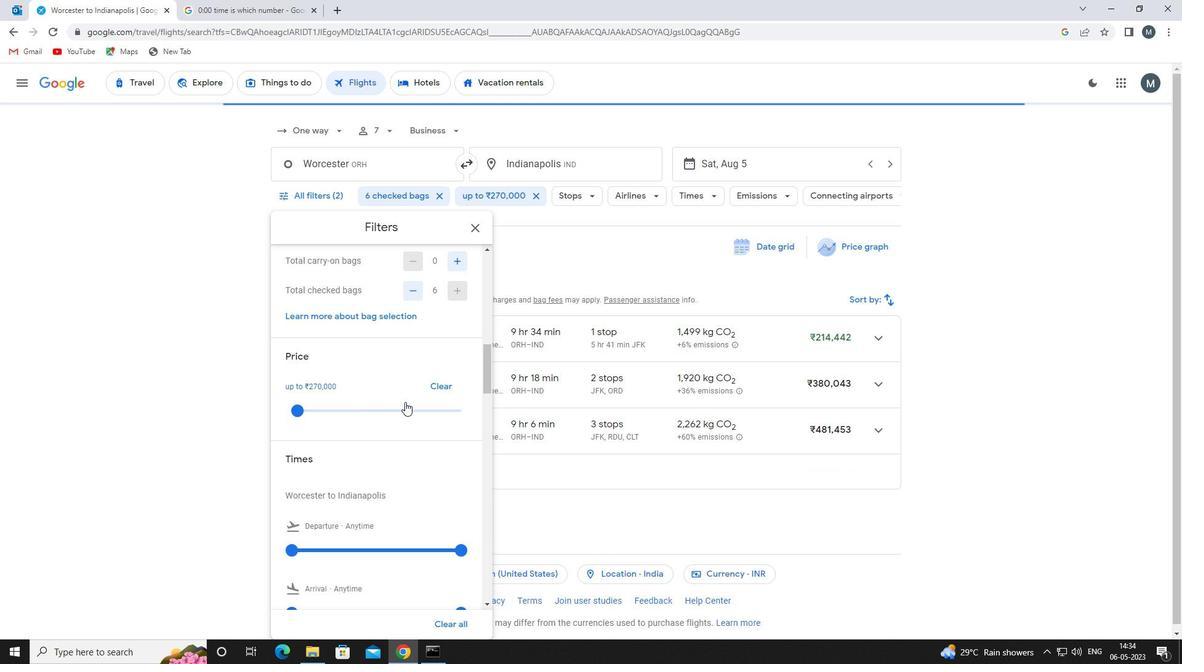 
Action: Mouse moved to (403, 403)
Screenshot: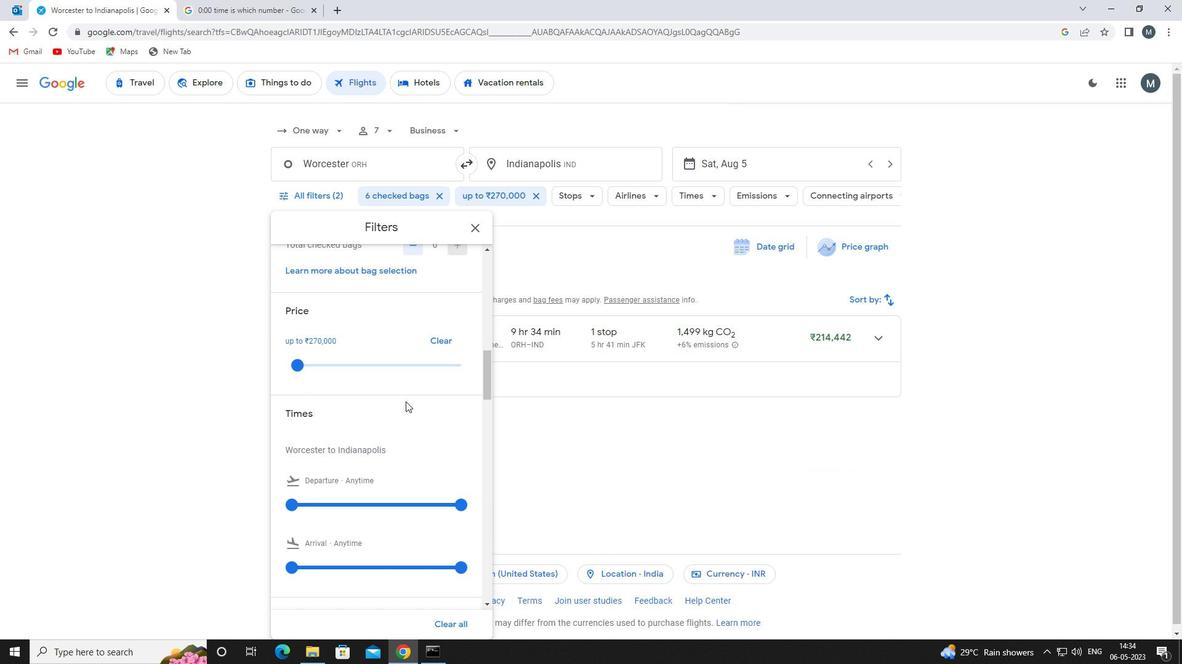 
Action: Mouse scrolled (403, 402) with delta (0, 0)
Screenshot: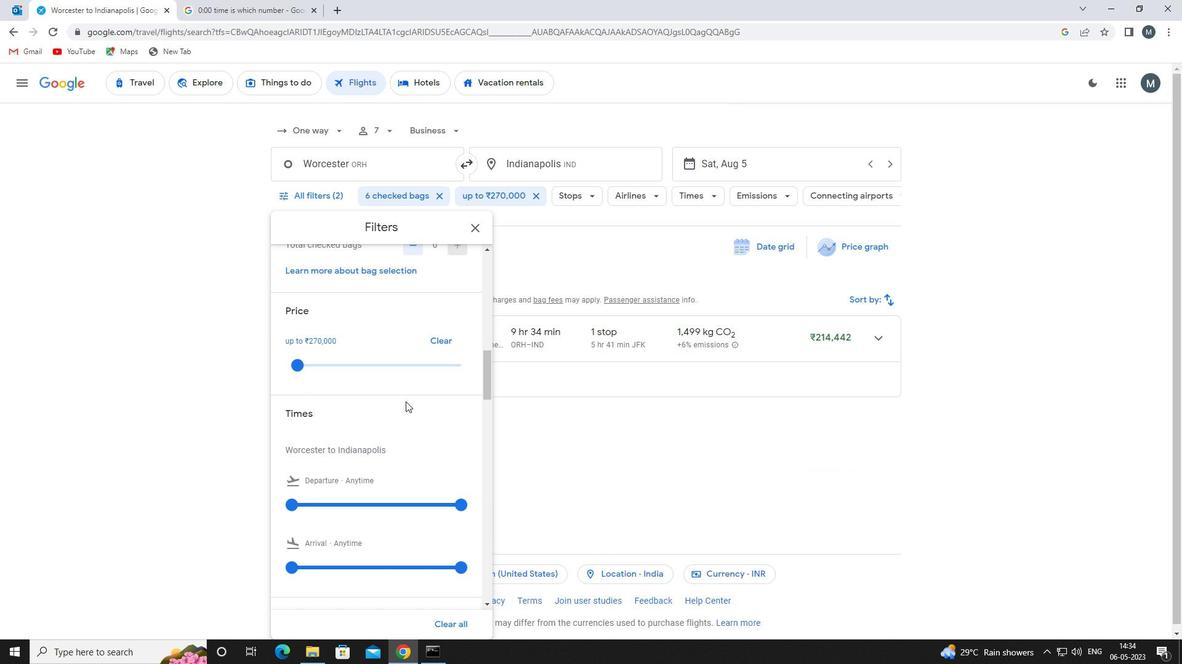 
Action: Mouse moved to (296, 427)
Screenshot: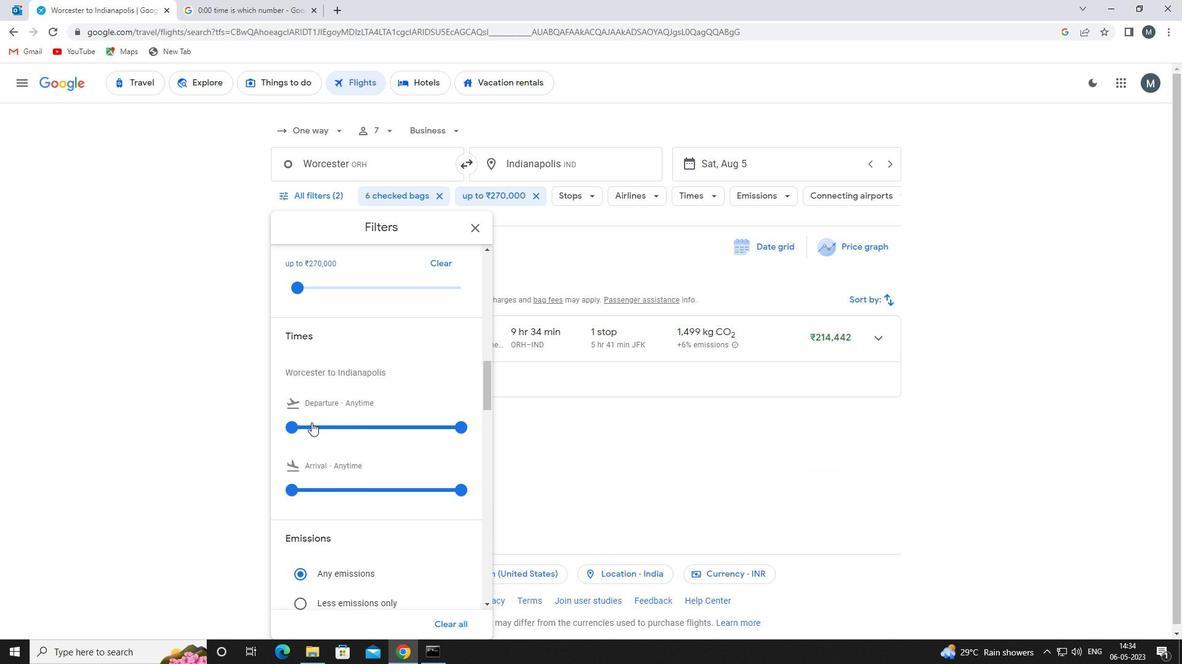 
Action: Mouse pressed left at (296, 427)
Screenshot: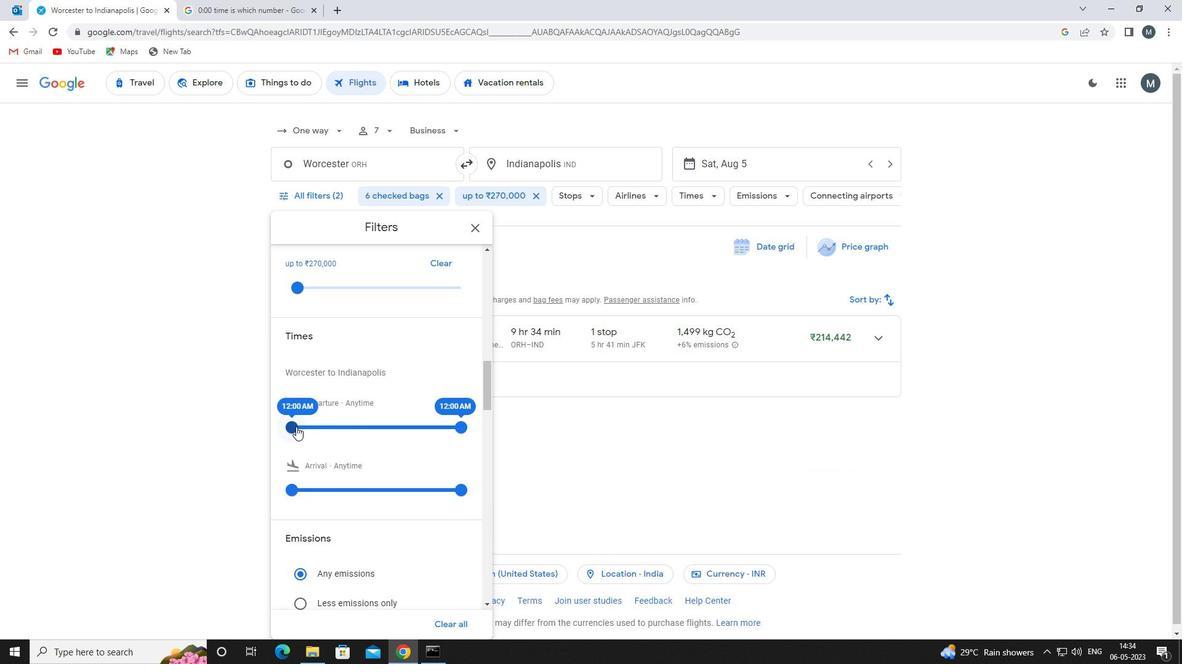
Action: Mouse moved to (475, 229)
Screenshot: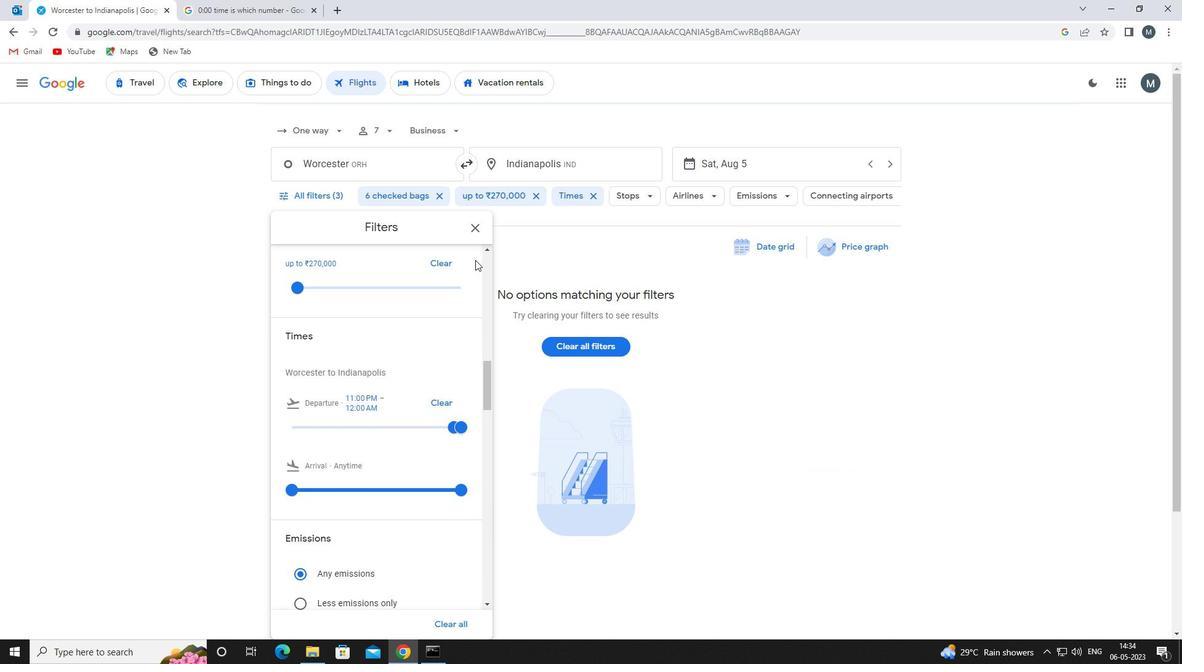 
Action: Mouse pressed left at (475, 229)
Screenshot: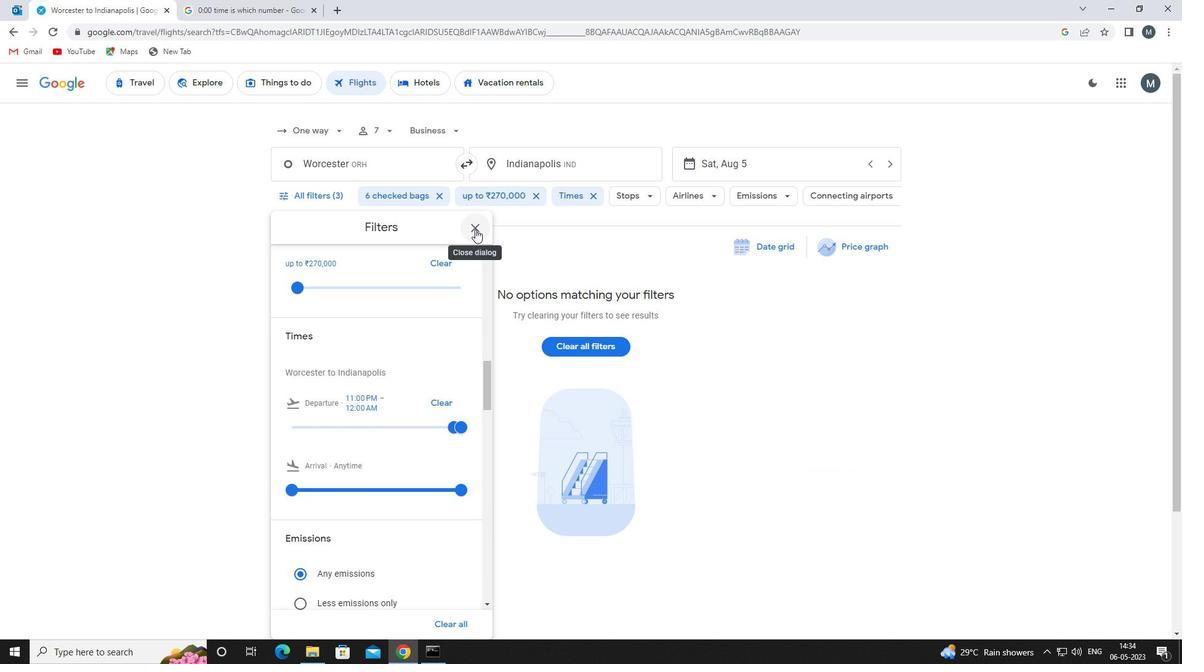 
Action: Mouse moved to (475, 229)
Screenshot: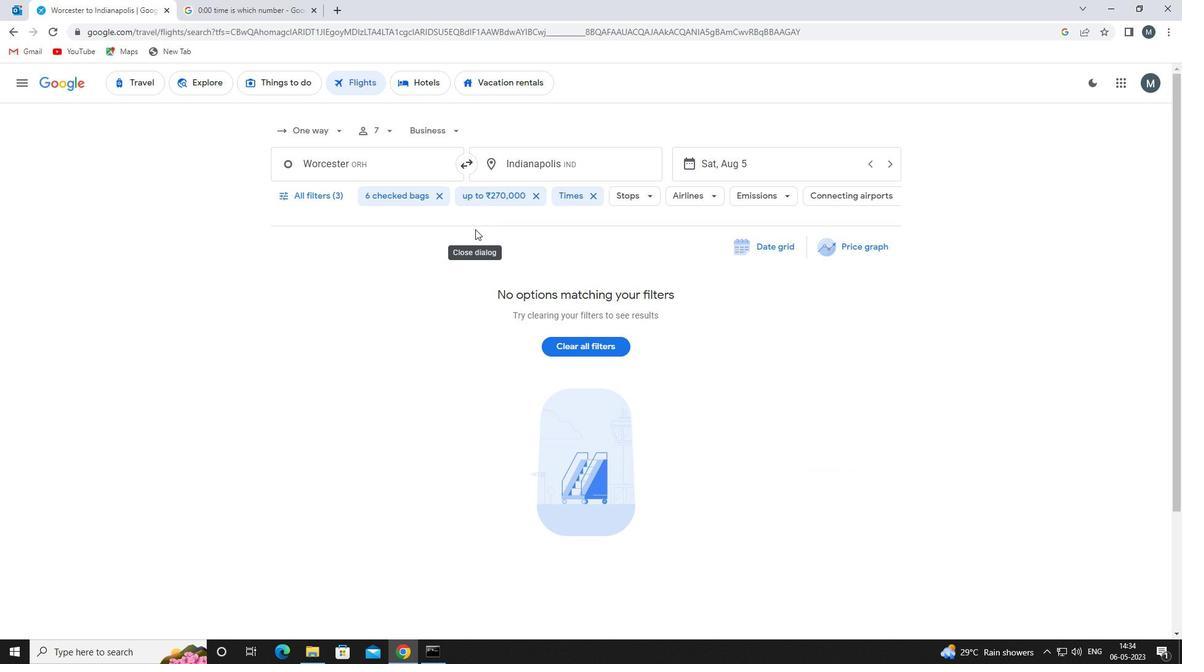 
